 Task: Find connections with filter location Le Bouscat with filter topic #DigitalMarketingwith filter profile language English with filter current company Xpressbees (BusyBees Logistics Solutions Pvt. Ltd.) with filter school Matoshri Pratishthan's School of Engineering, Jijau Nagar, Khupsarwadi, Post Vishnupuri, Nanded with filter industry Performing Arts with filter service category Financial Analysis with filter keywords title Assistant Engineer
Action: Mouse moved to (533, 89)
Screenshot: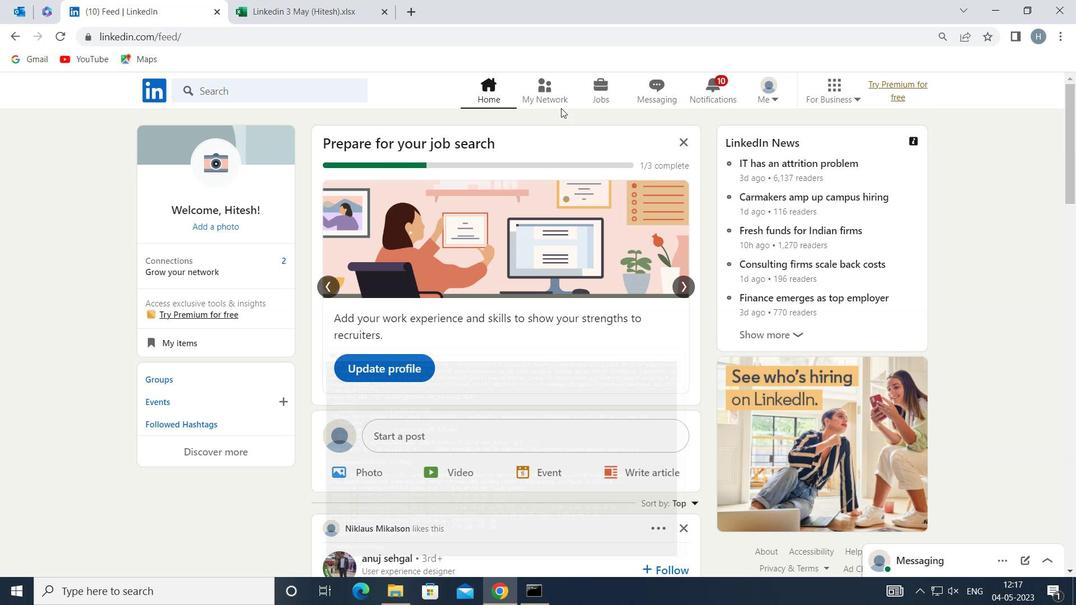 
Action: Mouse pressed left at (533, 89)
Screenshot: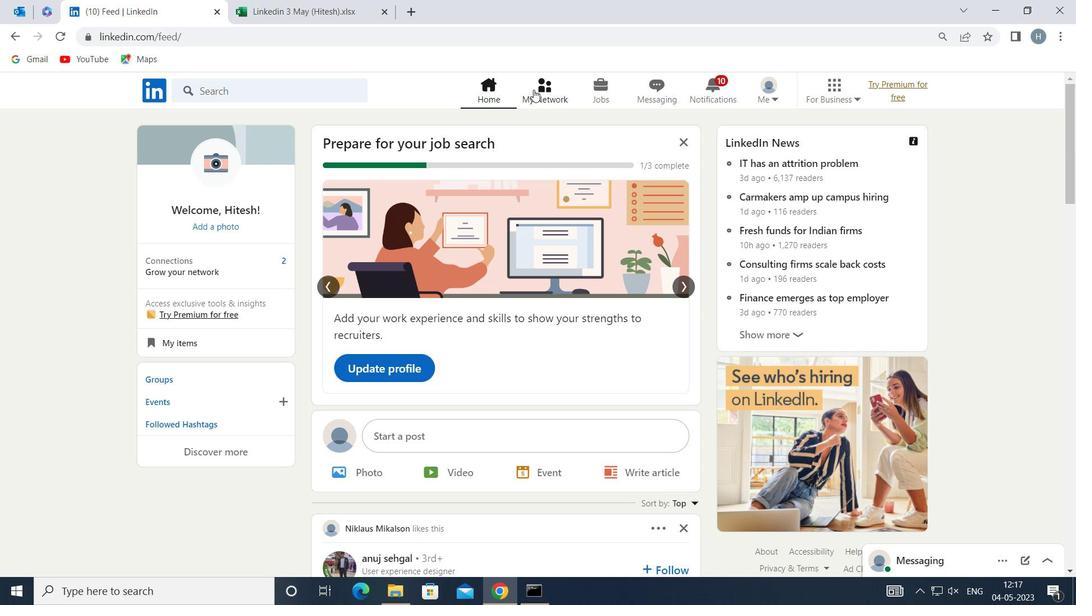 
Action: Mouse moved to (308, 167)
Screenshot: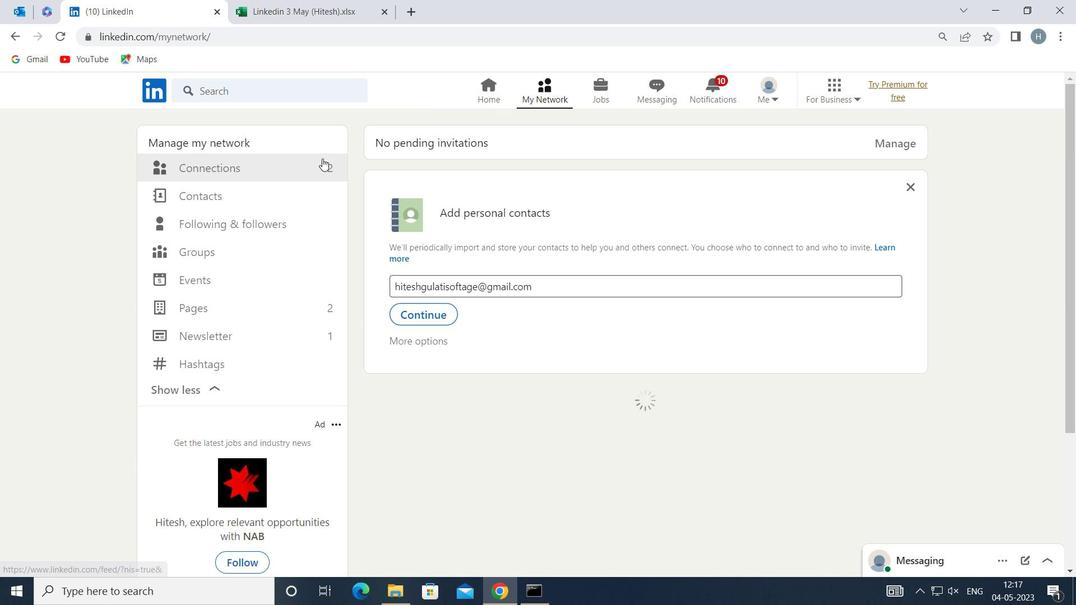 
Action: Mouse pressed left at (308, 167)
Screenshot: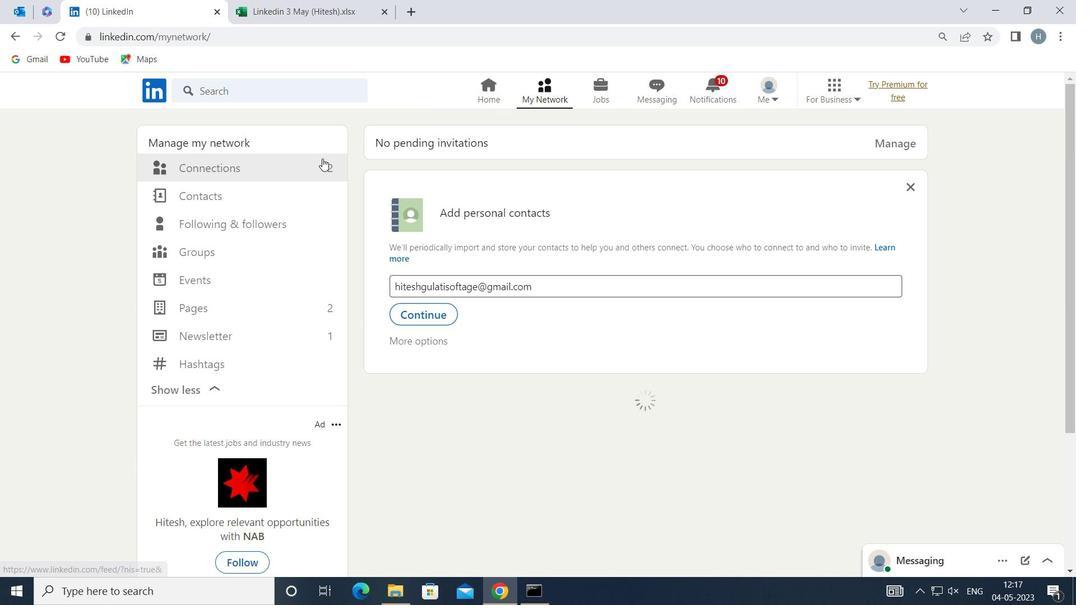 
Action: Mouse moved to (639, 167)
Screenshot: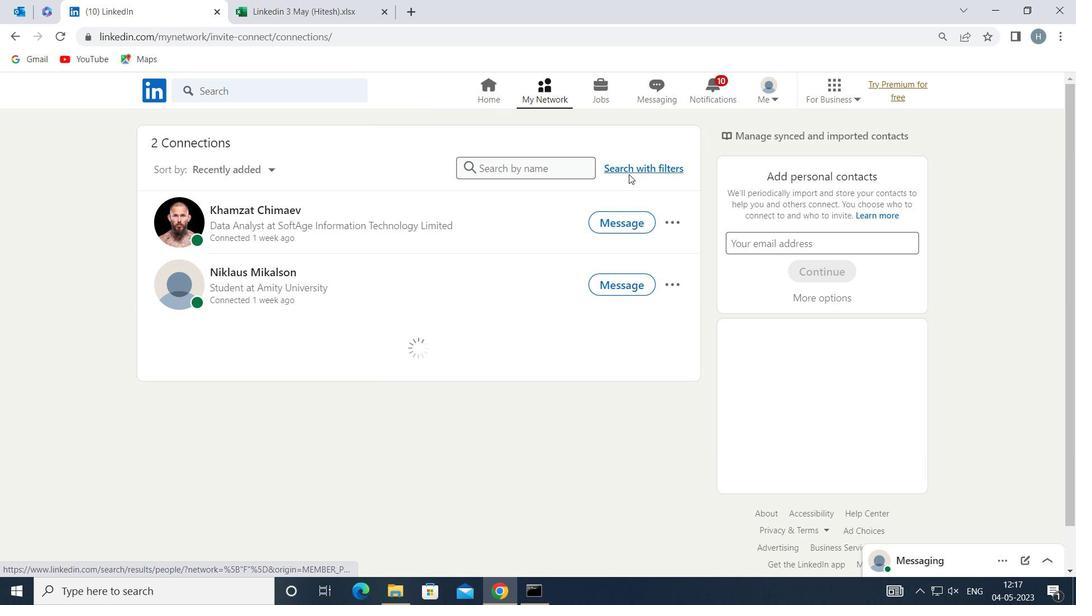
Action: Mouse pressed left at (639, 167)
Screenshot: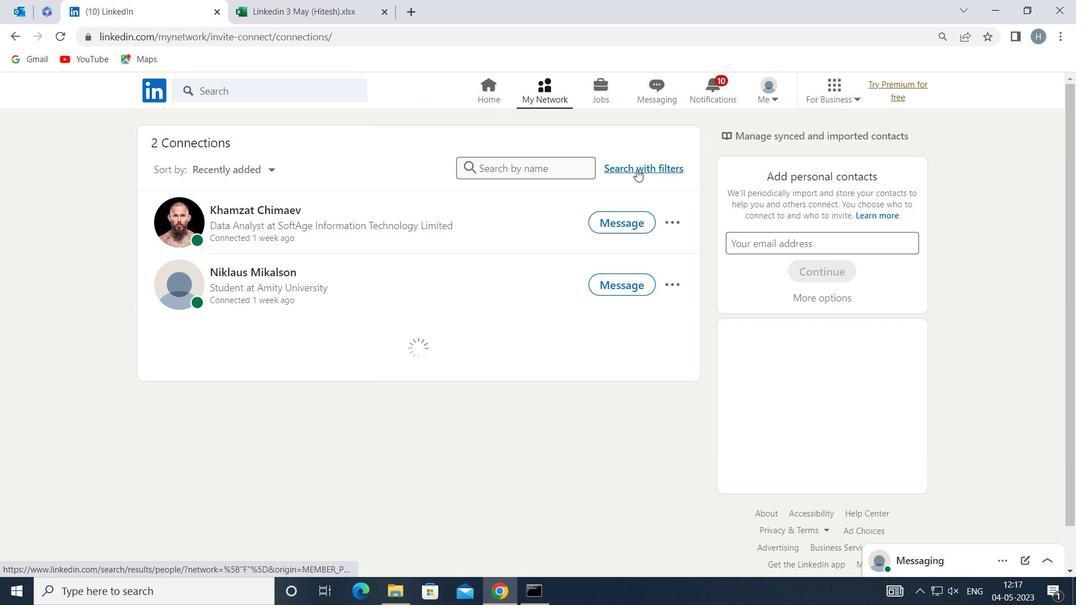 
Action: Mouse moved to (595, 131)
Screenshot: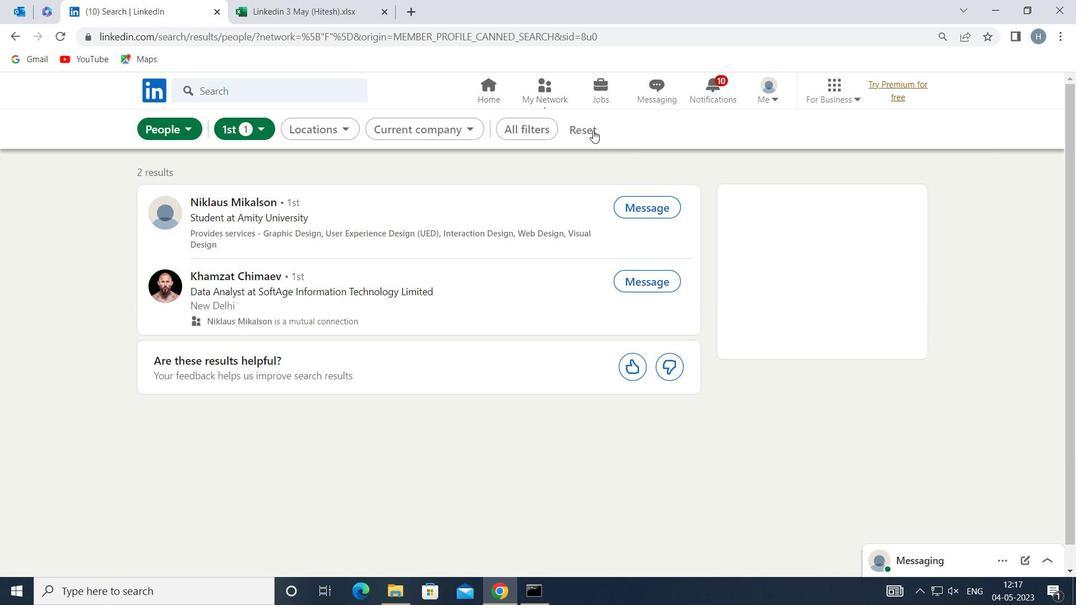 
Action: Mouse pressed left at (595, 131)
Screenshot: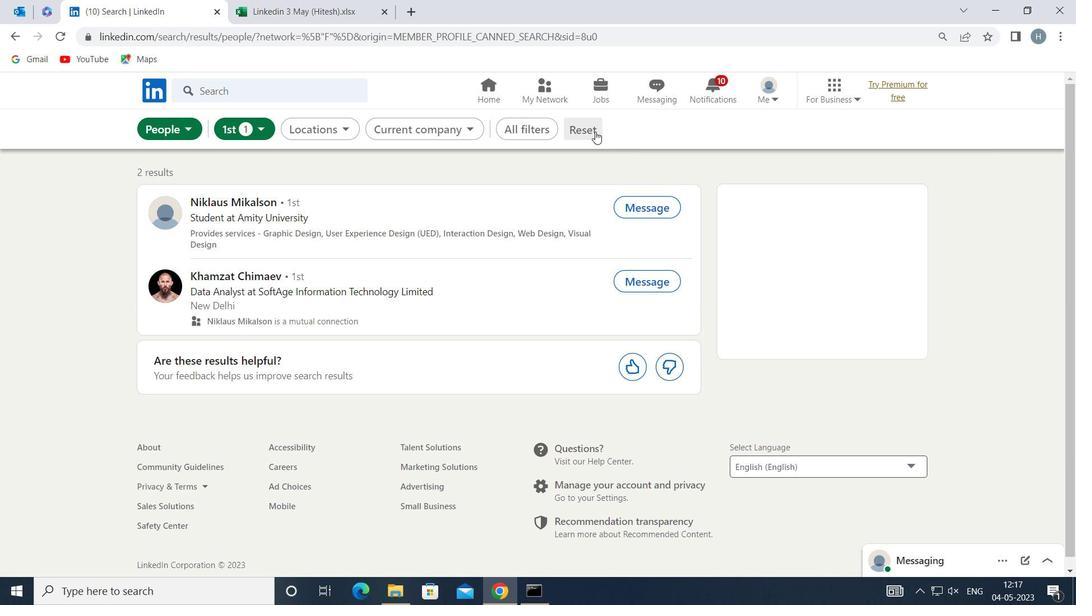 
Action: Mouse moved to (569, 130)
Screenshot: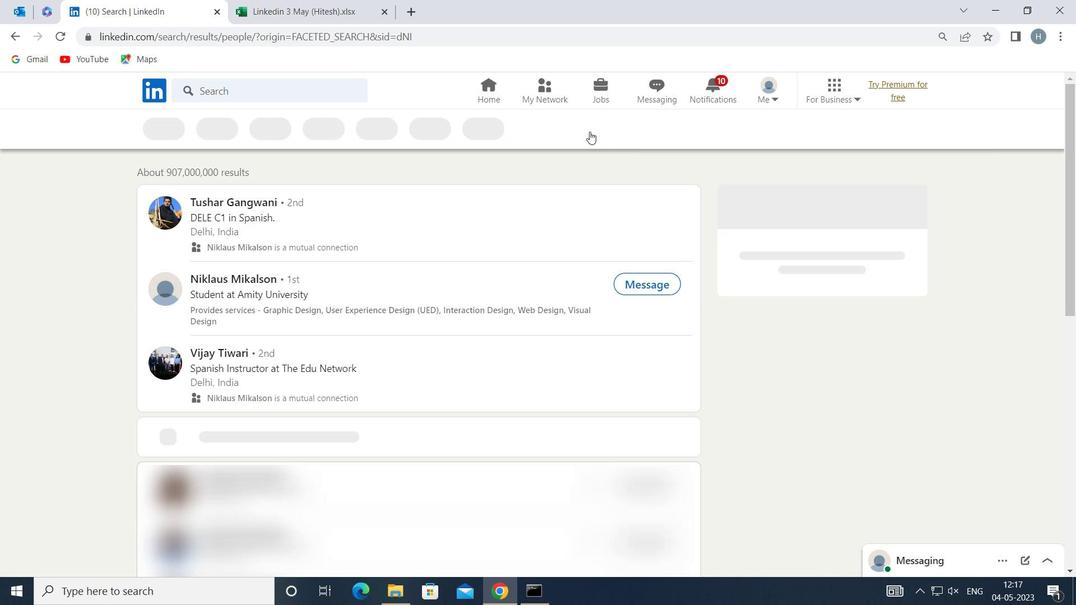
Action: Mouse pressed left at (569, 130)
Screenshot: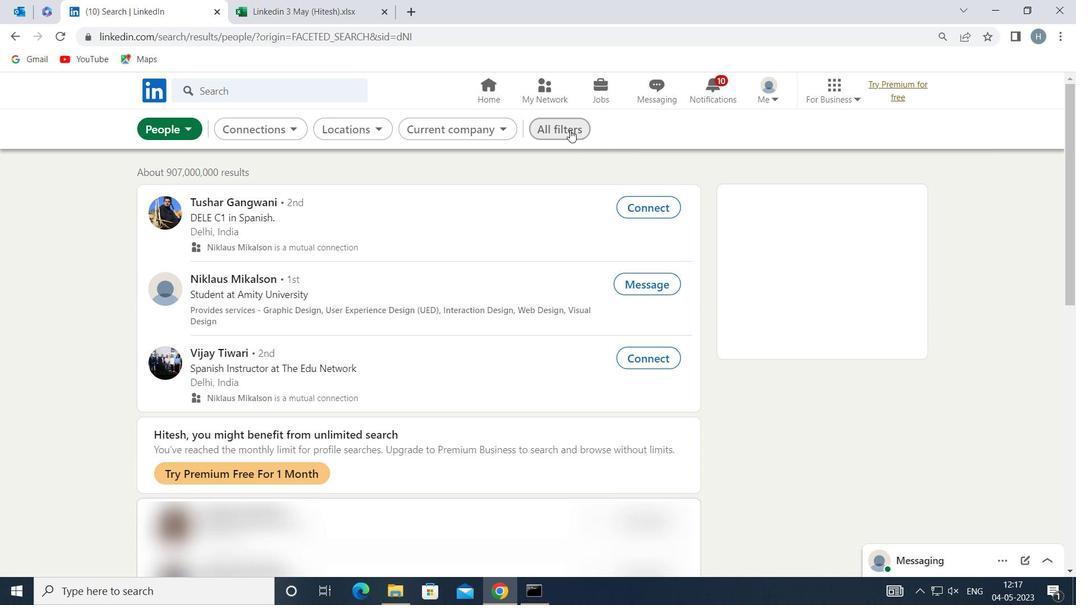 
Action: Mouse moved to (859, 301)
Screenshot: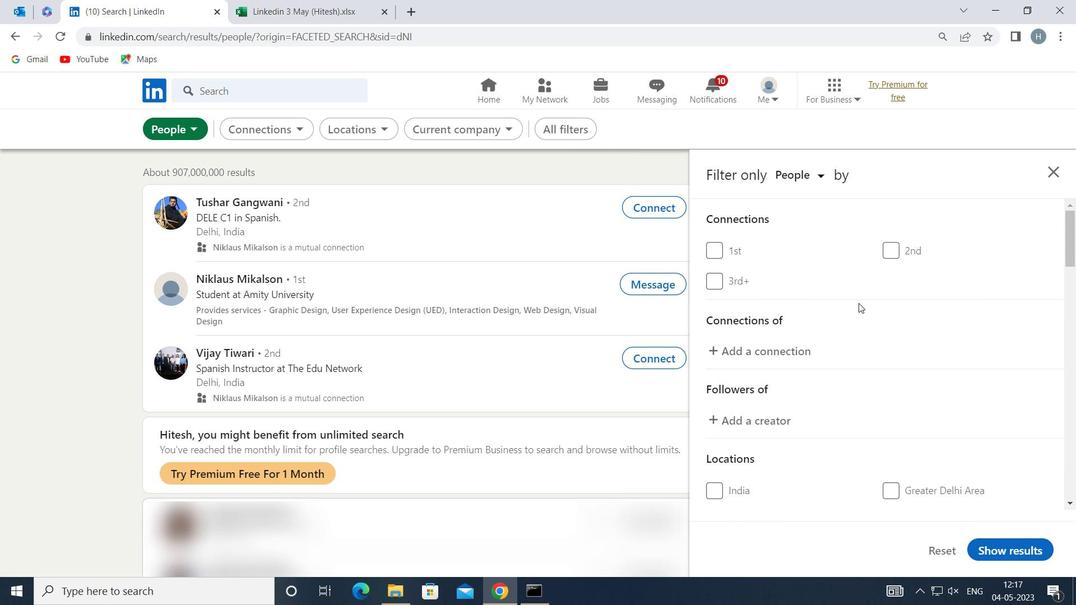 
Action: Mouse scrolled (859, 300) with delta (0, 0)
Screenshot: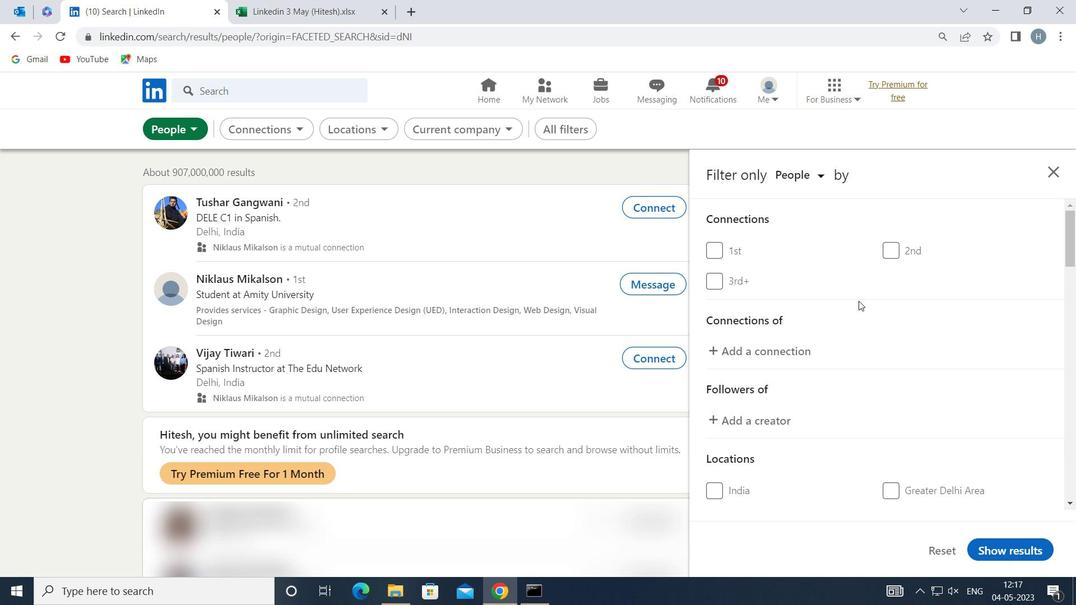 
Action: Mouse scrolled (859, 300) with delta (0, 0)
Screenshot: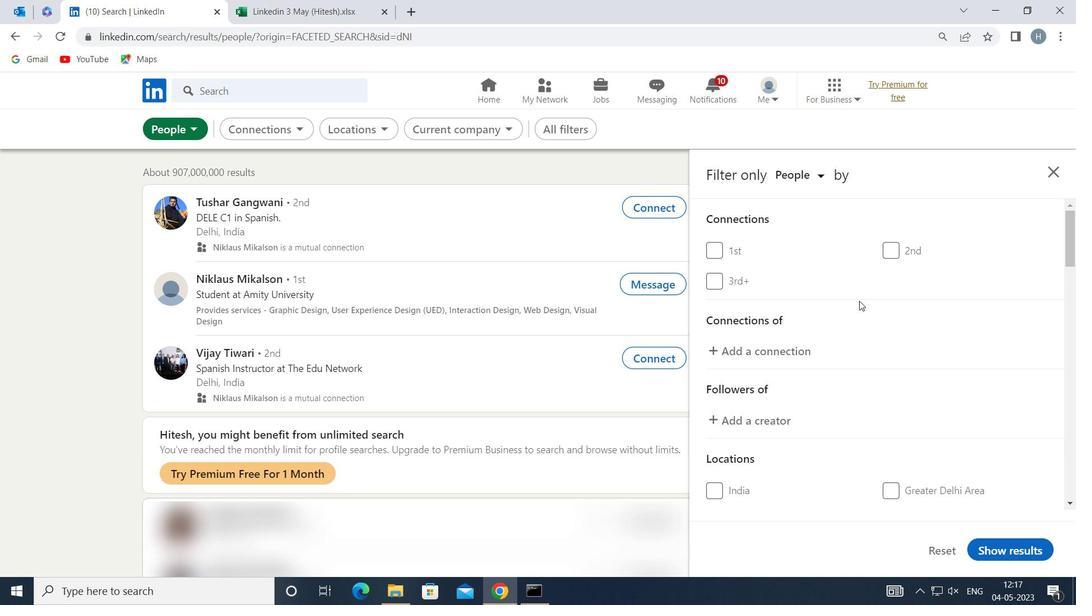 
Action: Mouse moved to (860, 301)
Screenshot: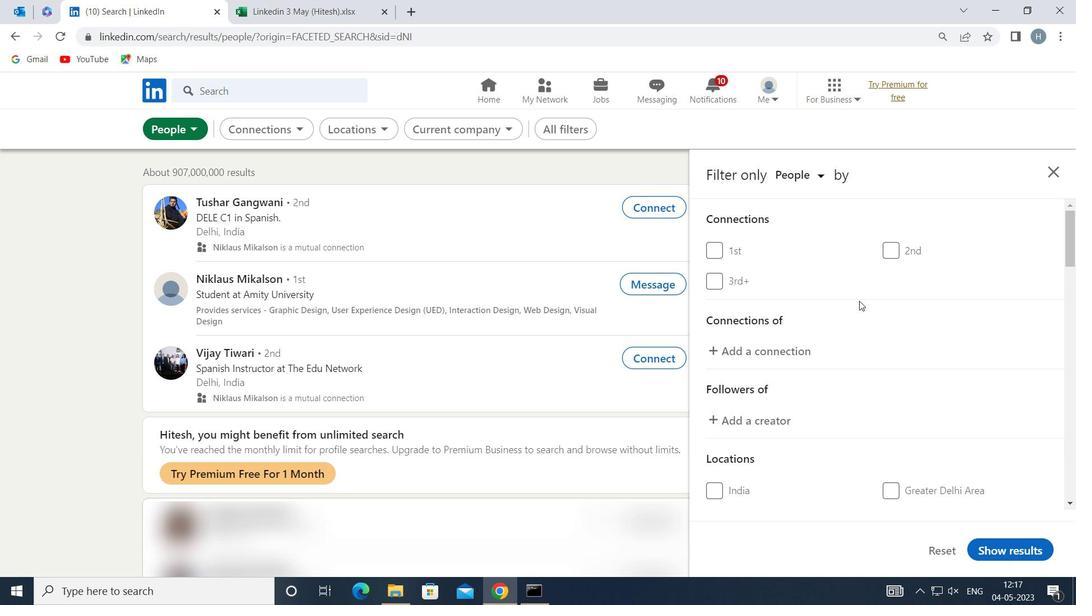 
Action: Mouse scrolled (860, 300) with delta (0, 0)
Screenshot: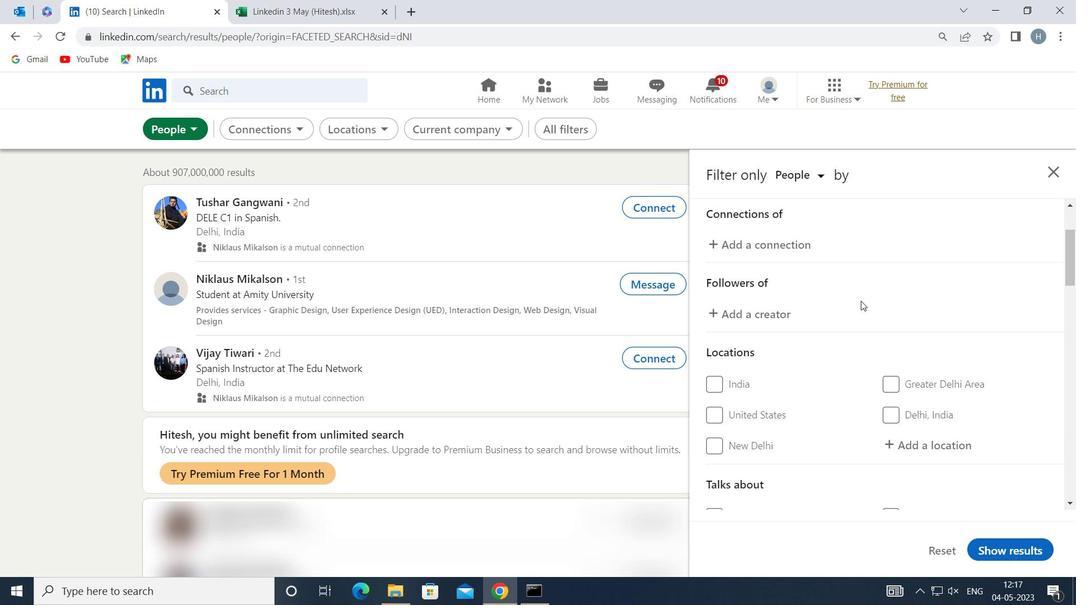 
Action: Mouse moved to (938, 338)
Screenshot: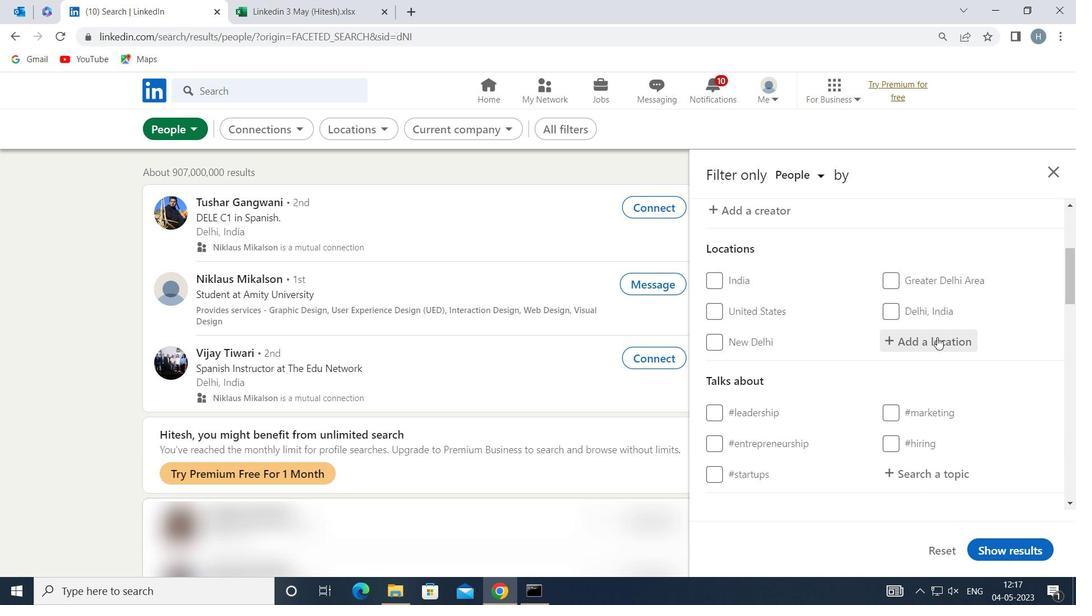 
Action: Mouse pressed left at (938, 338)
Screenshot: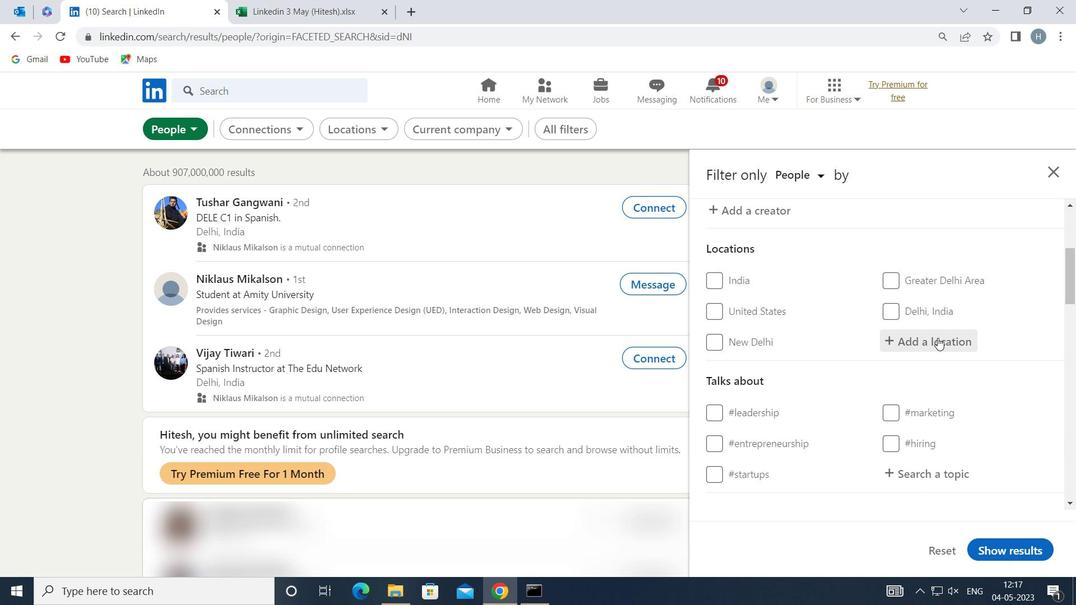 
Action: Mouse moved to (935, 338)
Screenshot: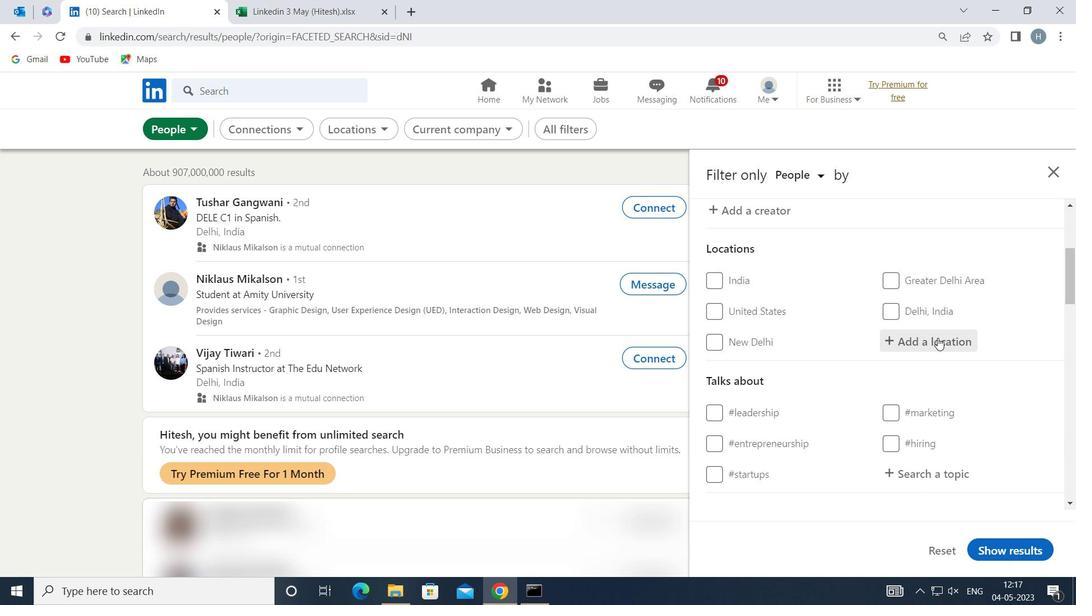 
Action: Key pressed <Key.shift>LE<Key.space><Key.shift>BOUSCA
Screenshot: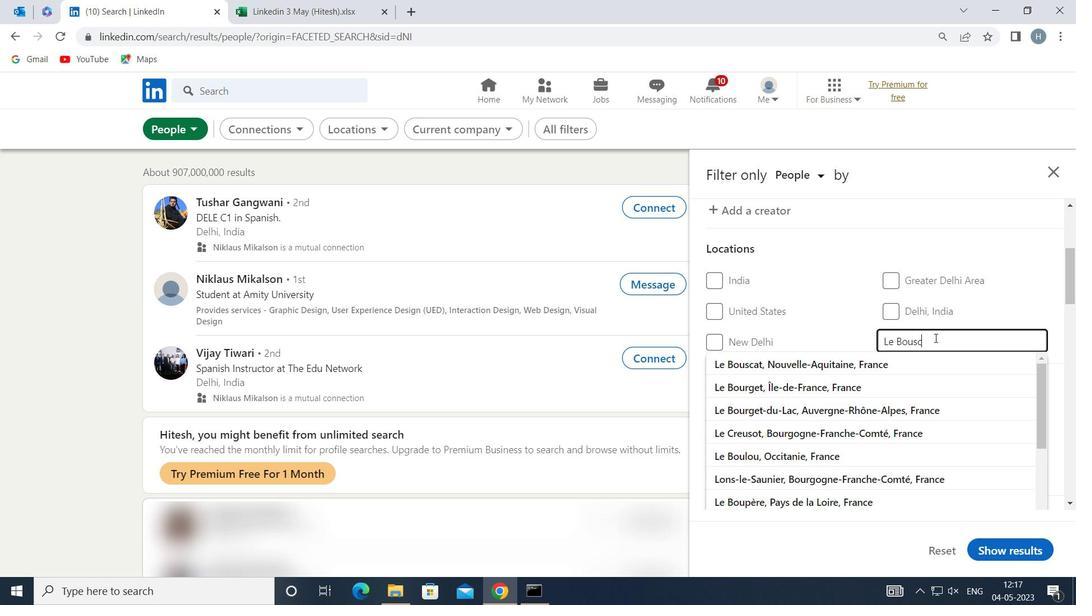 
Action: Mouse moved to (934, 358)
Screenshot: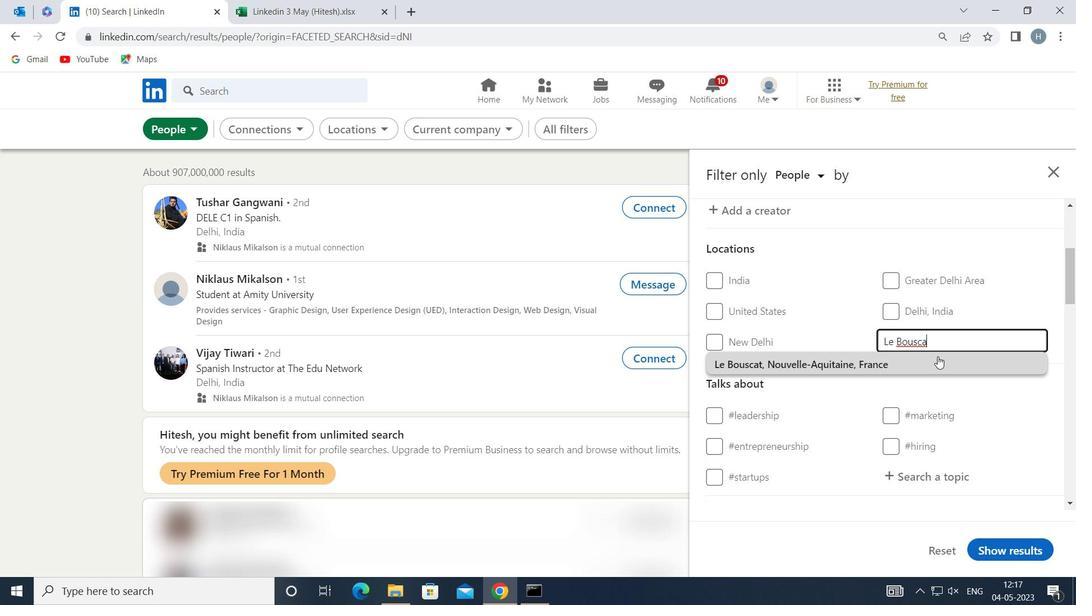 
Action: Mouse pressed left at (934, 358)
Screenshot: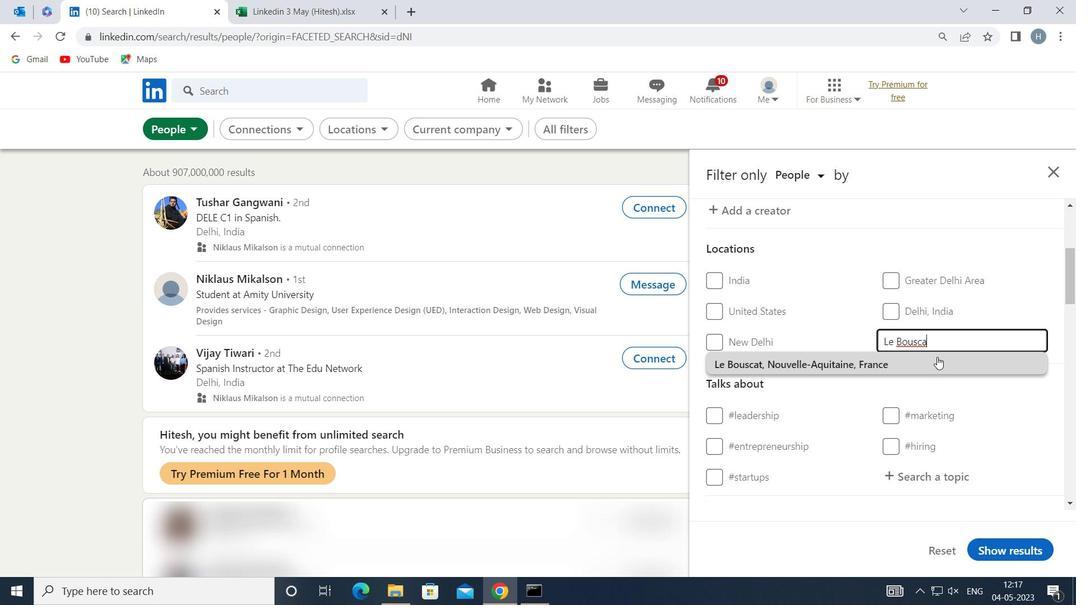 
Action: Mouse moved to (940, 350)
Screenshot: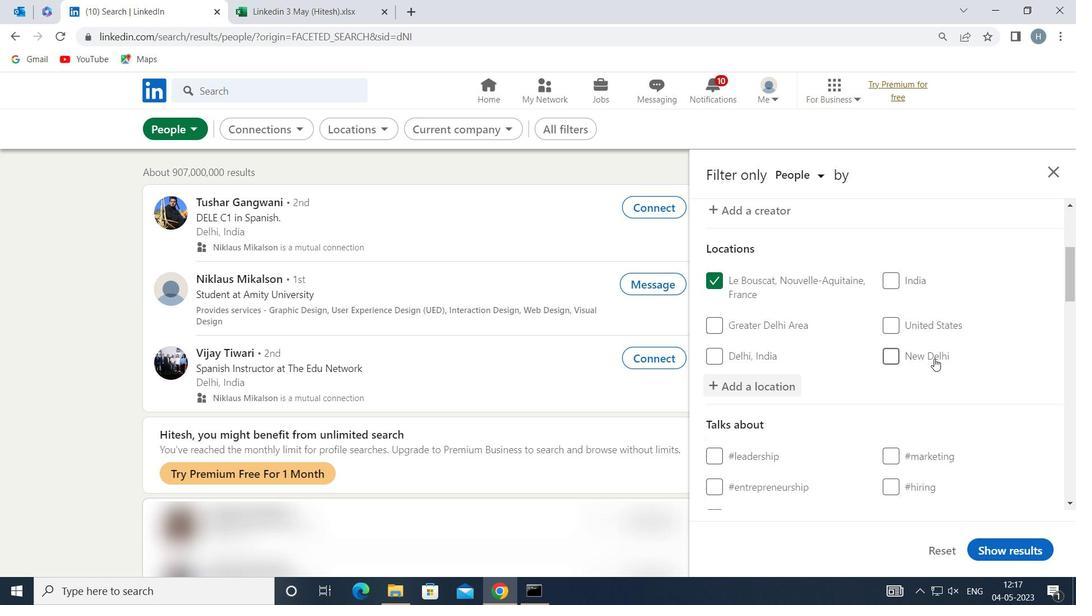 
Action: Mouse scrolled (940, 350) with delta (0, 0)
Screenshot: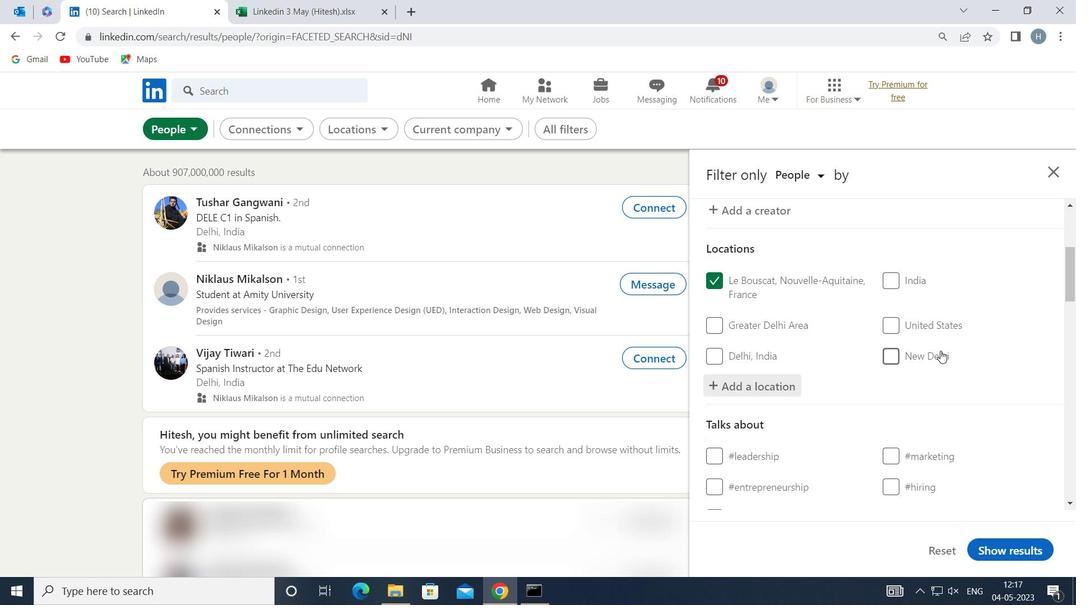 
Action: Mouse moved to (940, 350)
Screenshot: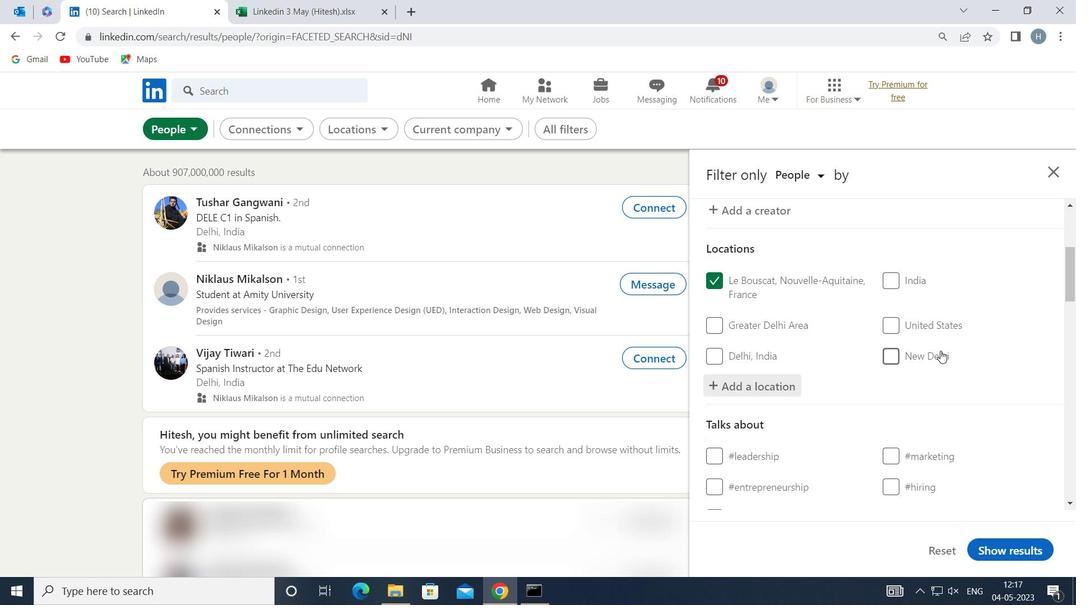 
Action: Mouse scrolled (940, 350) with delta (0, 0)
Screenshot: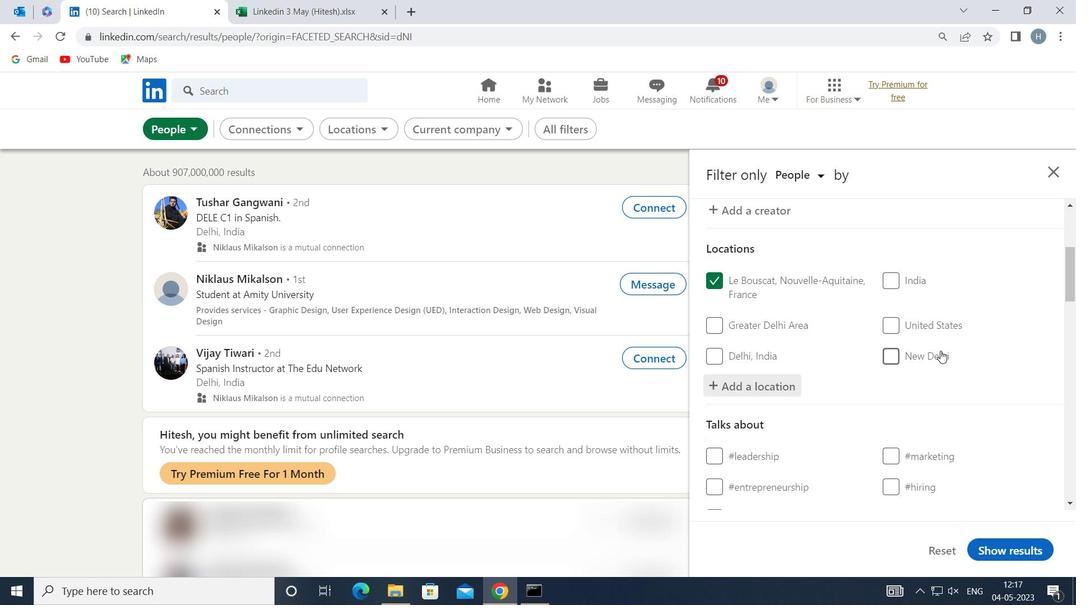 
Action: Mouse moved to (939, 350)
Screenshot: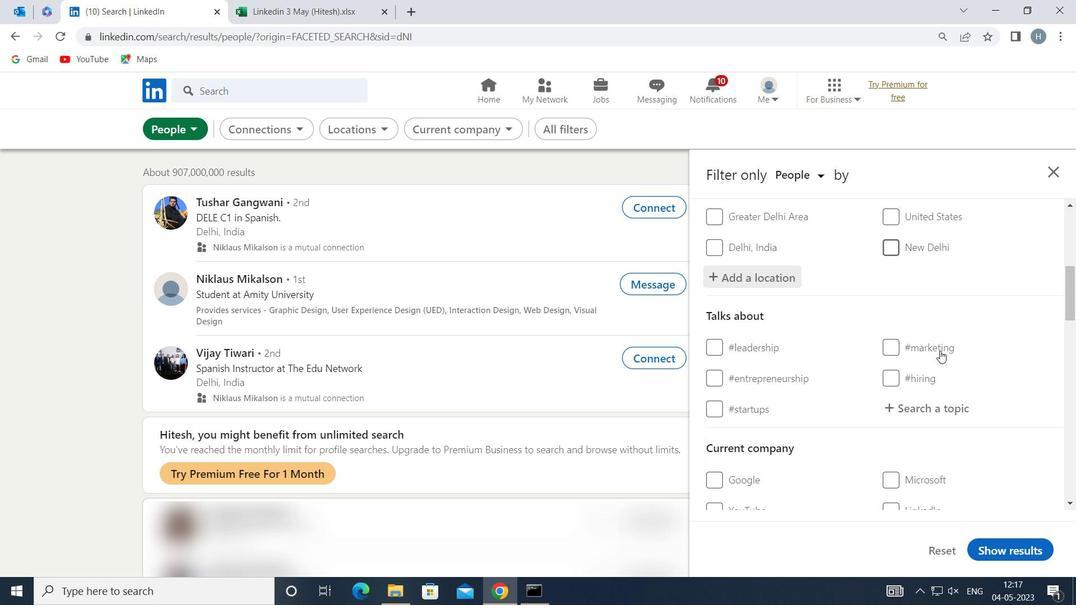 
Action: Mouse scrolled (939, 350) with delta (0, 0)
Screenshot: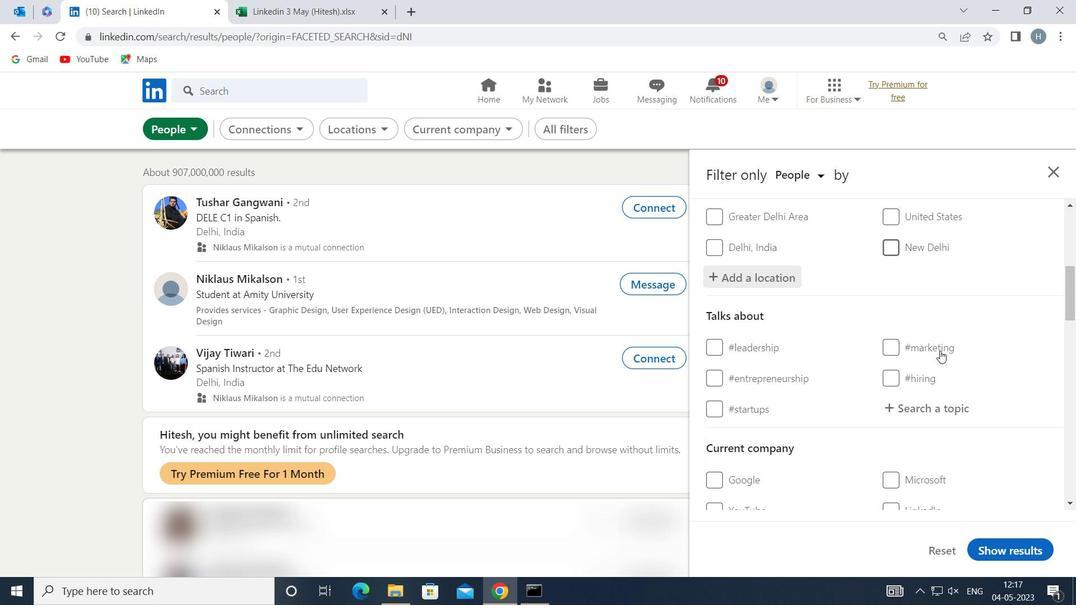 
Action: Mouse moved to (956, 300)
Screenshot: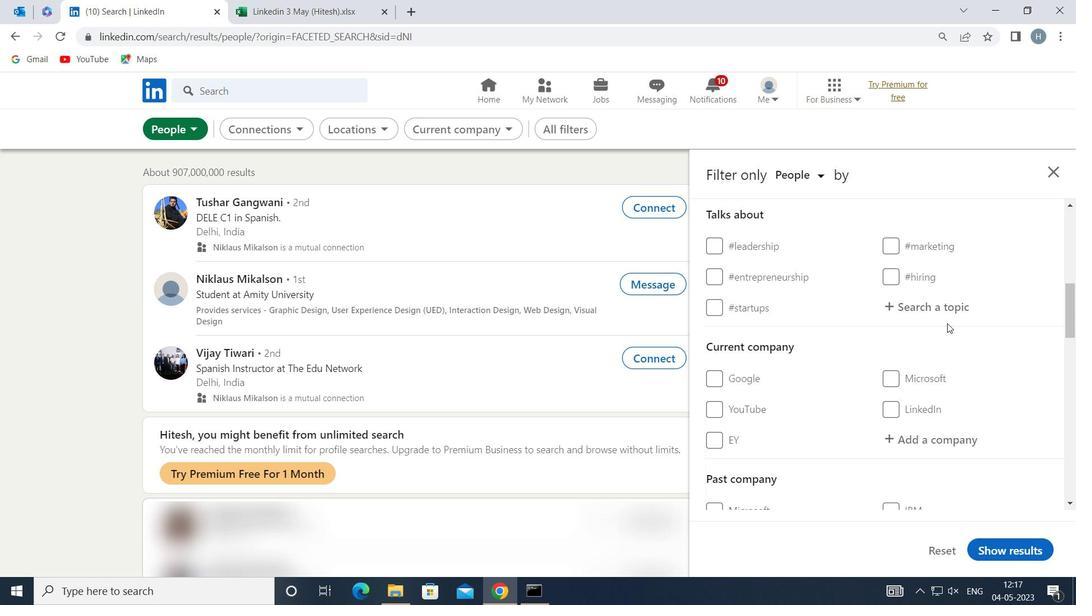 
Action: Mouse pressed left at (956, 300)
Screenshot: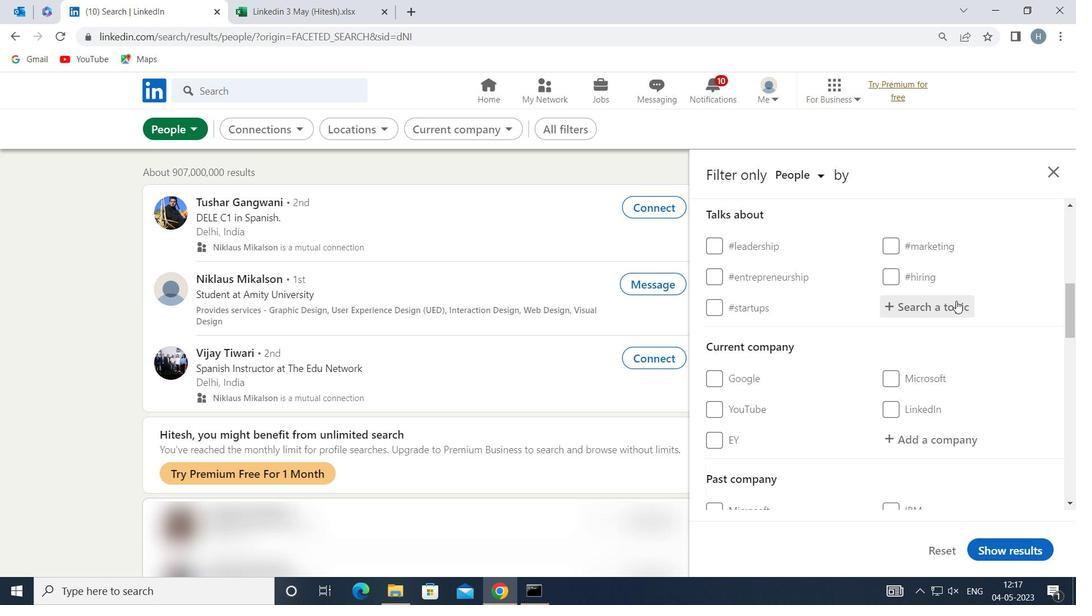 
Action: Mouse moved to (955, 300)
Screenshot: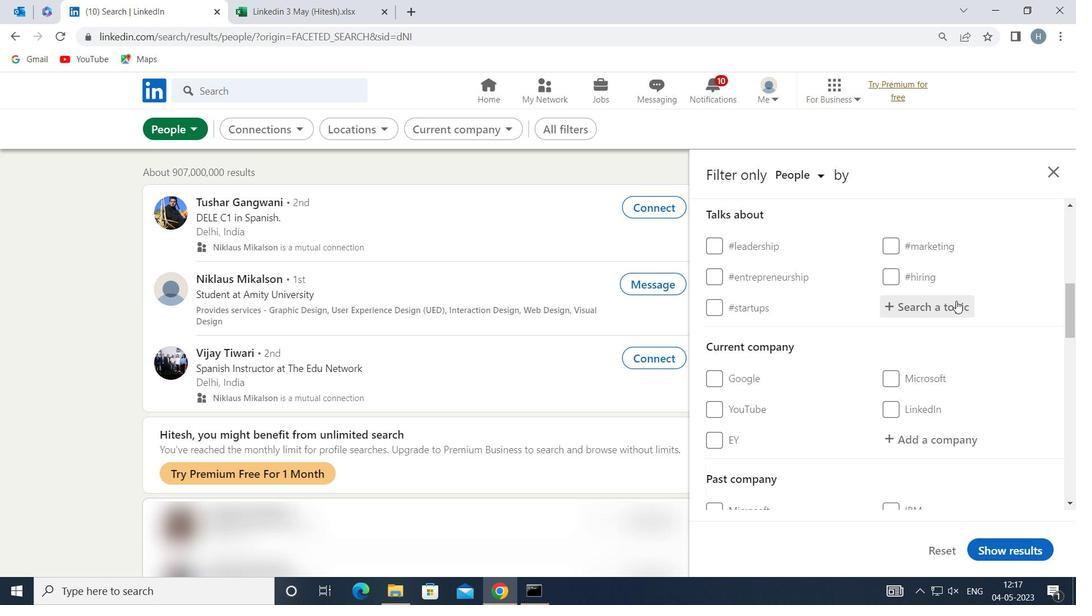 
Action: Key pressed <Key.shift>DIGITALMARKETING
Screenshot: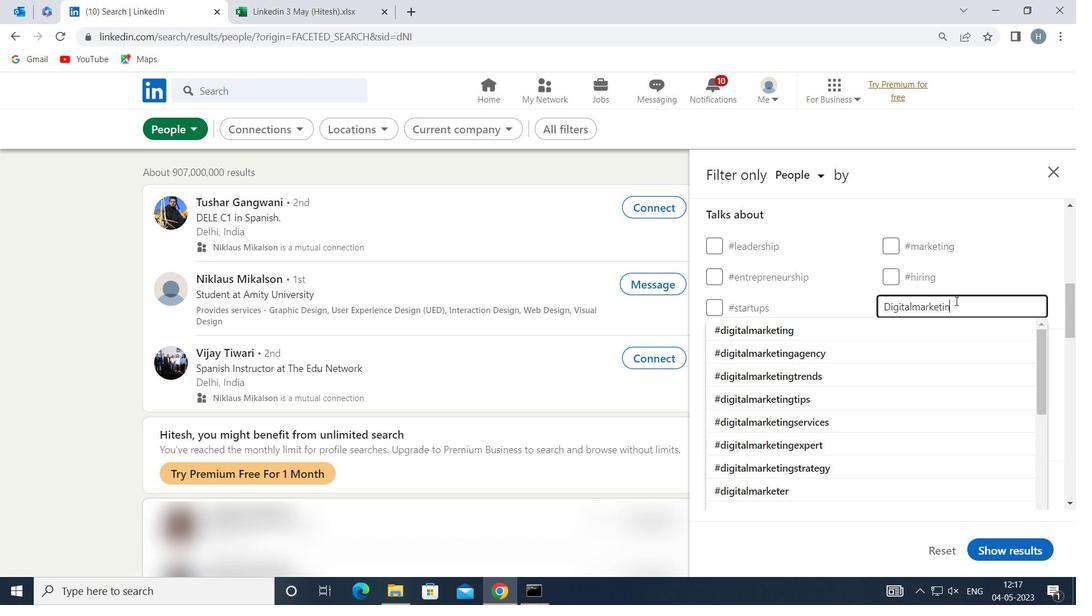 
Action: Mouse moved to (933, 323)
Screenshot: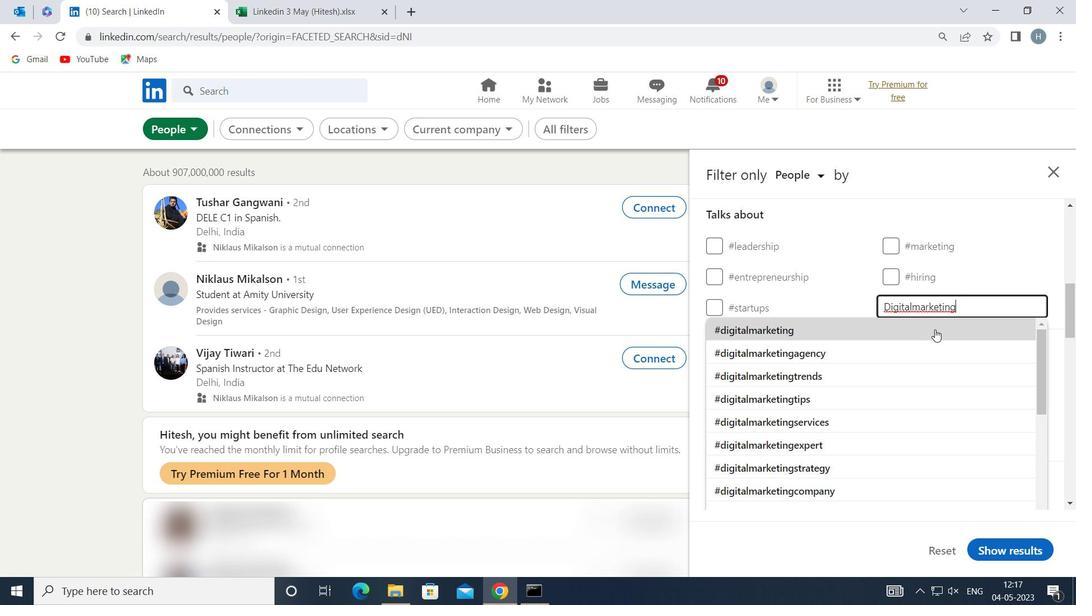 
Action: Mouse pressed left at (933, 323)
Screenshot: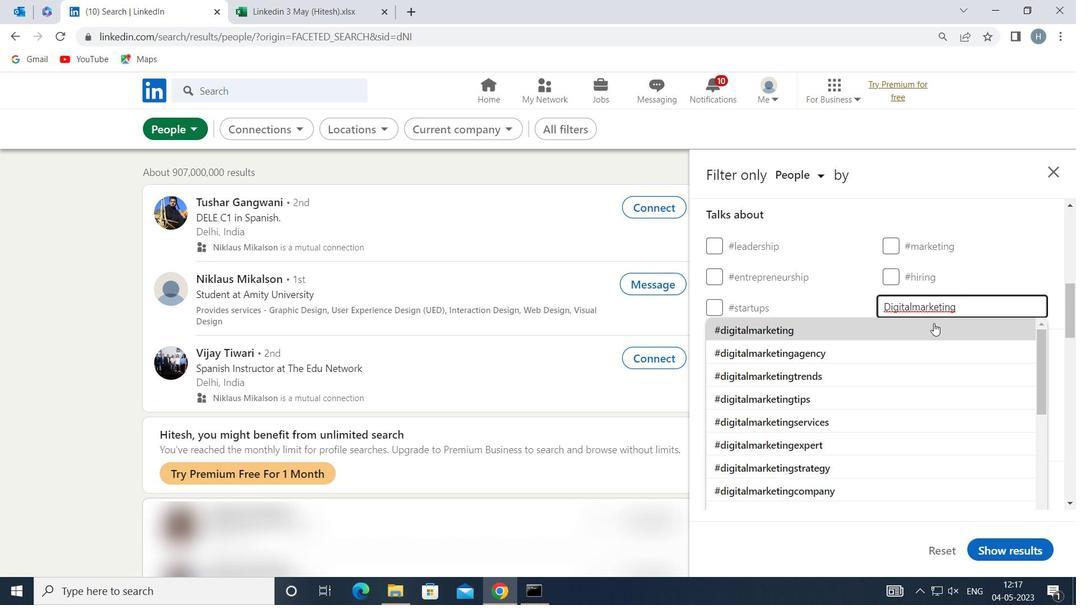
Action: Mouse moved to (887, 326)
Screenshot: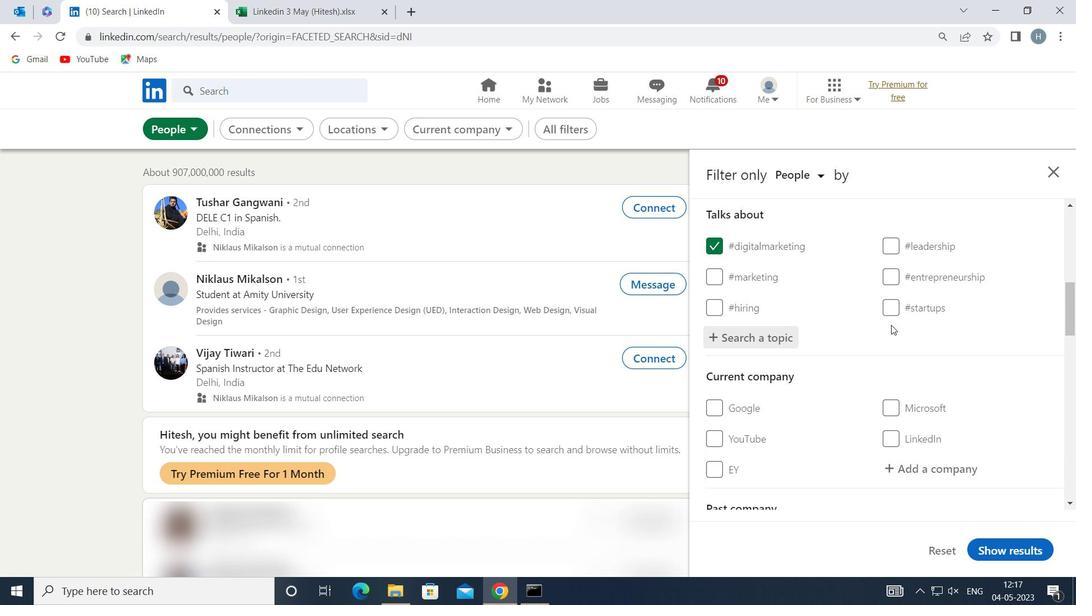 
Action: Mouse scrolled (887, 325) with delta (0, 0)
Screenshot: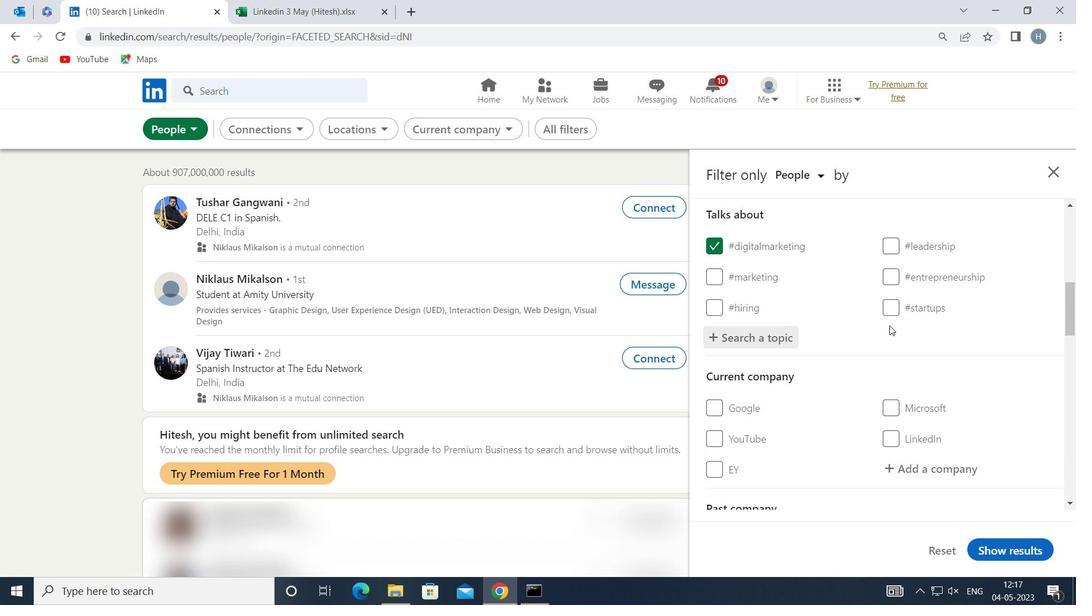 
Action: Mouse moved to (887, 327)
Screenshot: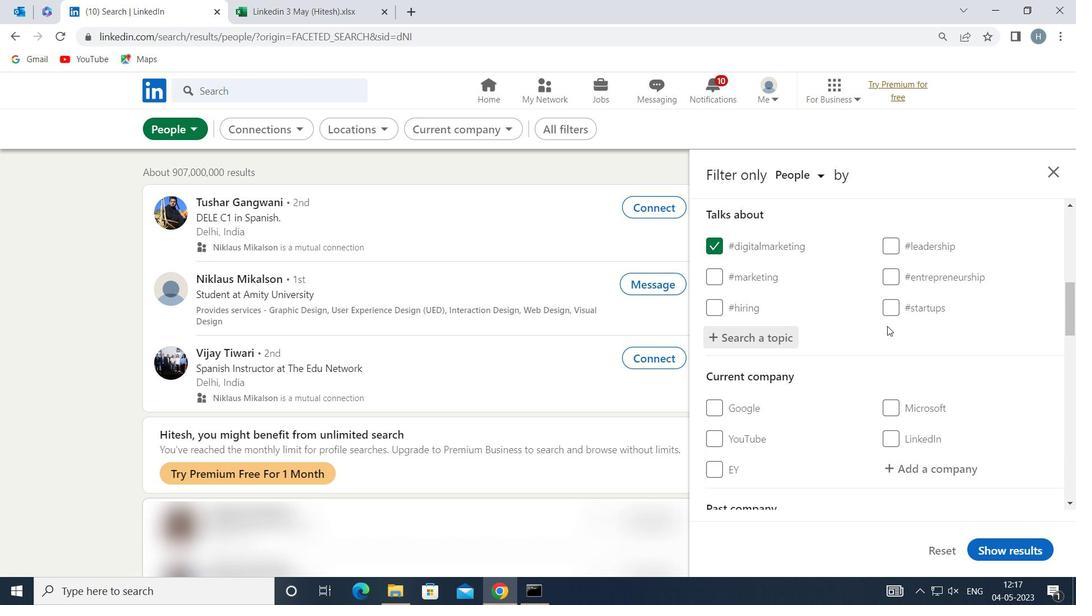 
Action: Mouse scrolled (887, 327) with delta (0, 0)
Screenshot: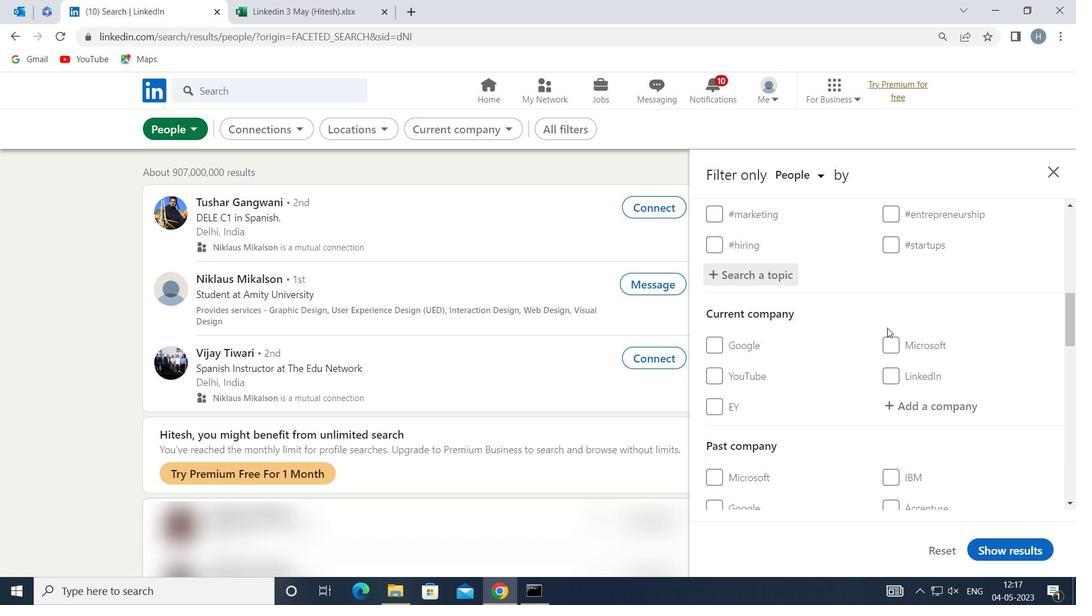 
Action: Mouse scrolled (887, 327) with delta (0, 0)
Screenshot: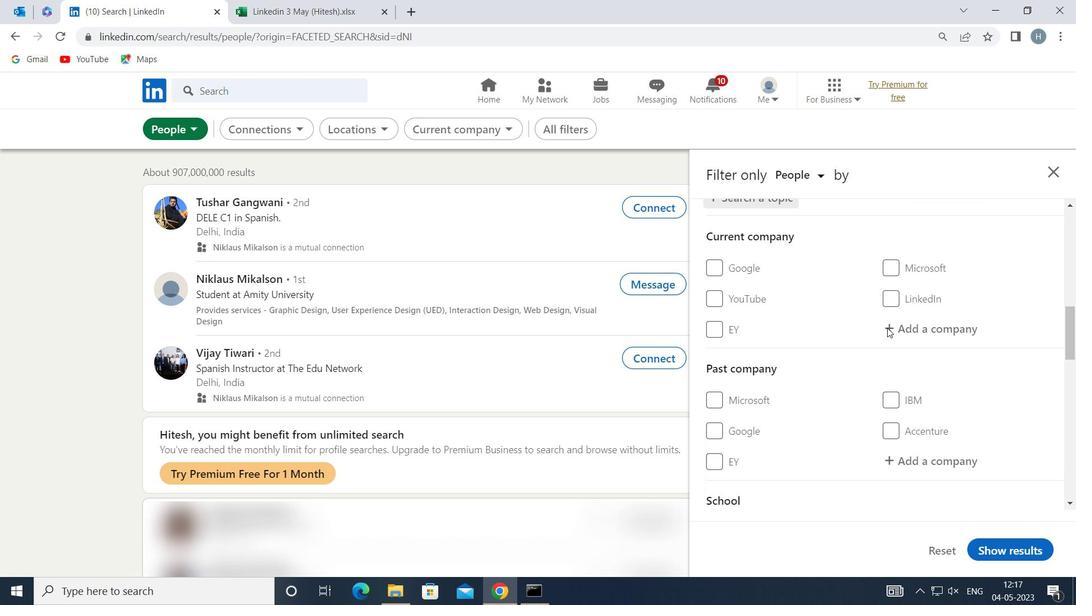 
Action: Mouse scrolled (887, 327) with delta (0, 0)
Screenshot: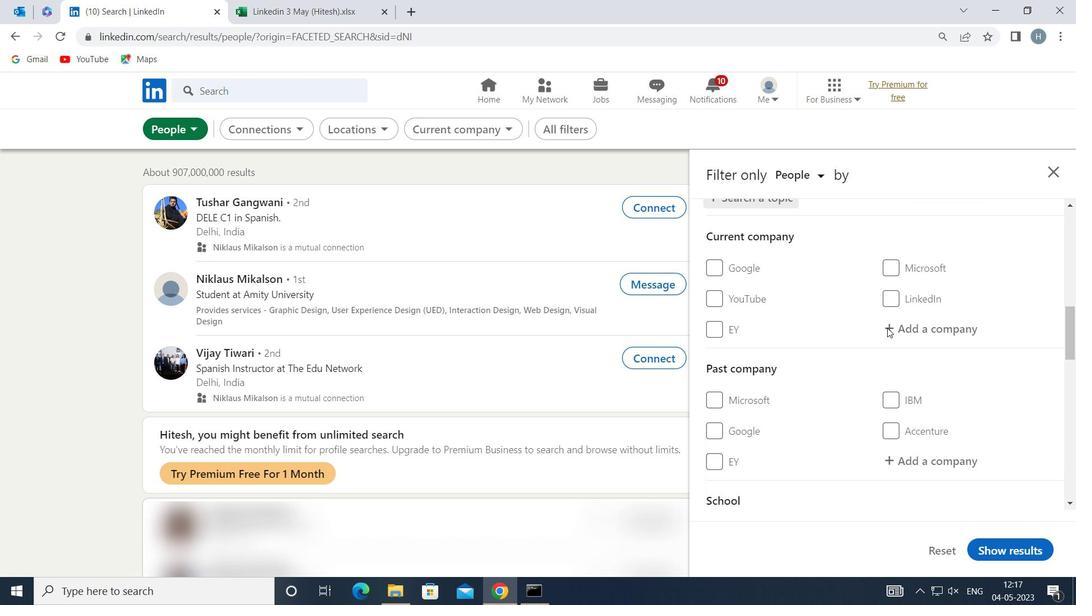 
Action: Mouse scrolled (887, 327) with delta (0, 0)
Screenshot: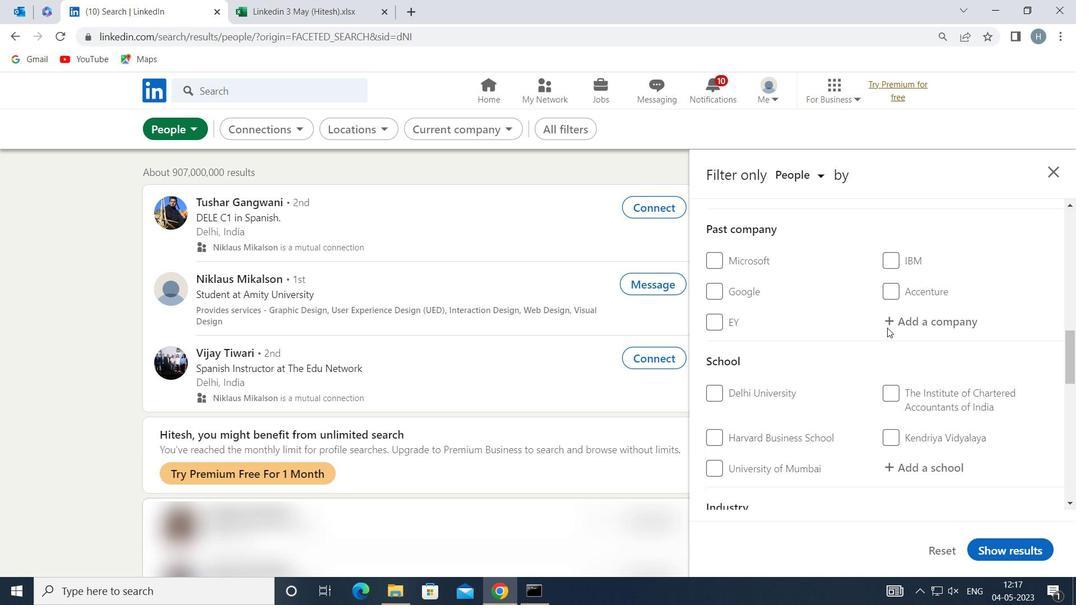 
Action: Mouse scrolled (887, 327) with delta (0, 0)
Screenshot: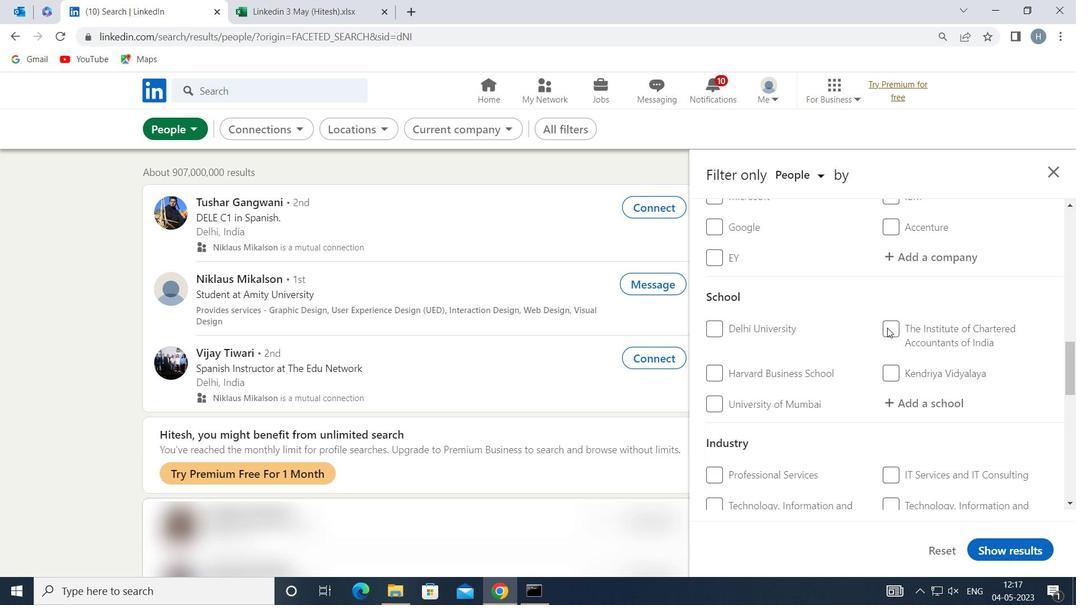 
Action: Mouse scrolled (887, 327) with delta (0, 0)
Screenshot: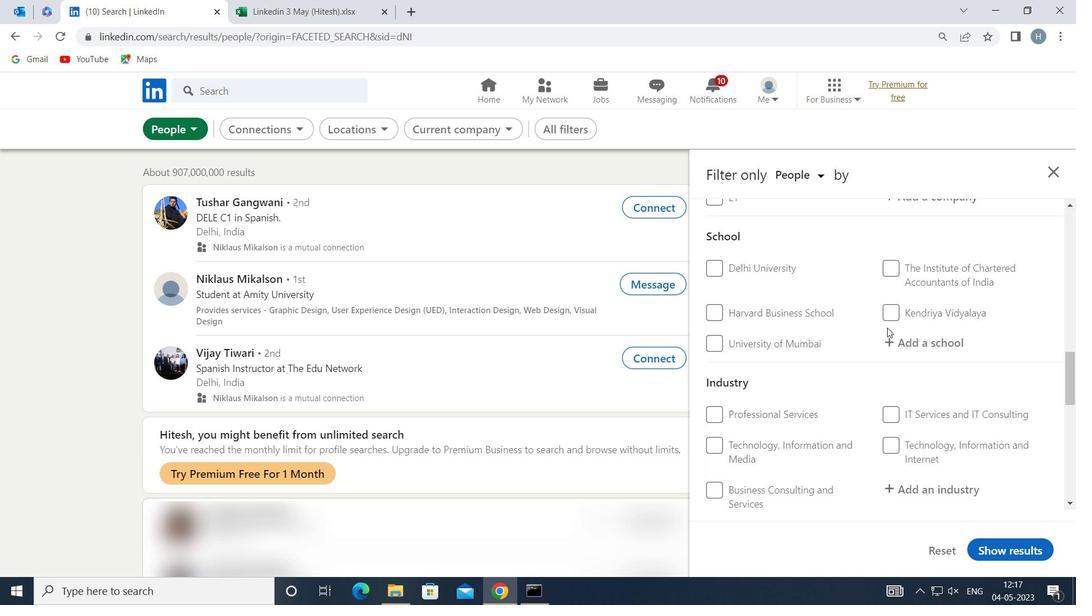 
Action: Mouse scrolled (887, 327) with delta (0, 0)
Screenshot: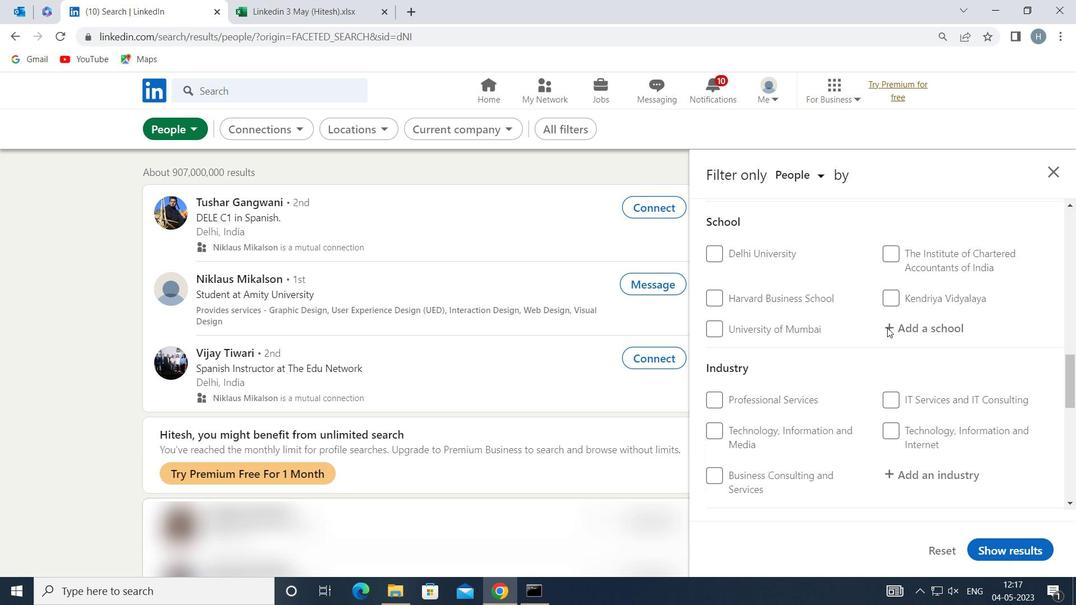 
Action: Mouse scrolled (887, 327) with delta (0, 0)
Screenshot: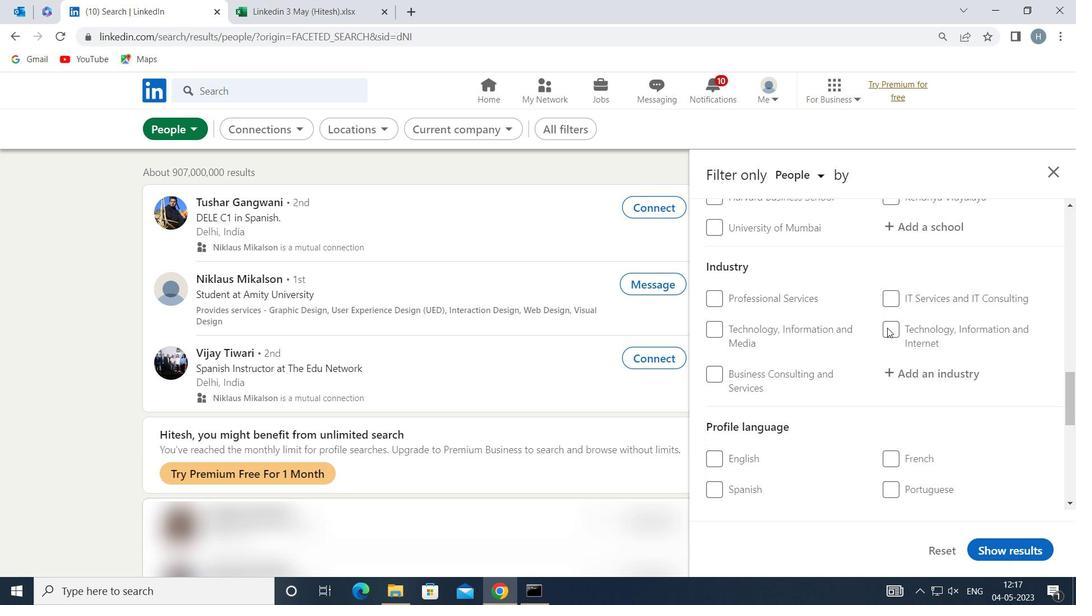 
Action: Mouse moved to (750, 350)
Screenshot: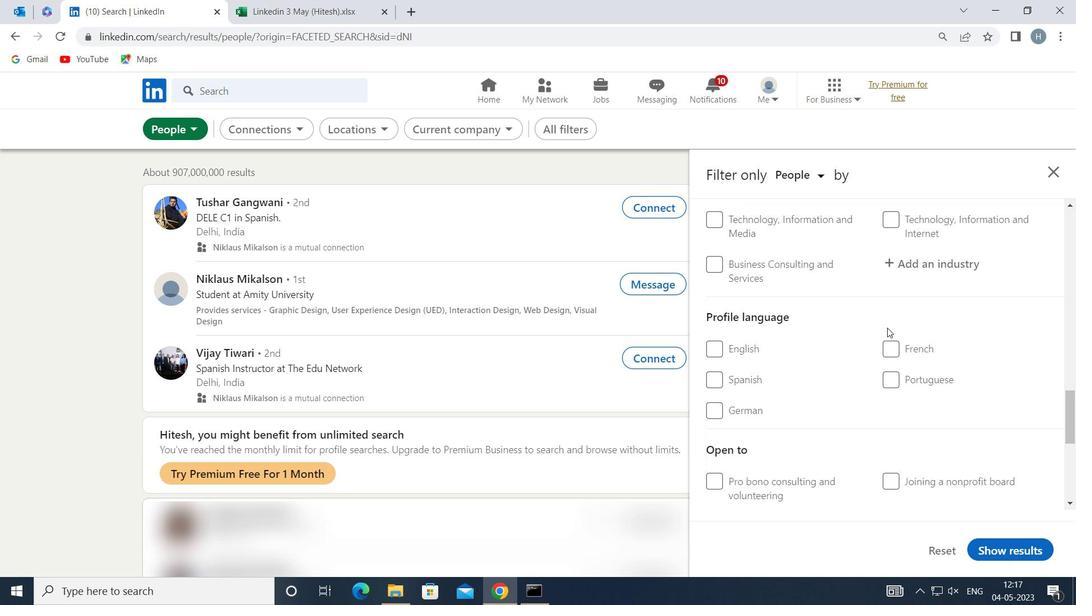 
Action: Mouse pressed left at (750, 350)
Screenshot: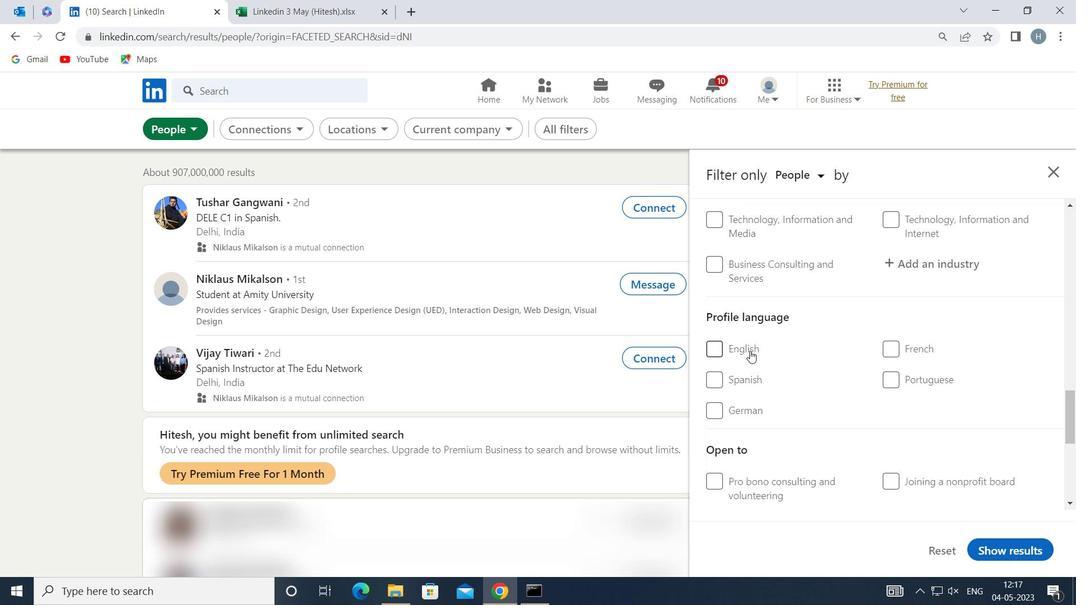 
Action: Mouse moved to (855, 365)
Screenshot: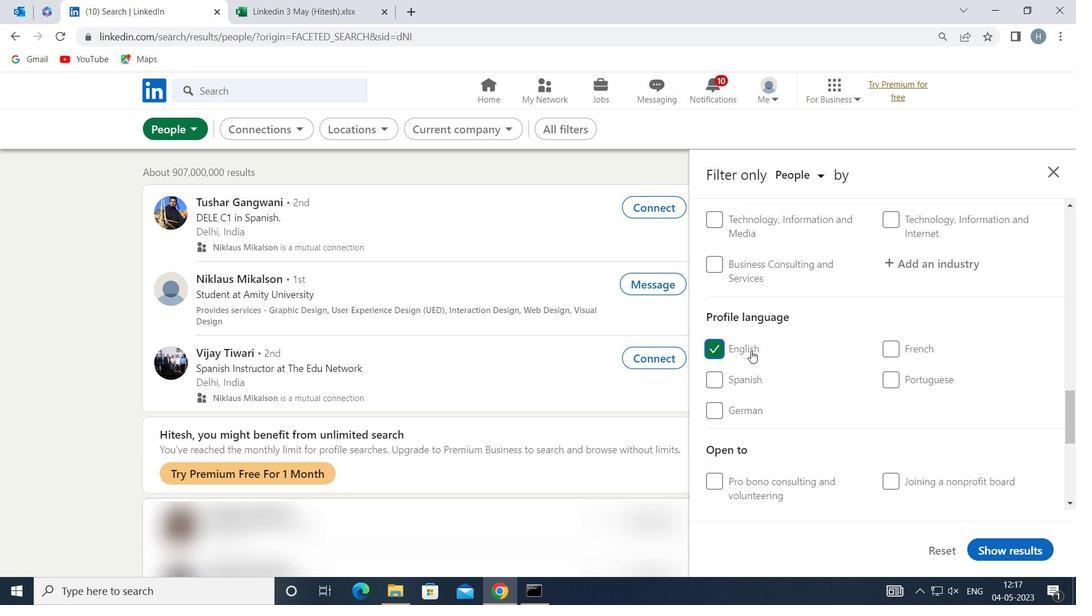 
Action: Mouse scrolled (855, 365) with delta (0, 0)
Screenshot: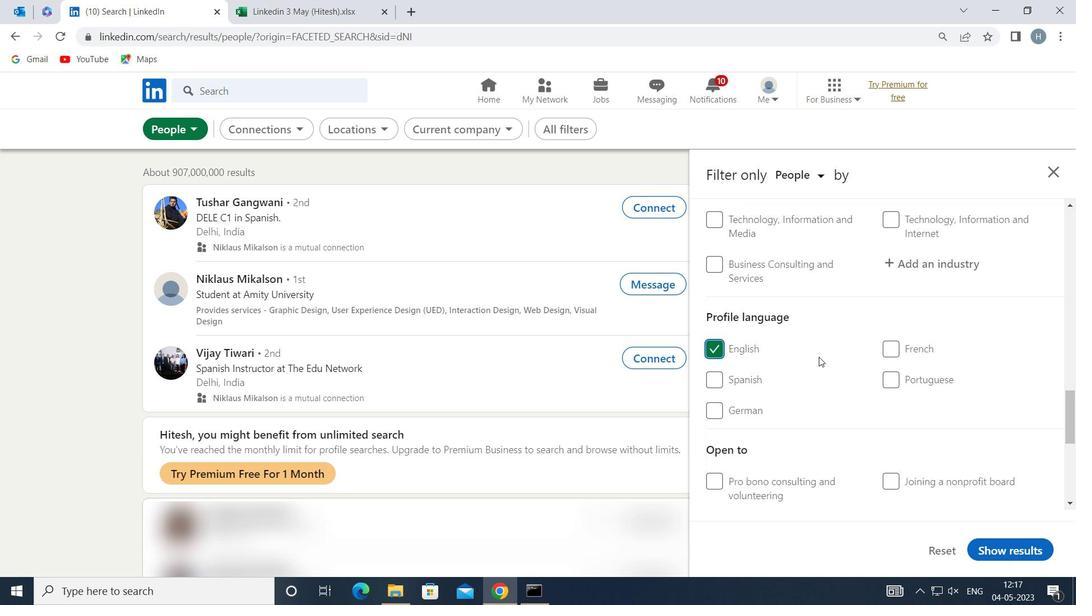 
Action: Mouse scrolled (855, 365) with delta (0, 0)
Screenshot: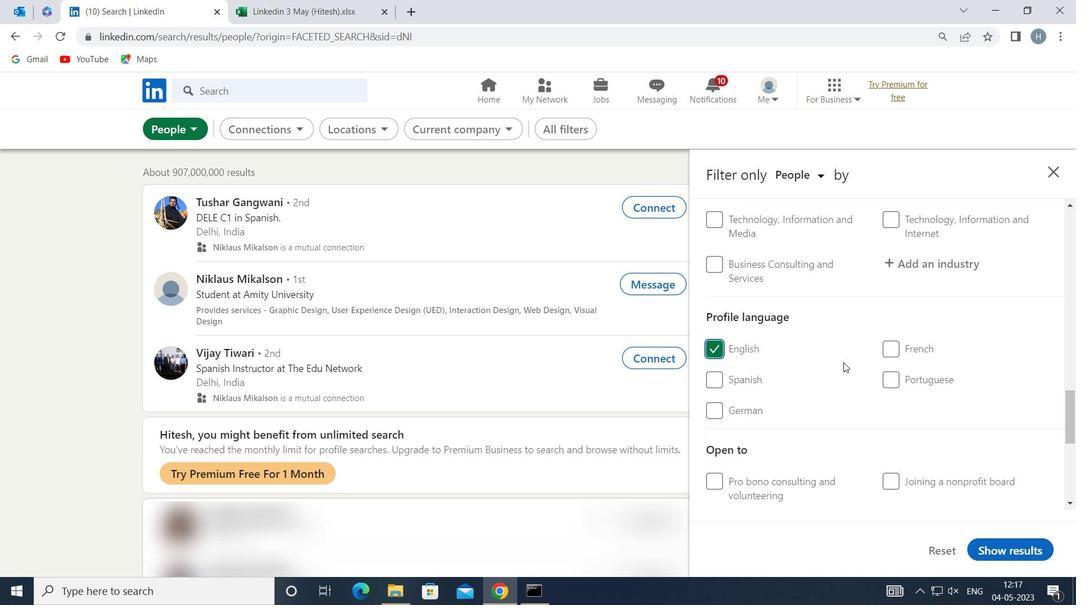 
Action: Mouse scrolled (855, 365) with delta (0, 0)
Screenshot: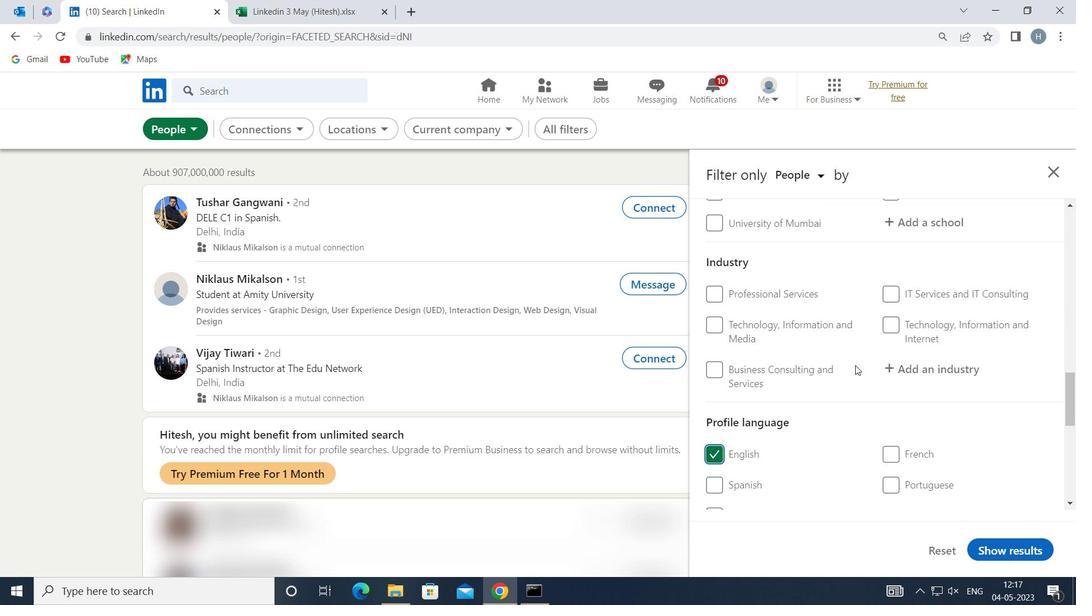 
Action: Mouse scrolled (855, 365) with delta (0, 0)
Screenshot: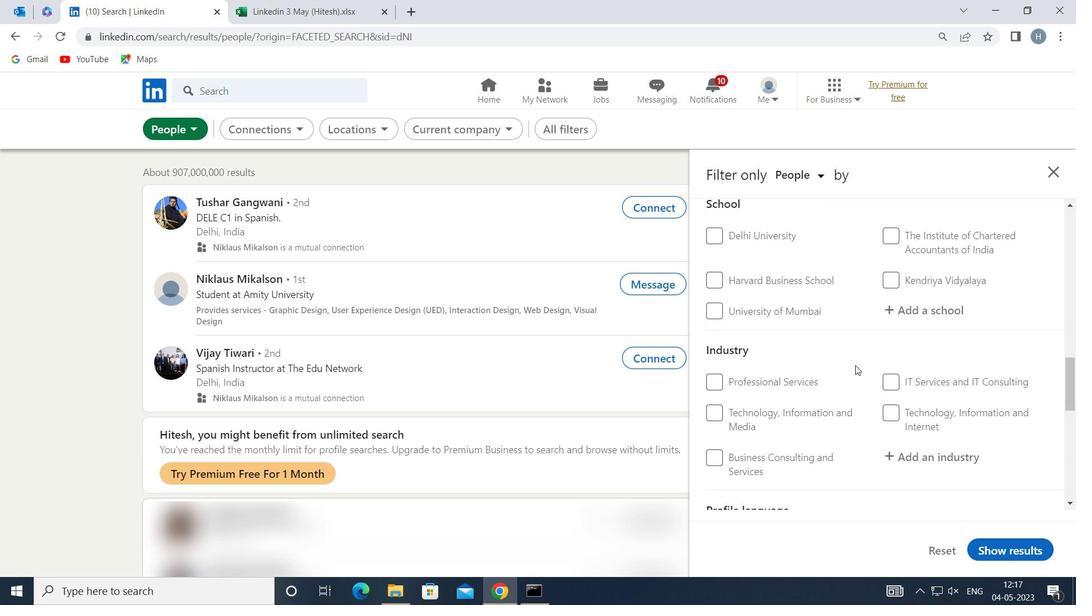 
Action: Mouse scrolled (855, 365) with delta (0, 0)
Screenshot: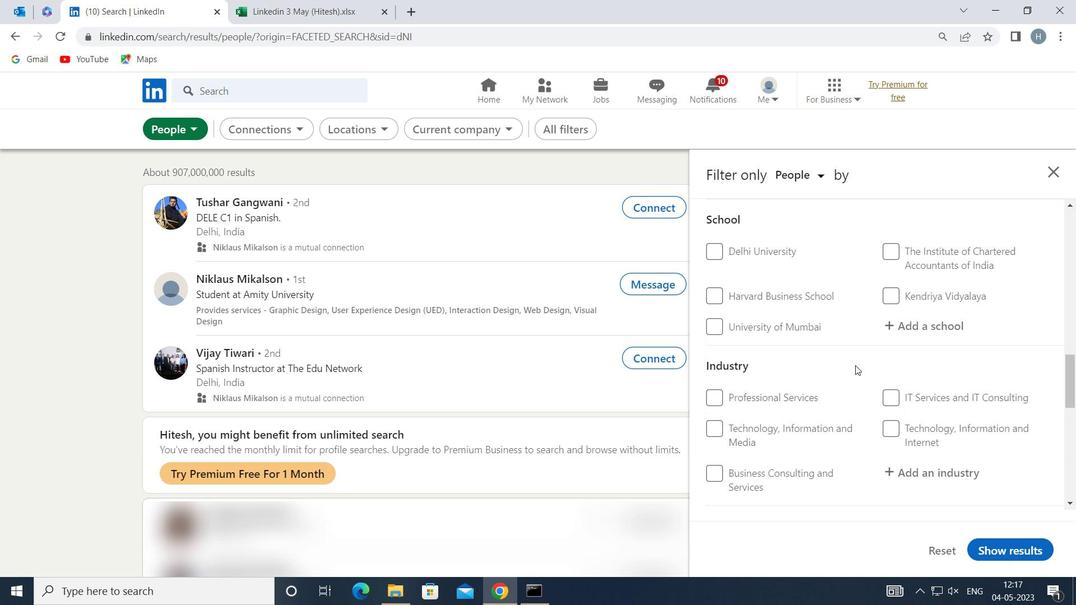 
Action: Mouse scrolled (855, 365) with delta (0, 0)
Screenshot: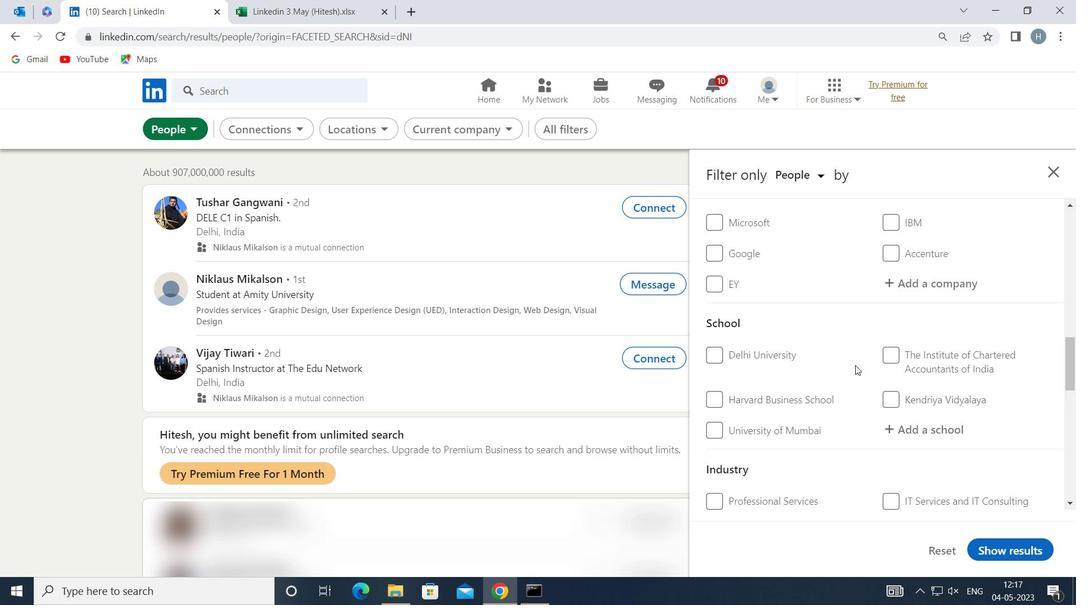
Action: Mouse scrolled (855, 365) with delta (0, 0)
Screenshot: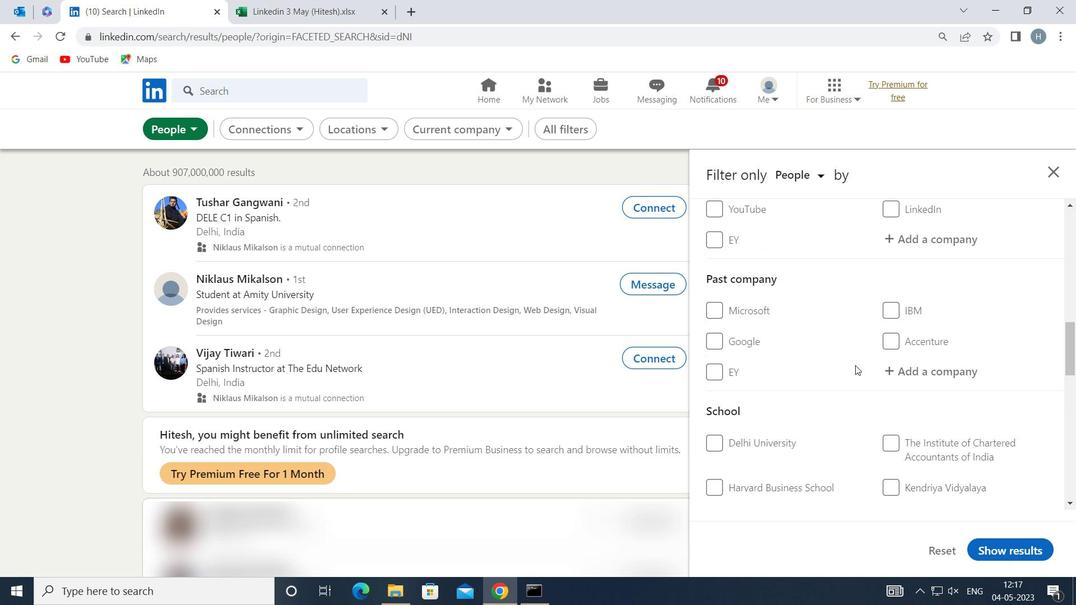 
Action: Mouse scrolled (855, 365) with delta (0, 0)
Screenshot: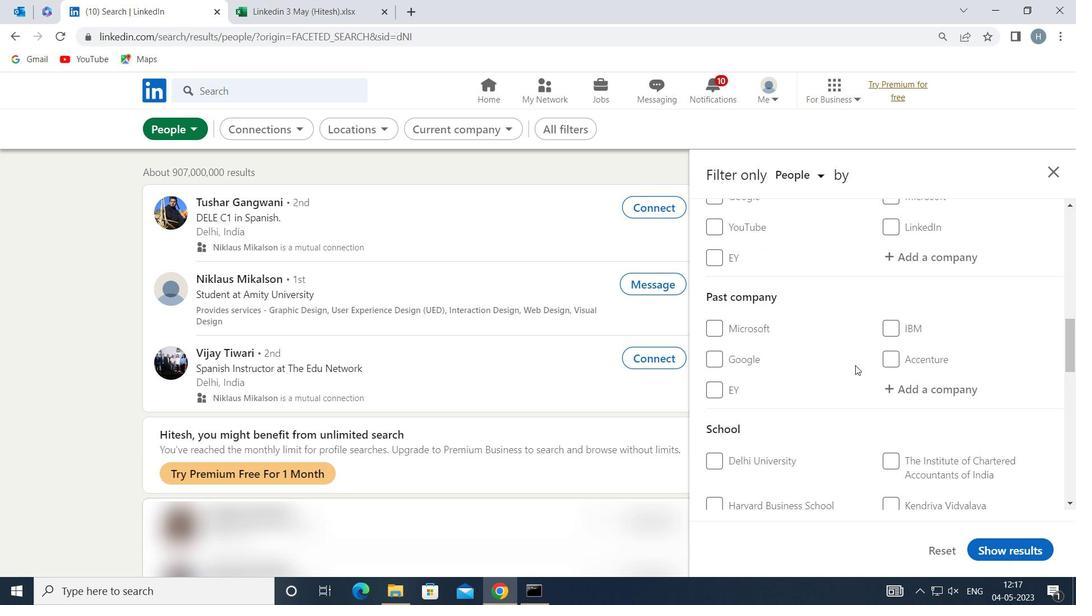 
Action: Mouse scrolled (855, 365) with delta (0, 0)
Screenshot: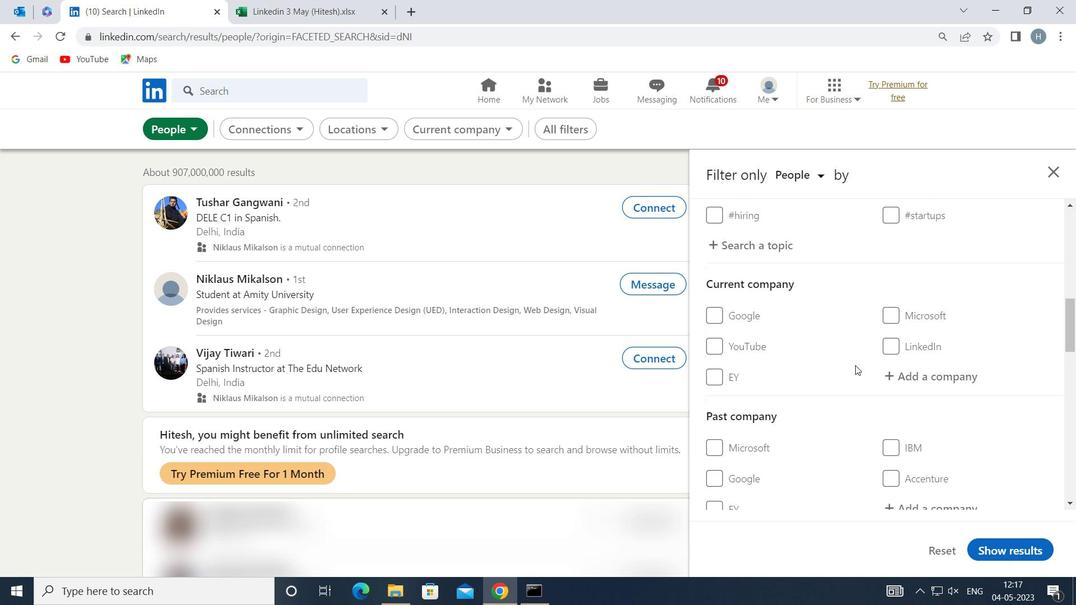 
Action: Mouse moved to (855, 365)
Screenshot: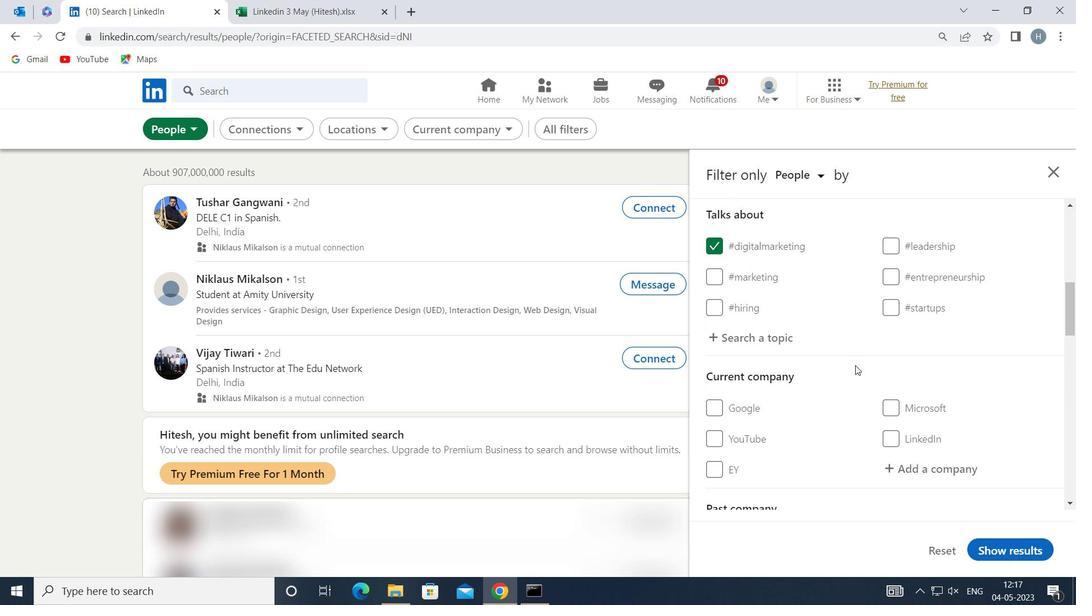 
Action: Mouse scrolled (855, 365) with delta (0, 0)
Screenshot: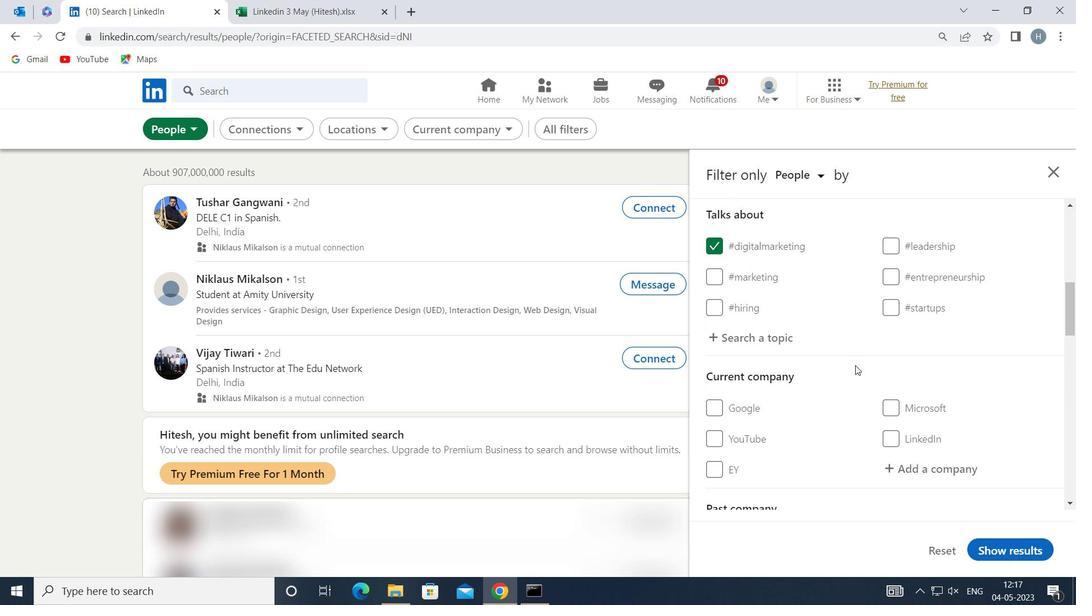 
Action: Mouse moved to (907, 387)
Screenshot: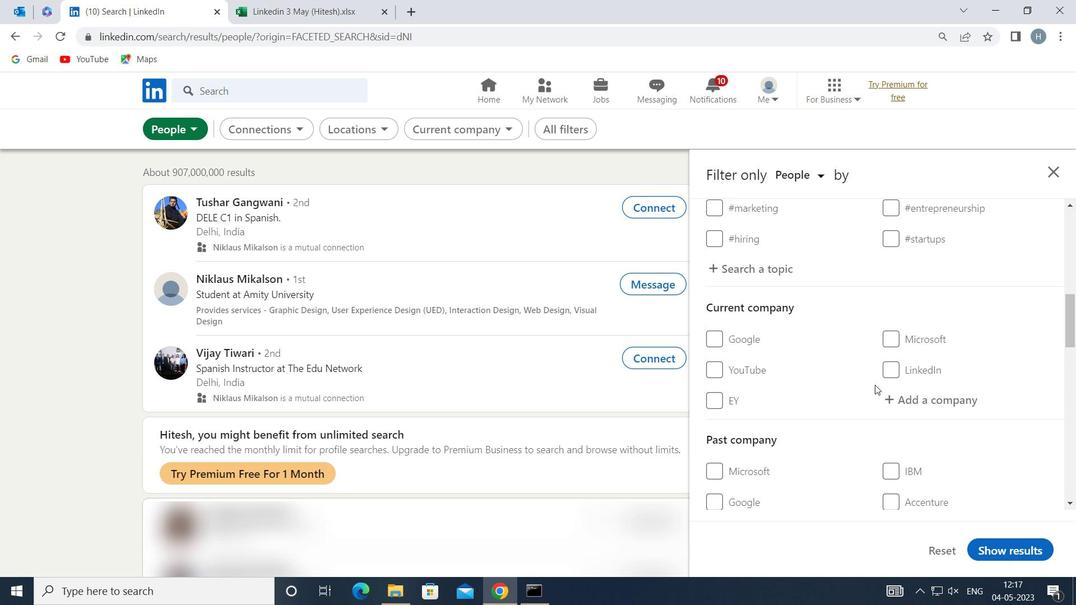 
Action: Mouse pressed left at (907, 387)
Screenshot: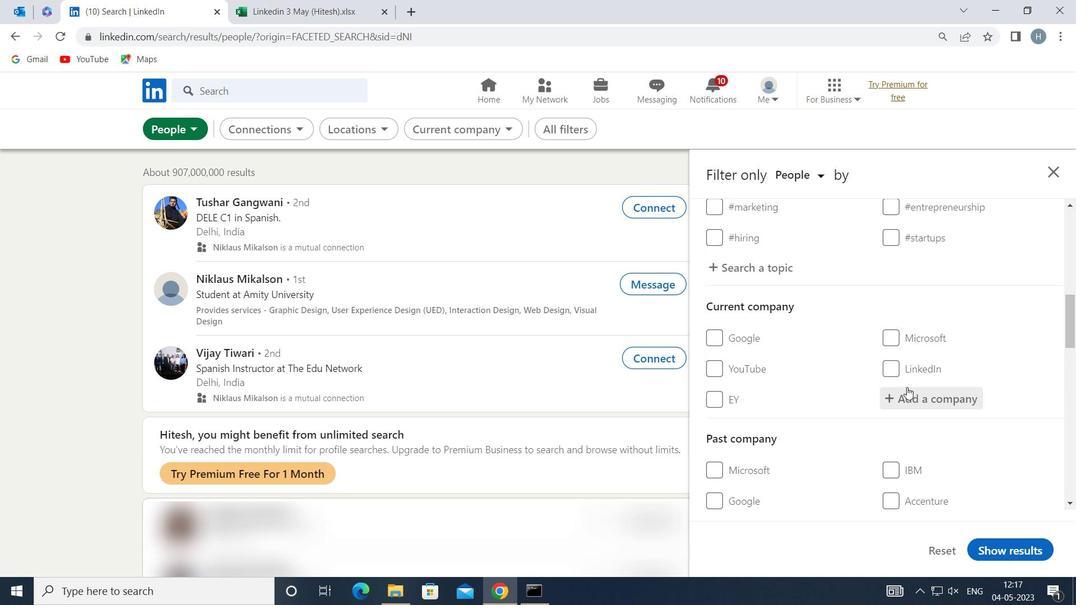 
Action: Mouse moved to (907, 387)
Screenshot: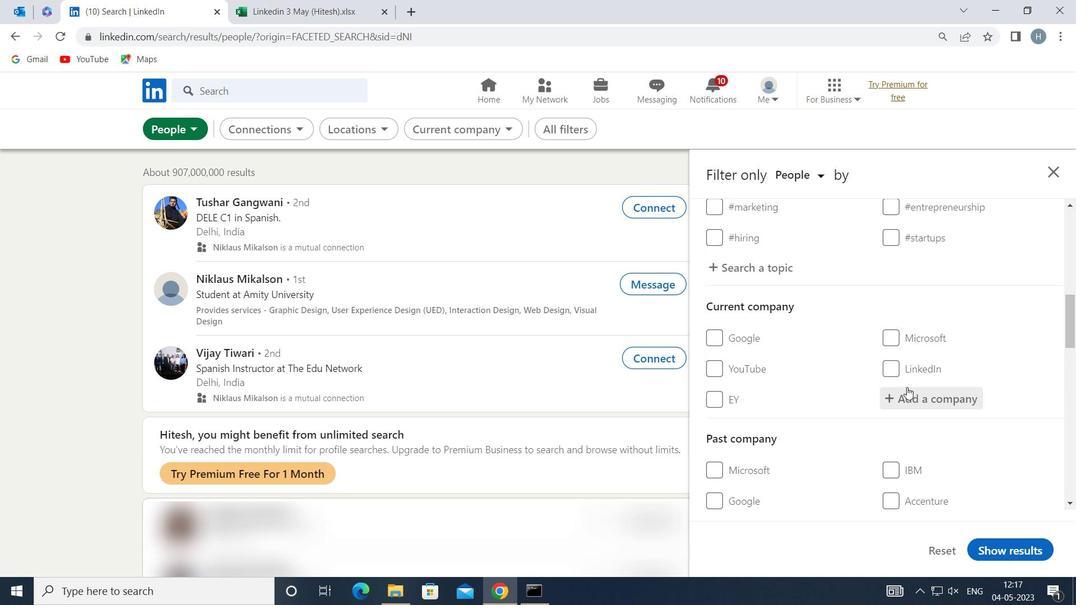
Action: Key pressed <Key.shift>XPRESSBESS
Screenshot: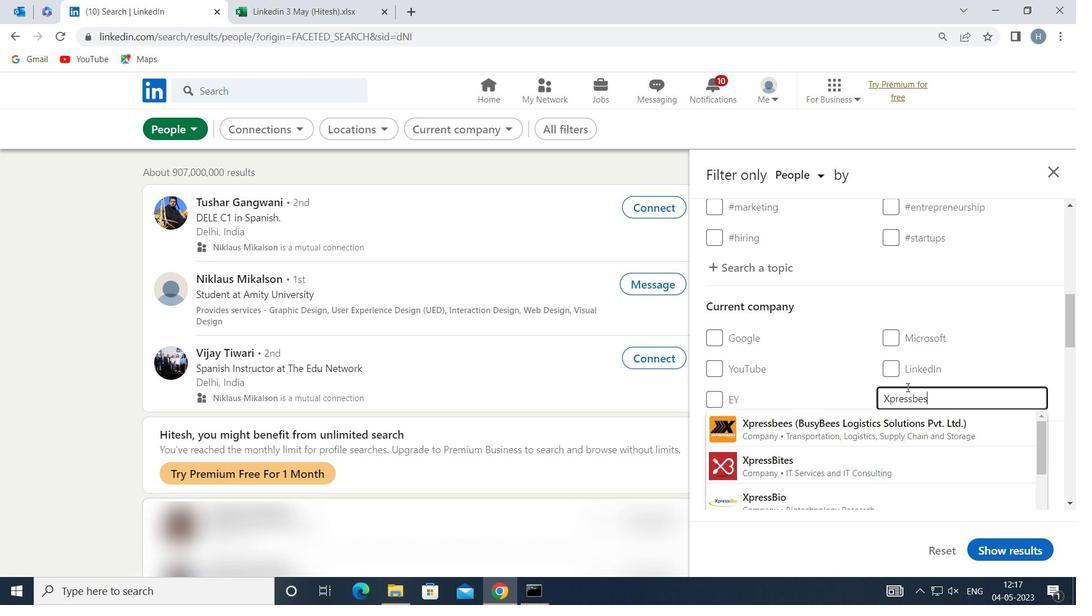
Action: Mouse moved to (898, 427)
Screenshot: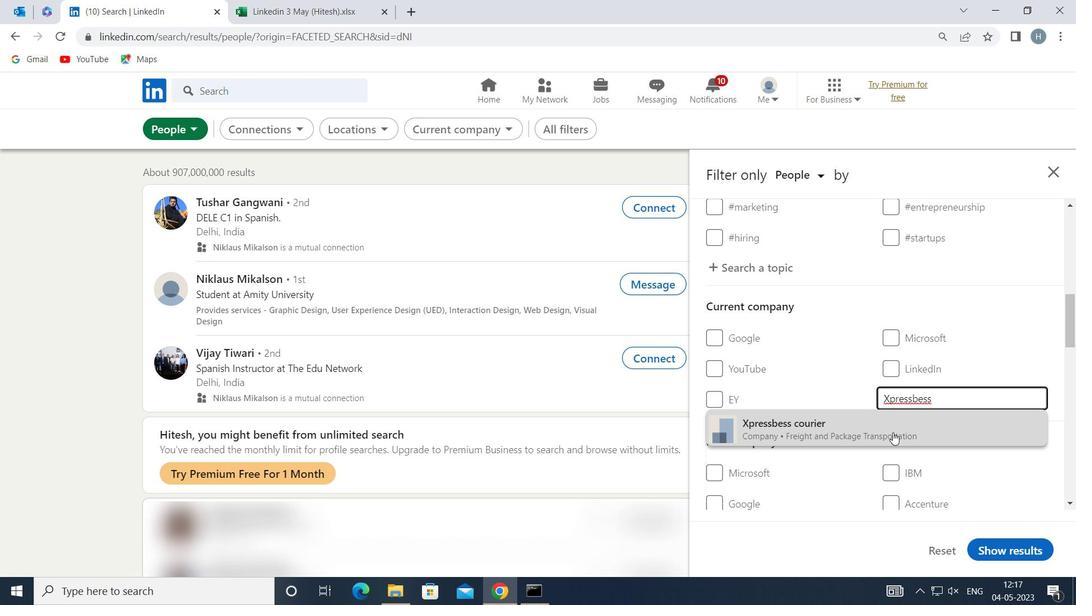 
Action: Key pressed <Key.backspace><Key.backspace><Key.backspace>
Screenshot: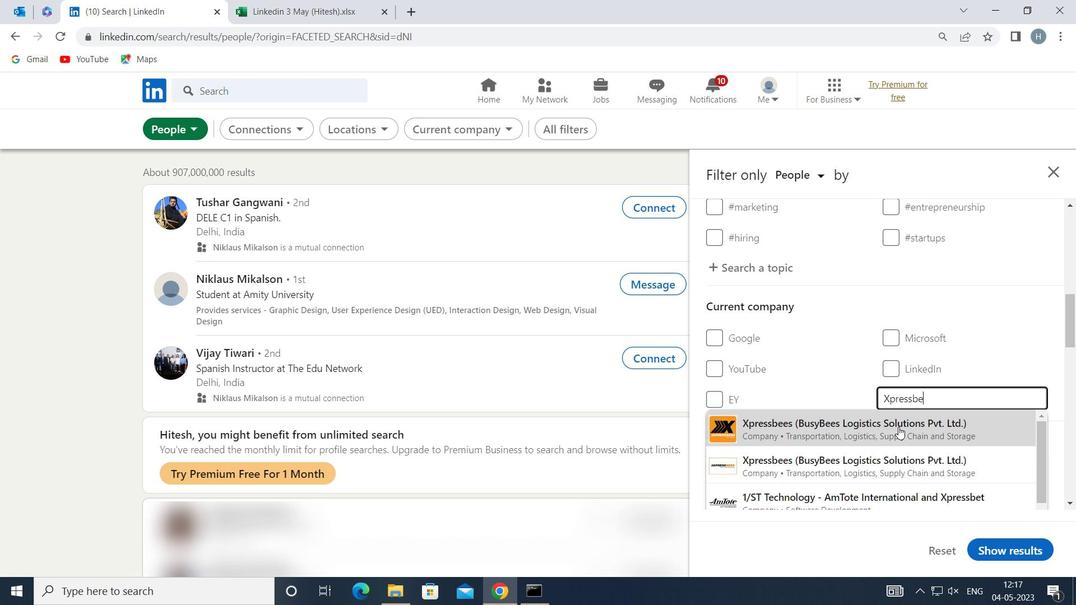 
Action: Mouse moved to (898, 424)
Screenshot: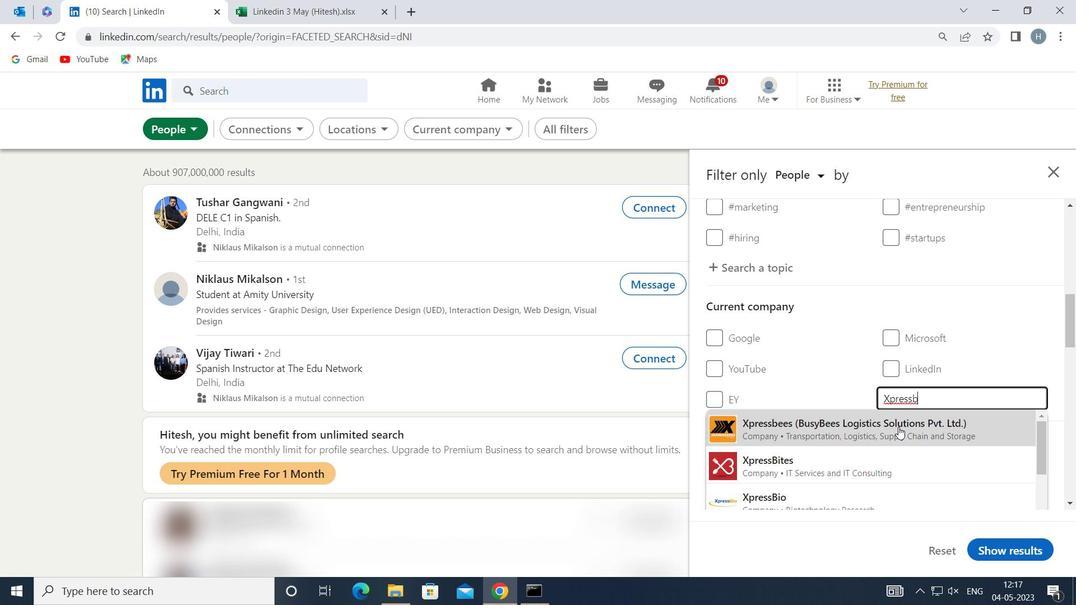 
Action: Key pressed EE
Screenshot: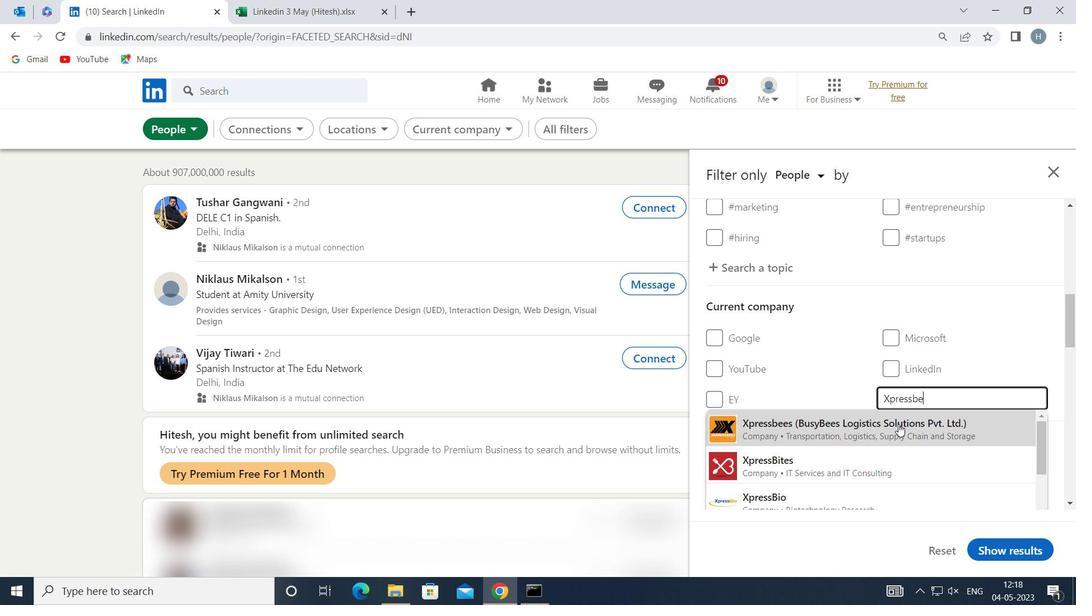 
Action: Mouse pressed left at (898, 424)
Screenshot: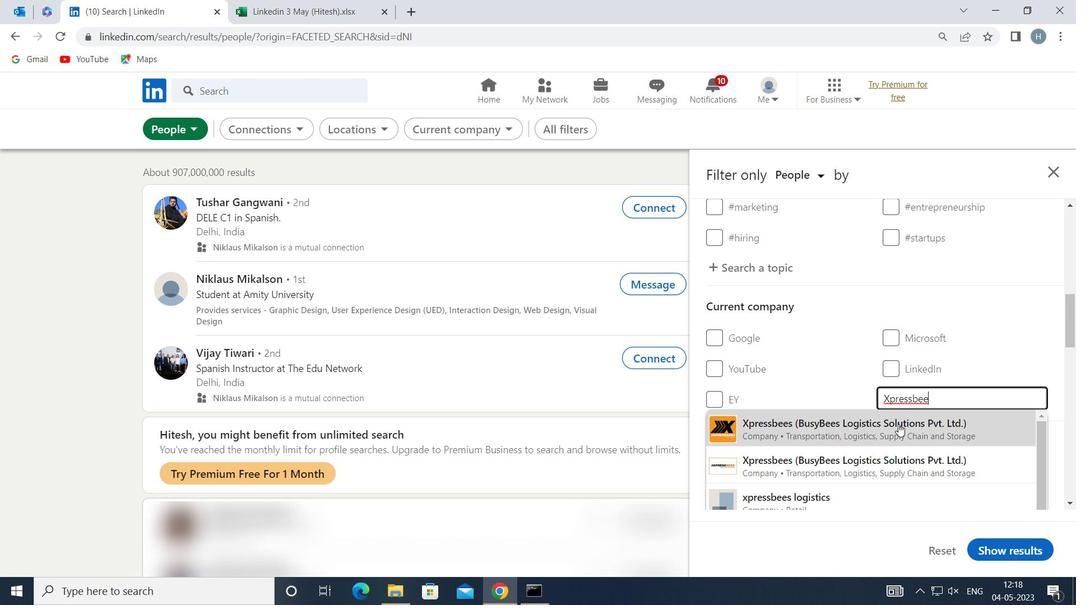 
Action: Mouse moved to (878, 417)
Screenshot: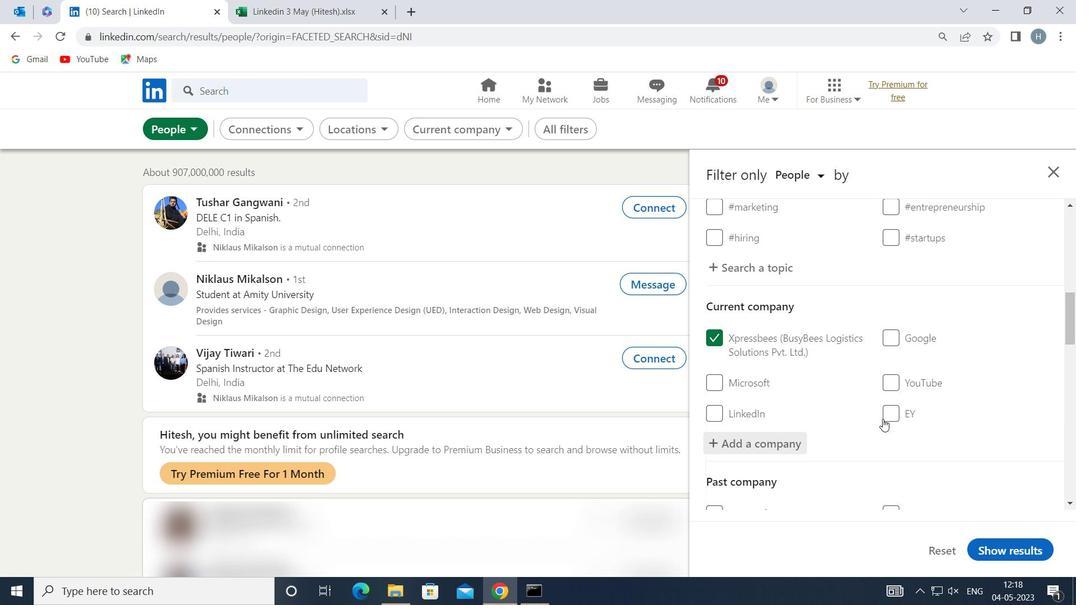 
Action: Mouse scrolled (878, 416) with delta (0, 0)
Screenshot: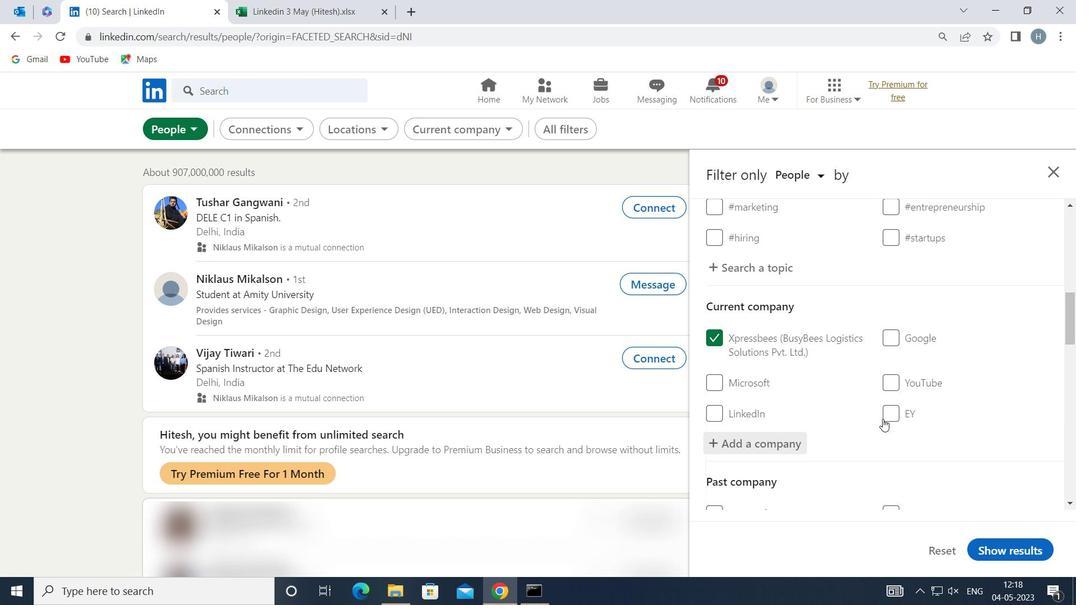 
Action: Mouse moved to (876, 415)
Screenshot: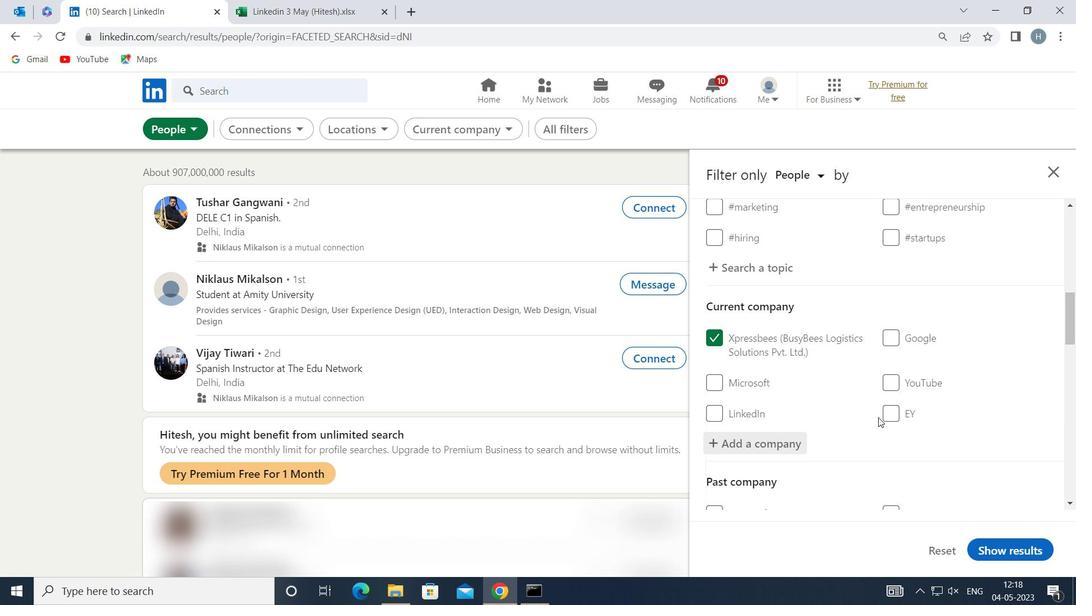 
Action: Mouse scrolled (876, 415) with delta (0, 0)
Screenshot: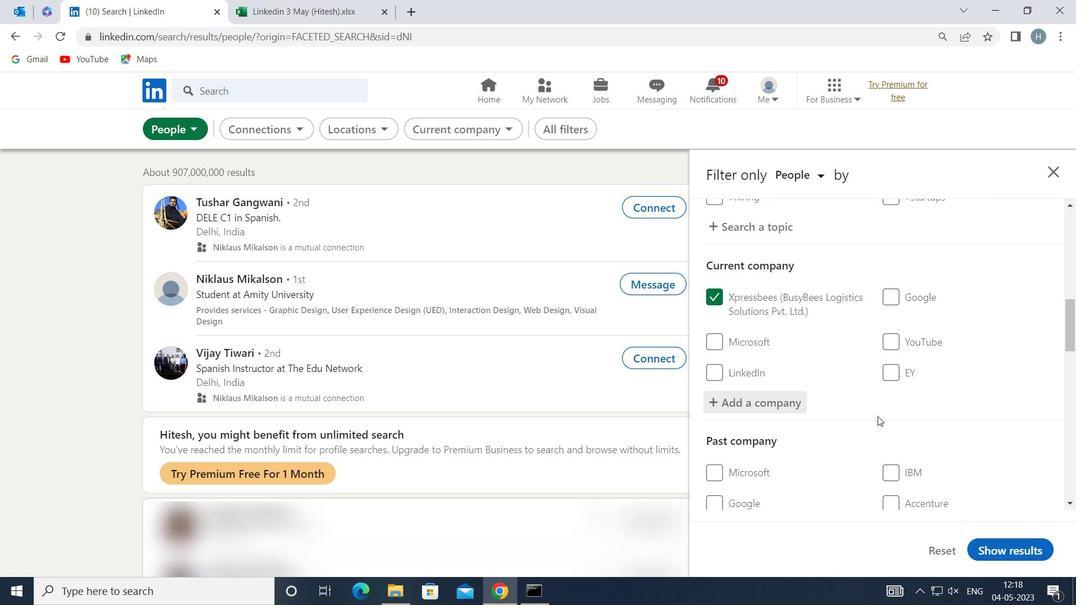 
Action: Mouse scrolled (876, 415) with delta (0, 0)
Screenshot: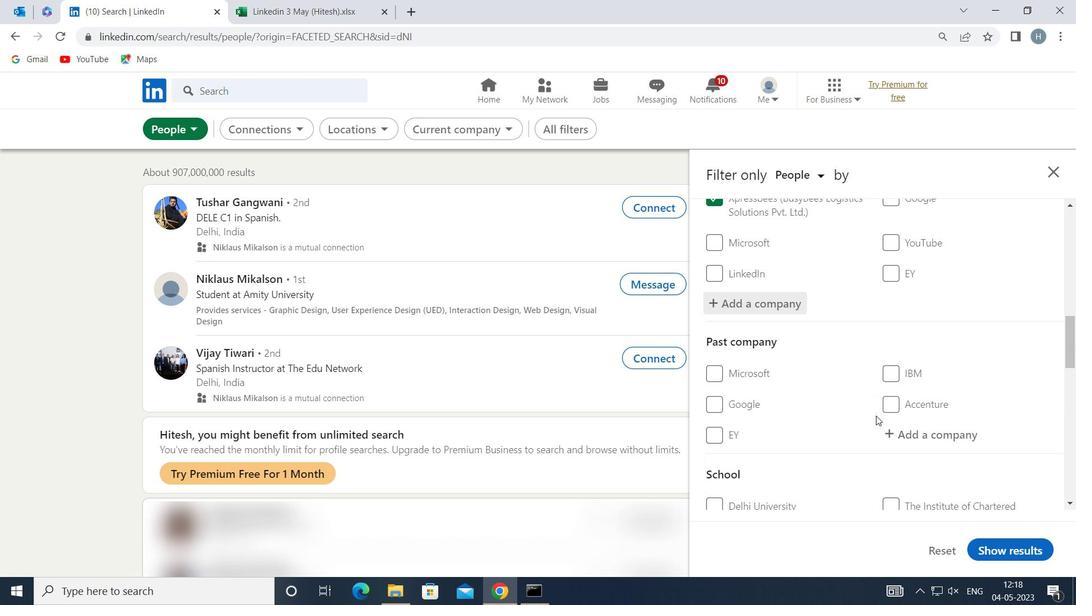 
Action: Mouse moved to (901, 395)
Screenshot: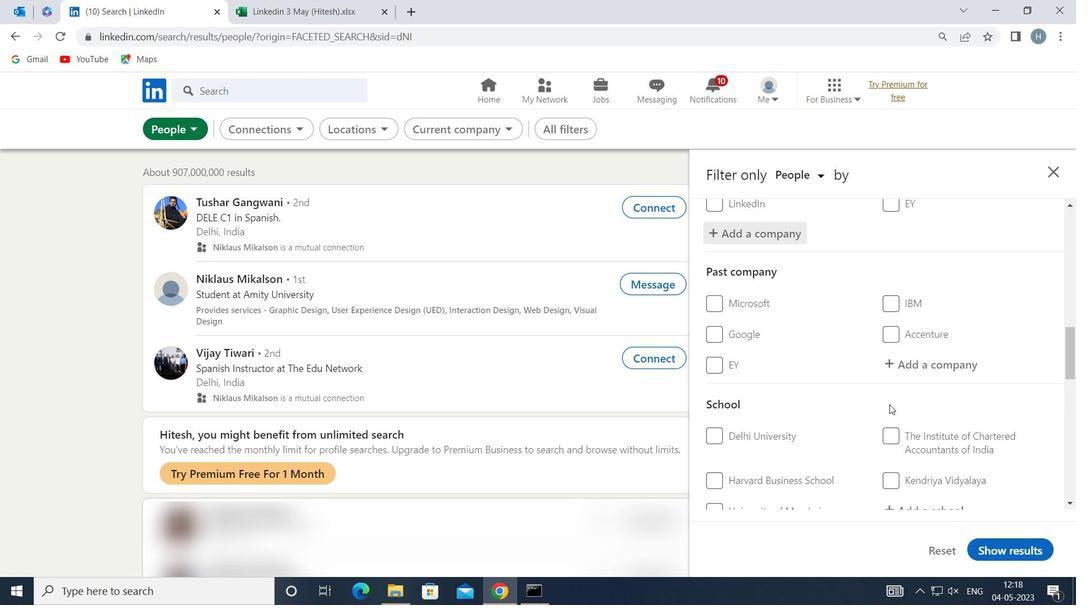 
Action: Mouse scrolled (901, 395) with delta (0, 0)
Screenshot: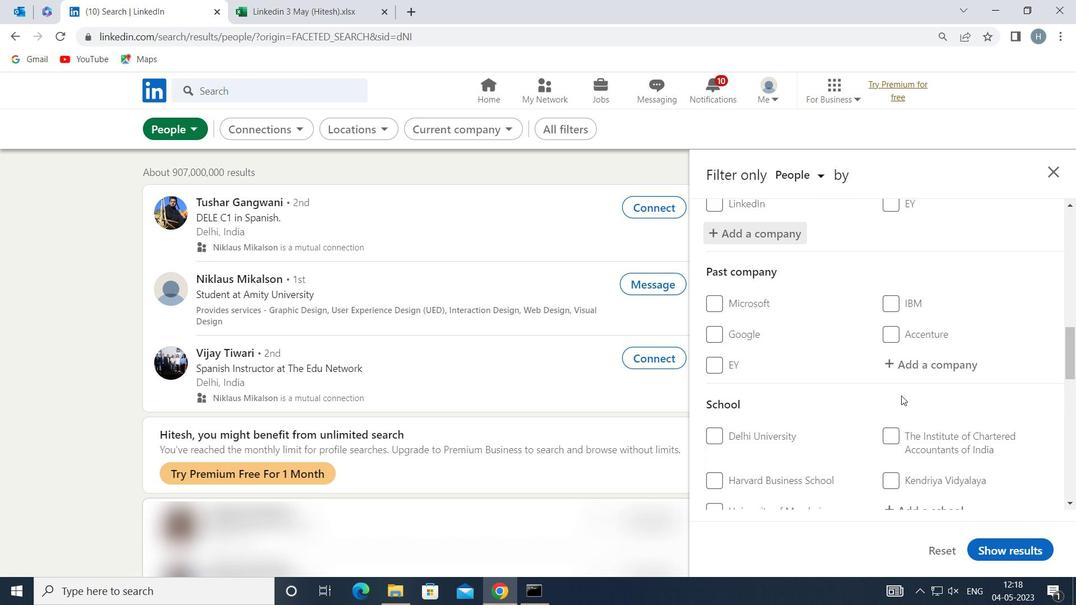 
Action: Mouse scrolled (901, 395) with delta (0, 0)
Screenshot: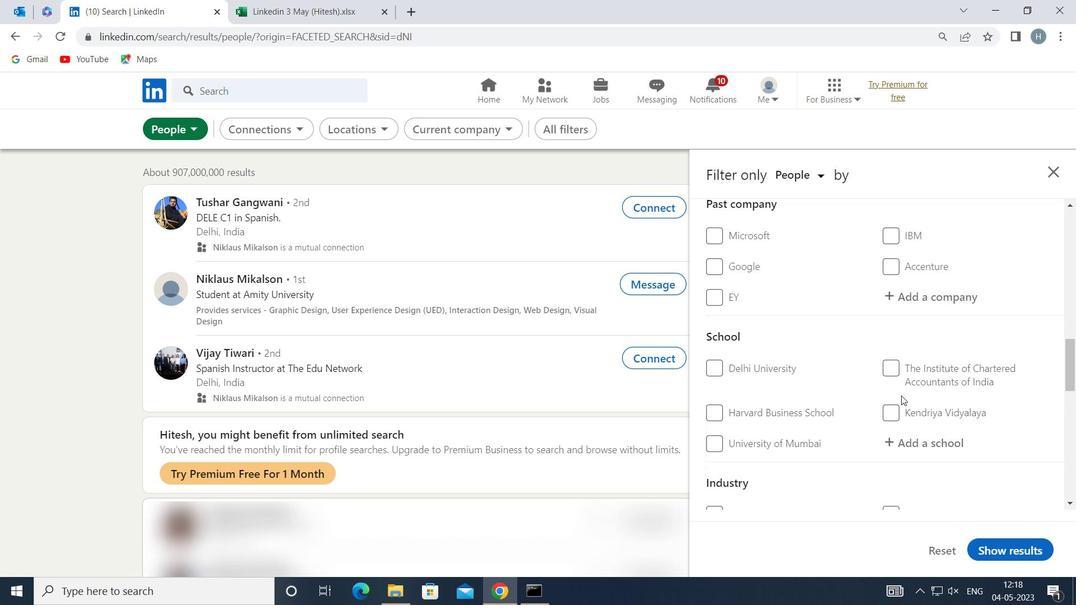 
Action: Mouse moved to (905, 371)
Screenshot: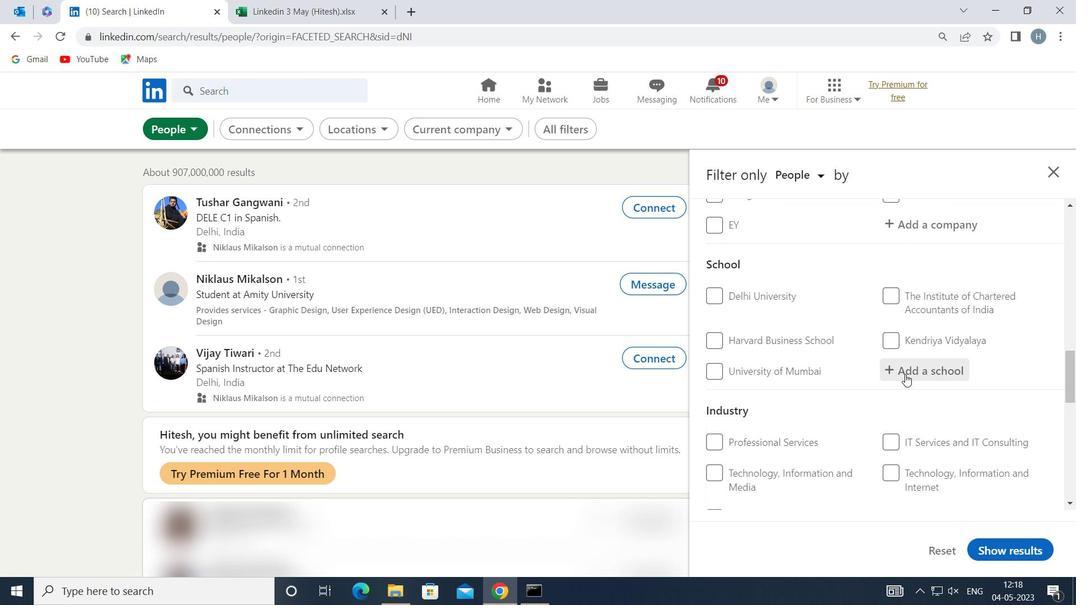 
Action: Mouse pressed left at (905, 371)
Screenshot: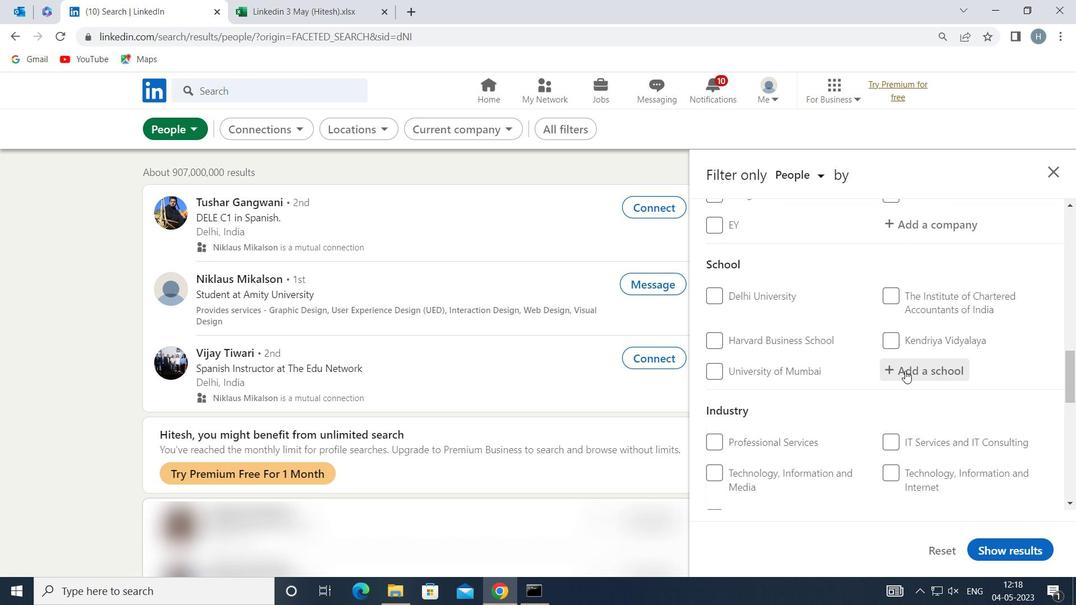 
Action: Key pressed <Key.shift>MATOSHRI<Key.space><Key.shift>PRATISHTHAN
Screenshot: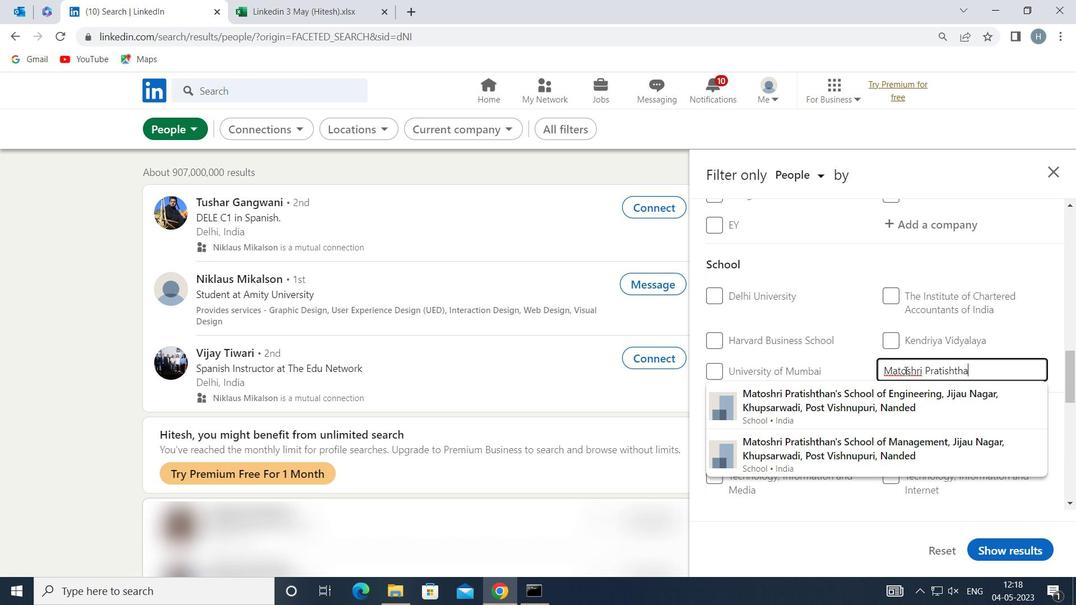 
Action: Mouse moved to (901, 402)
Screenshot: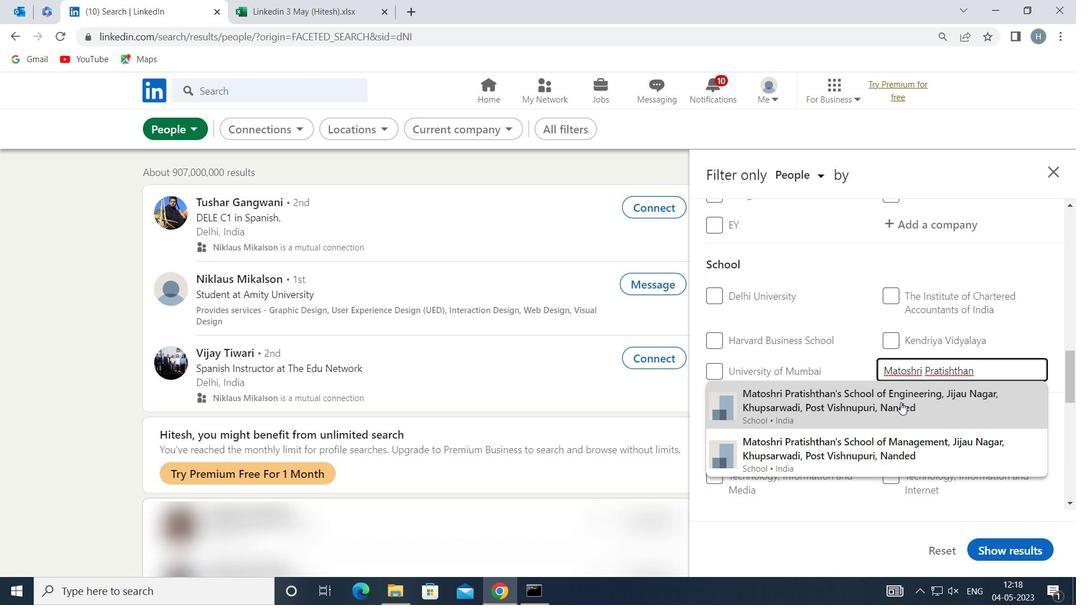 
Action: Mouse pressed left at (901, 402)
Screenshot: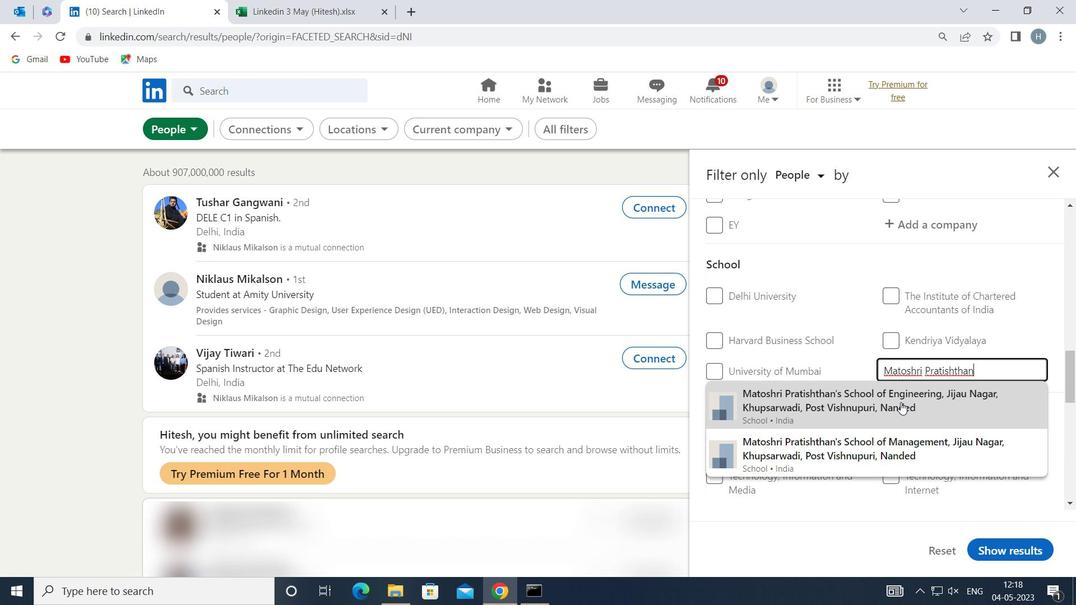 
Action: Mouse moved to (889, 388)
Screenshot: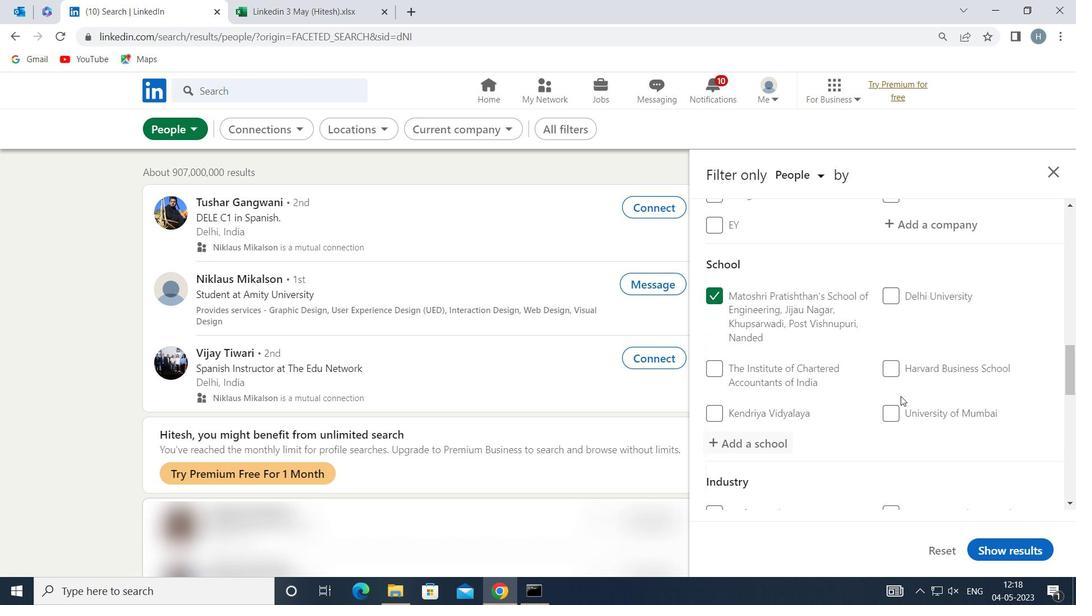 
Action: Mouse scrolled (889, 388) with delta (0, 0)
Screenshot: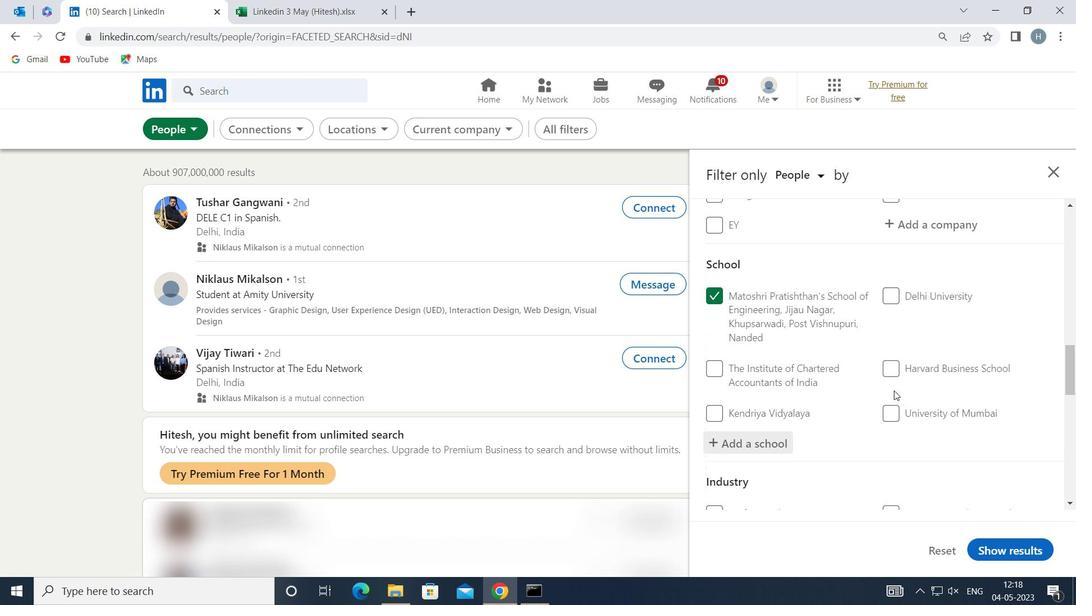 
Action: Mouse moved to (873, 381)
Screenshot: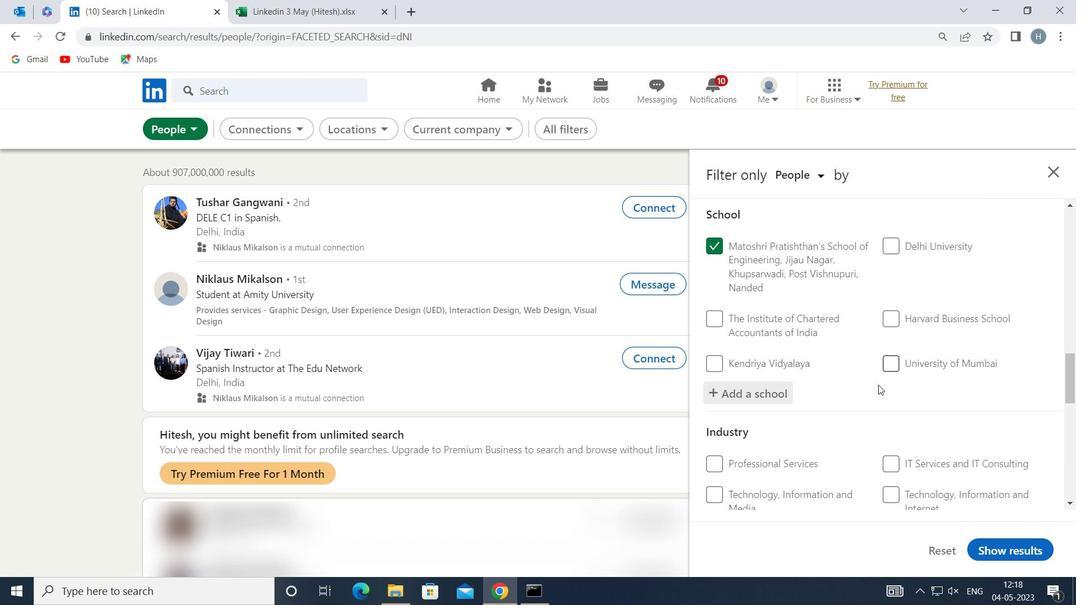 
Action: Mouse scrolled (873, 380) with delta (0, 0)
Screenshot: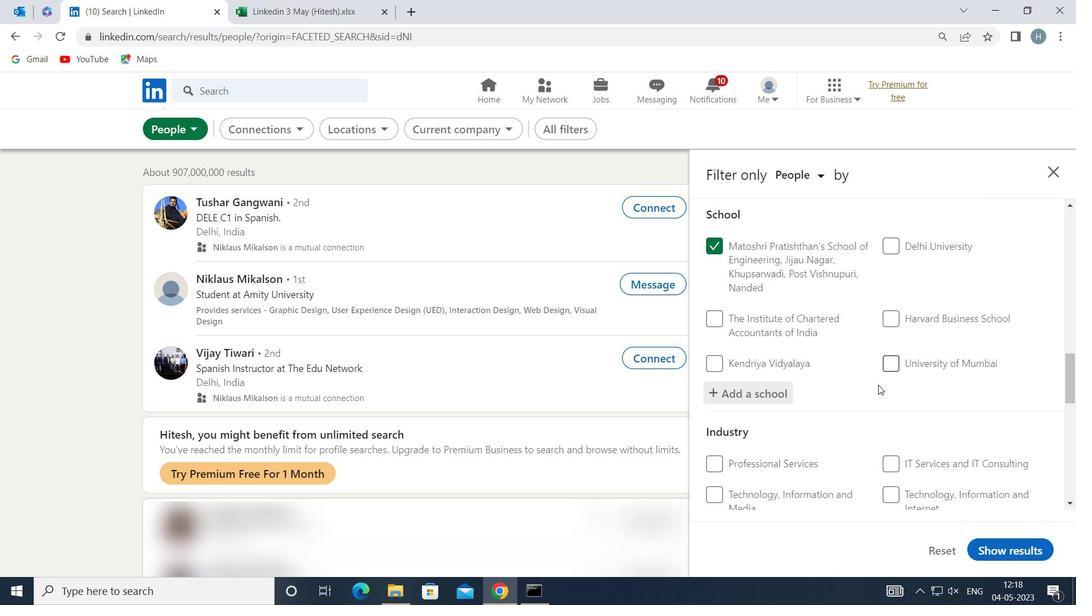 
Action: Mouse scrolled (873, 380) with delta (0, 0)
Screenshot: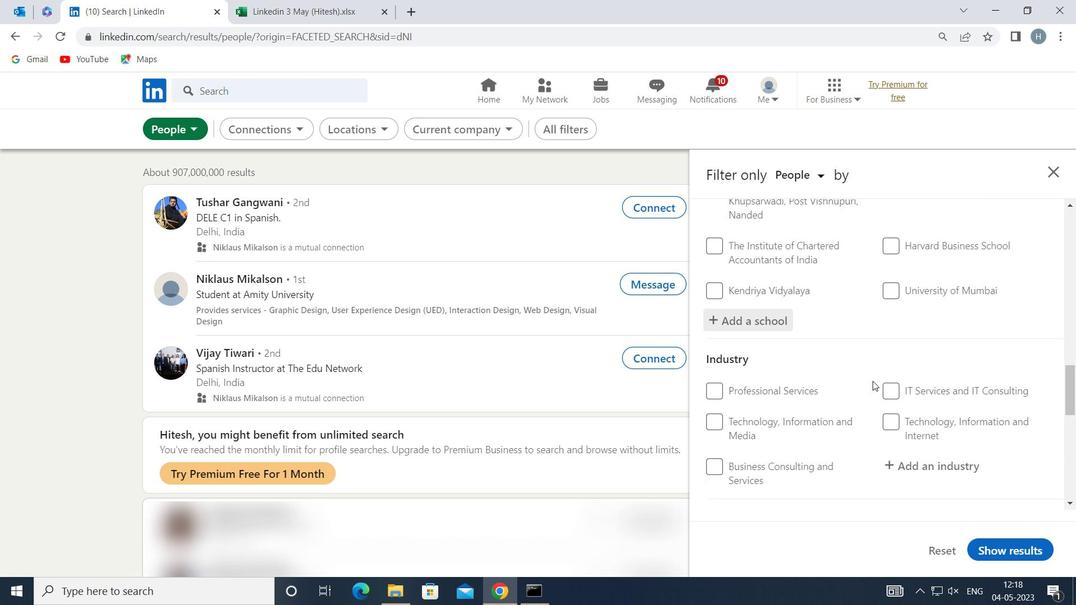 
Action: Mouse moved to (913, 383)
Screenshot: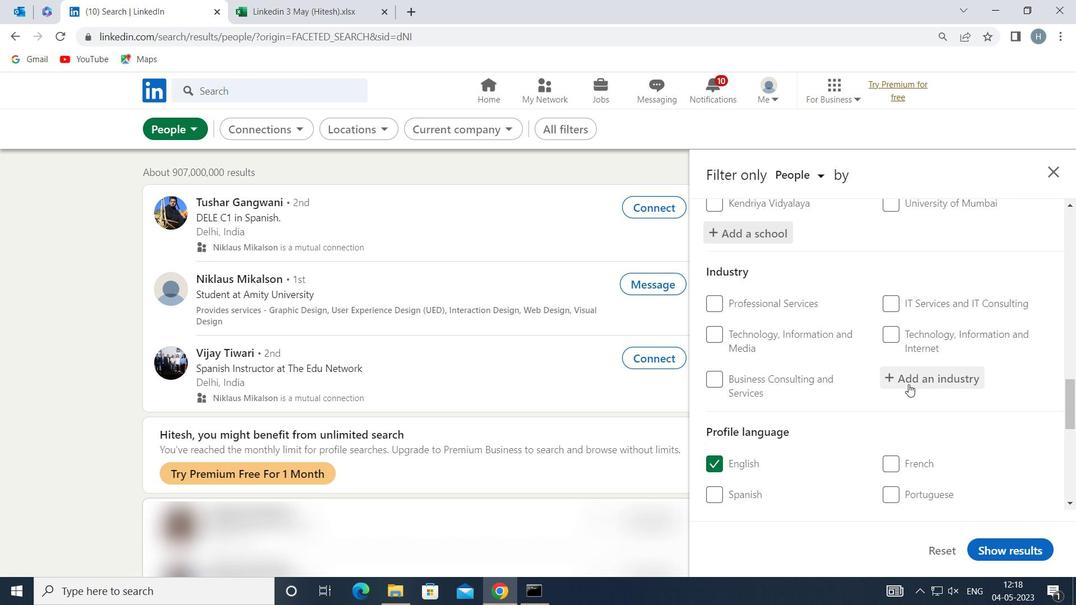 
Action: Mouse pressed left at (913, 383)
Screenshot: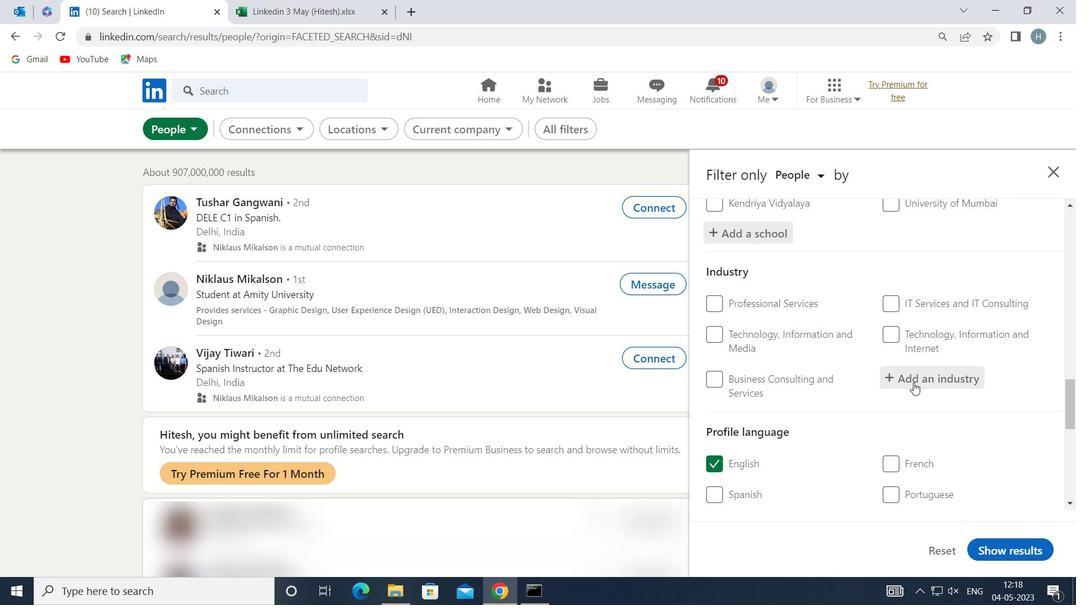 
Action: Key pressed <Key.shift>PERFORMANCE<Key.backspace><Key.backspace><Key.backspace><Key.backspace>ING<Key.space>
Screenshot: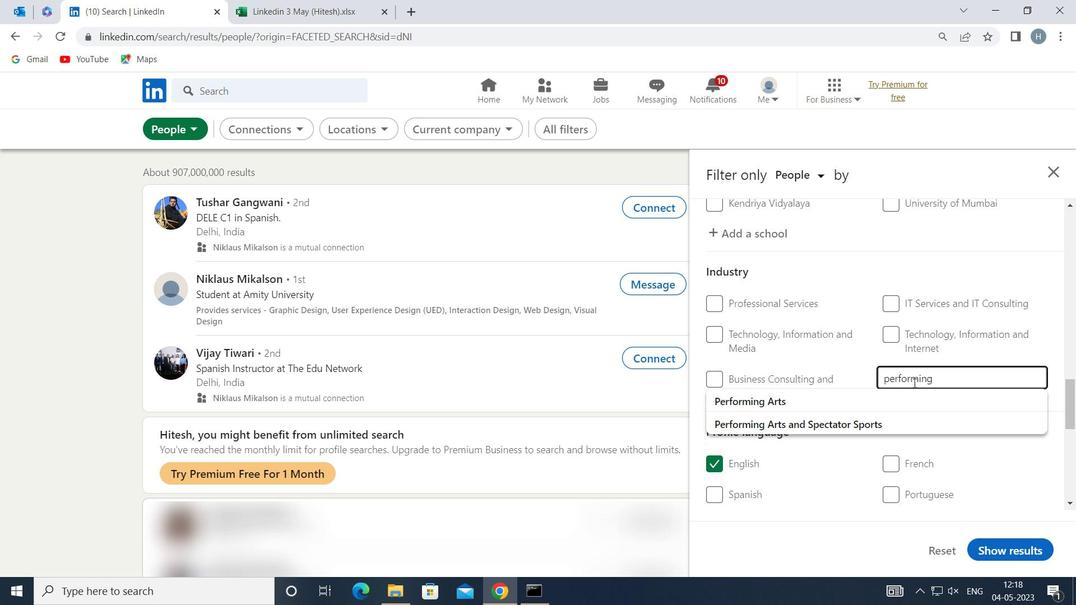 
Action: Mouse moved to (863, 396)
Screenshot: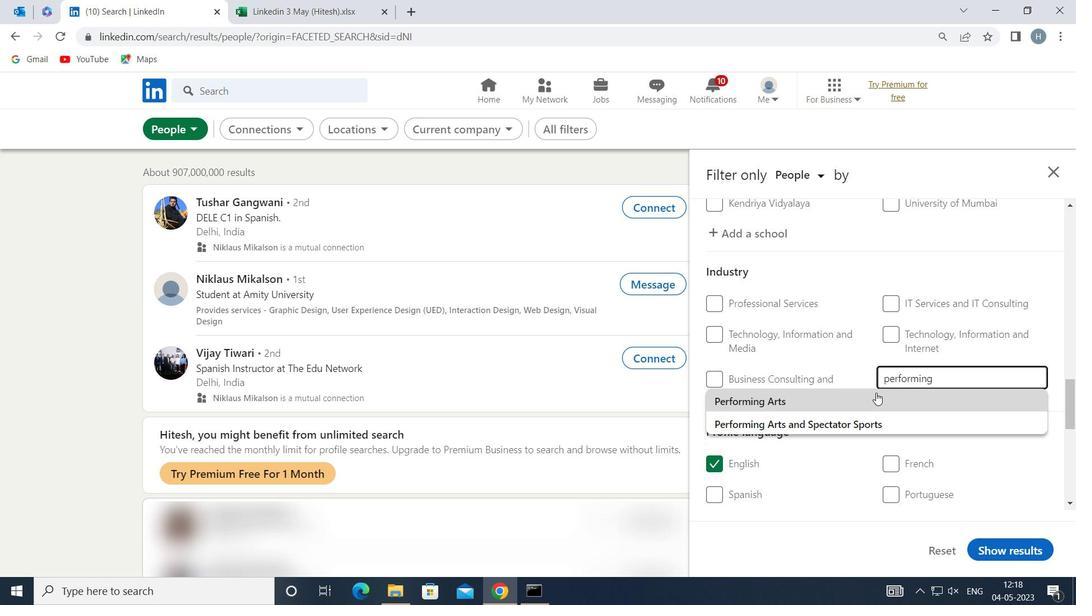 
Action: Mouse pressed left at (863, 396)
Screenshot: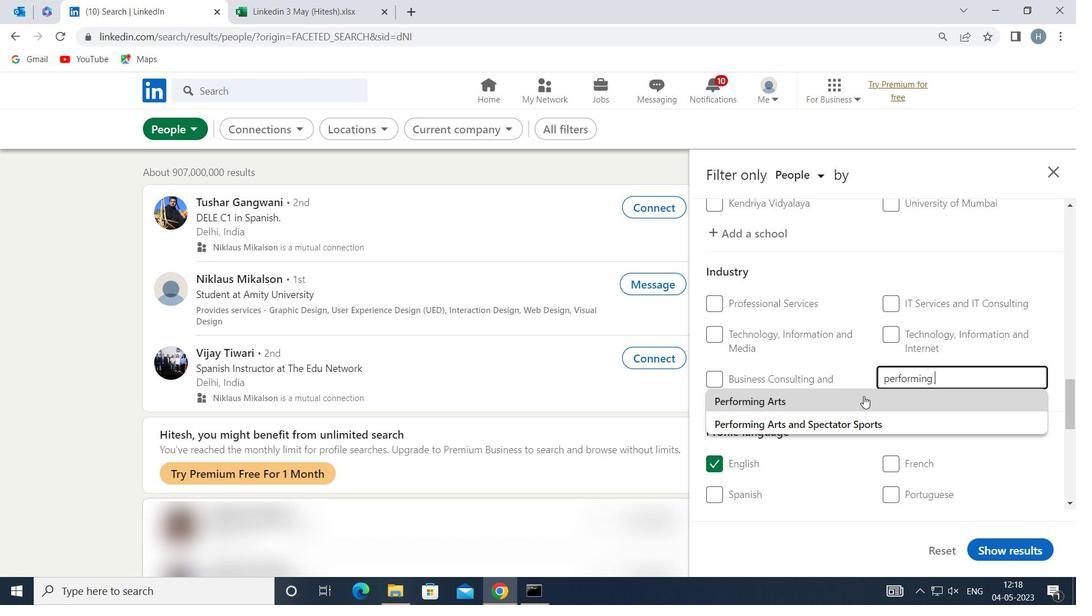 
Action: Mouse moved to (846, 376)
Screenshot: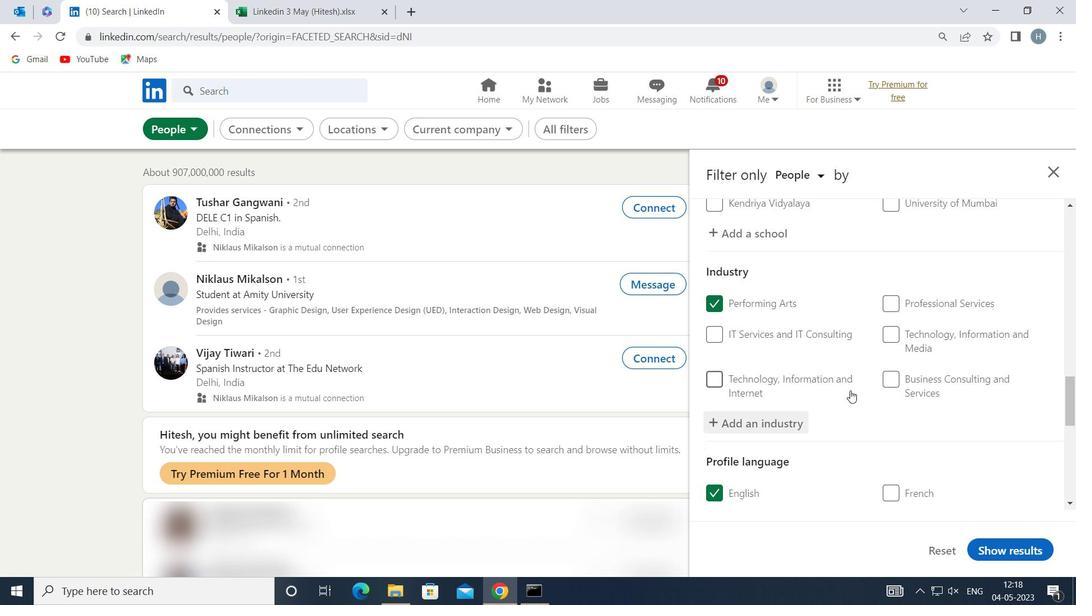 
Action: Mouse scrolled (846, 376) with delta (0, 0)
Screenshot: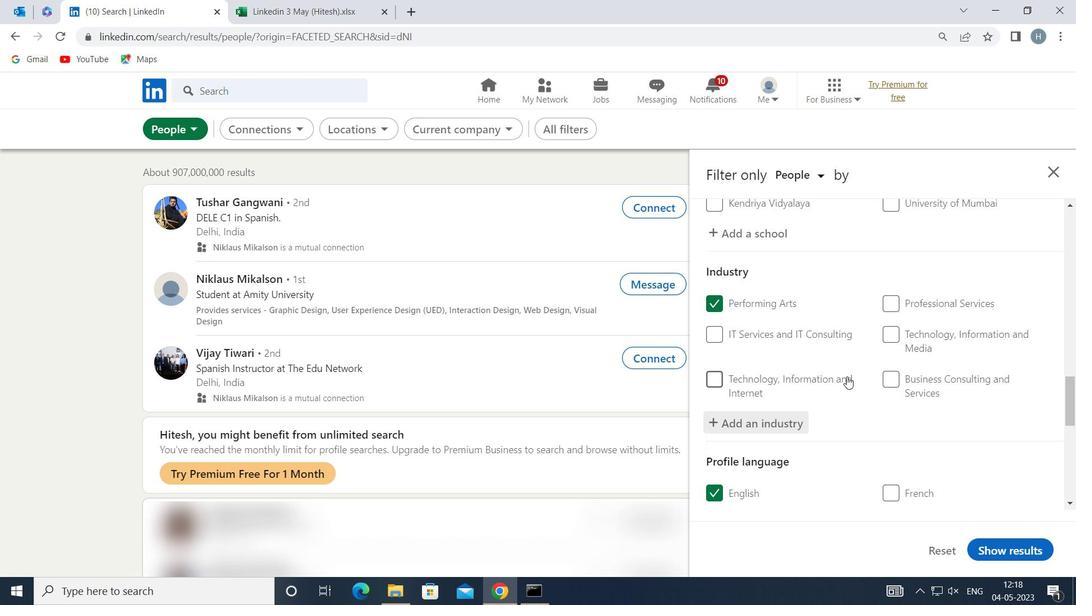 
Action: Mouse scrolled (846, 376) with delta (0, 0)
Screenshot: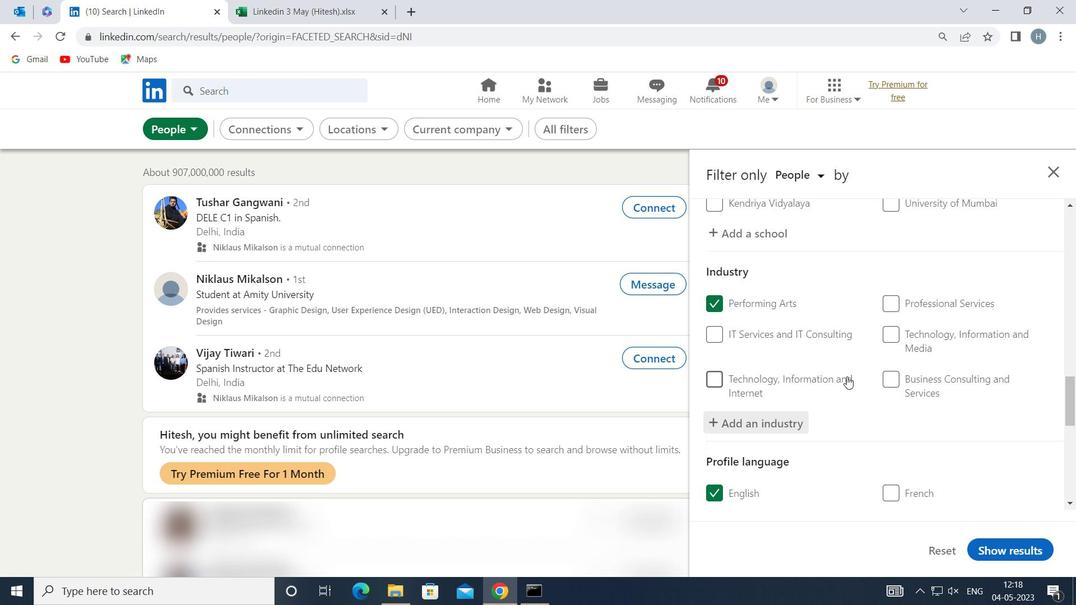 
Action: Mouse scrolled (846, 376) with delta (0, 0)
Screenshot: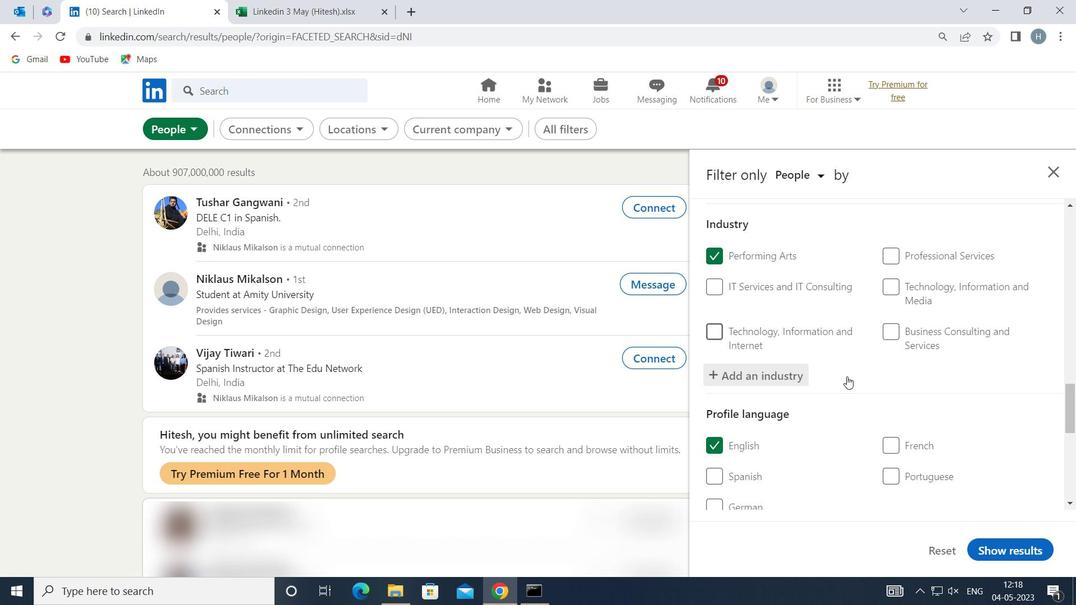 
Action: Mouse scrolled (846, 376) with delta (0, 0)
Screenshot: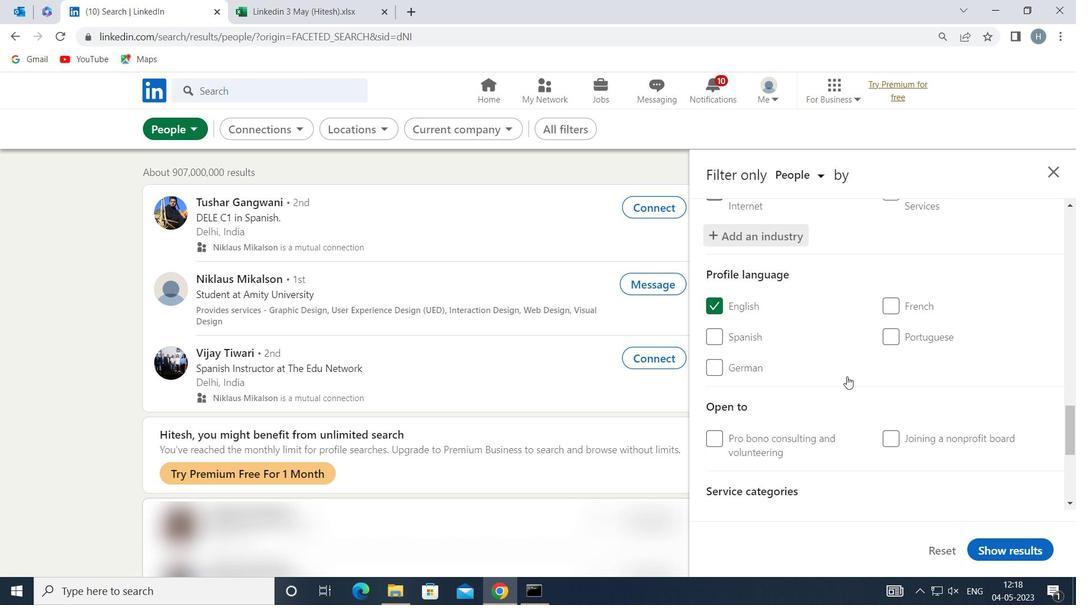 
Action: Mouse scrolled (846, 376) with delta (0, 0)
Screenshot: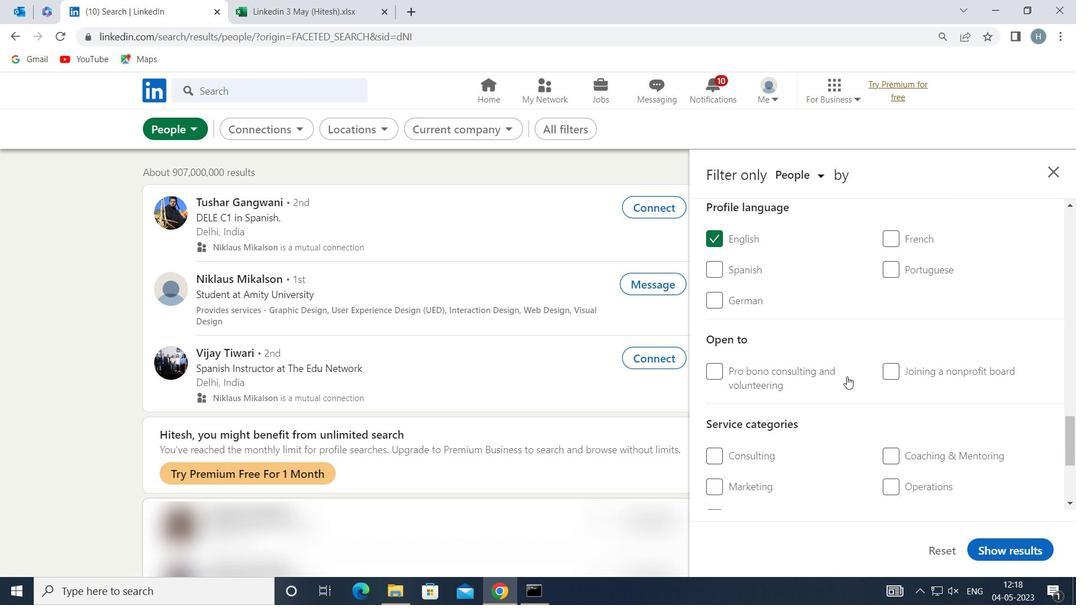 
Action: Mouse moved to (908, 415)
Screenshot: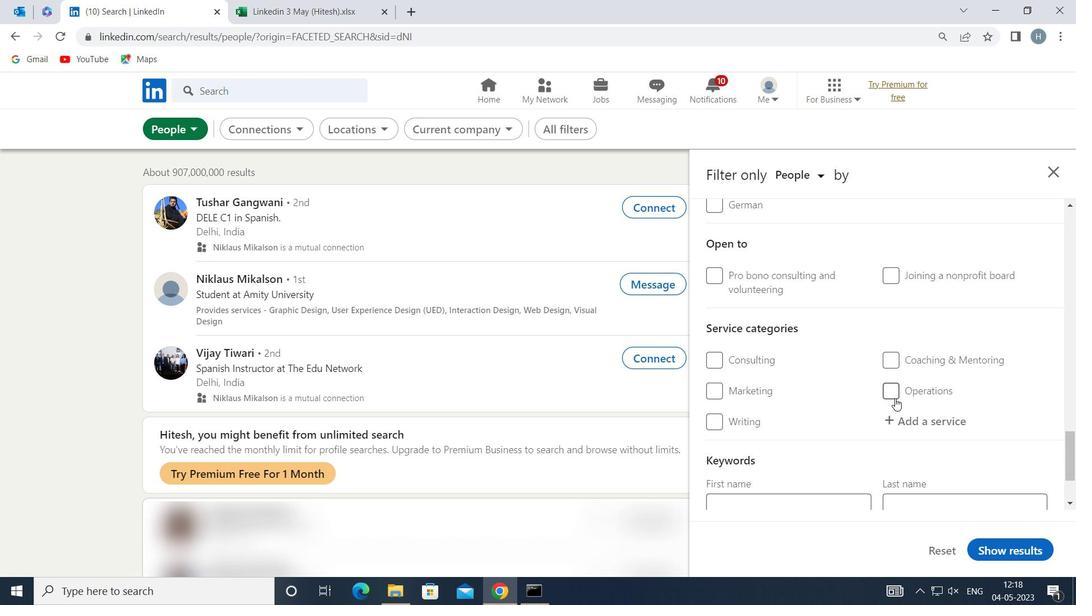 
Action: Mouse pressed left at (908, 415)
Screenshot: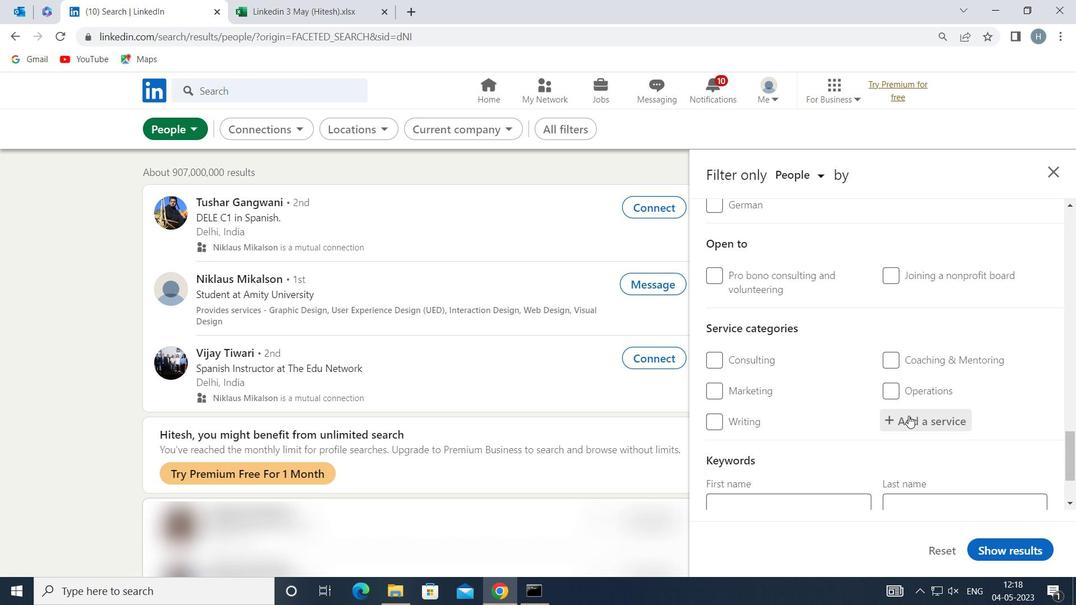 
Action: Mouse moved to (906, 415)
Screenshot: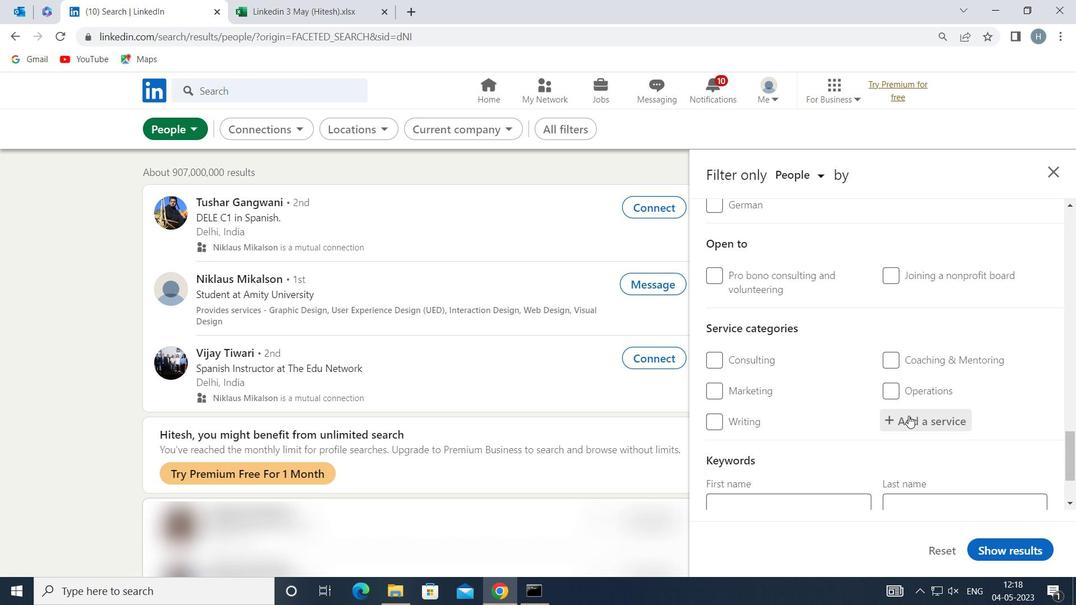 
Action: Key pressed <Key.shift>FINANCIAL<Key.space><Key.shift>AN
Screenshot: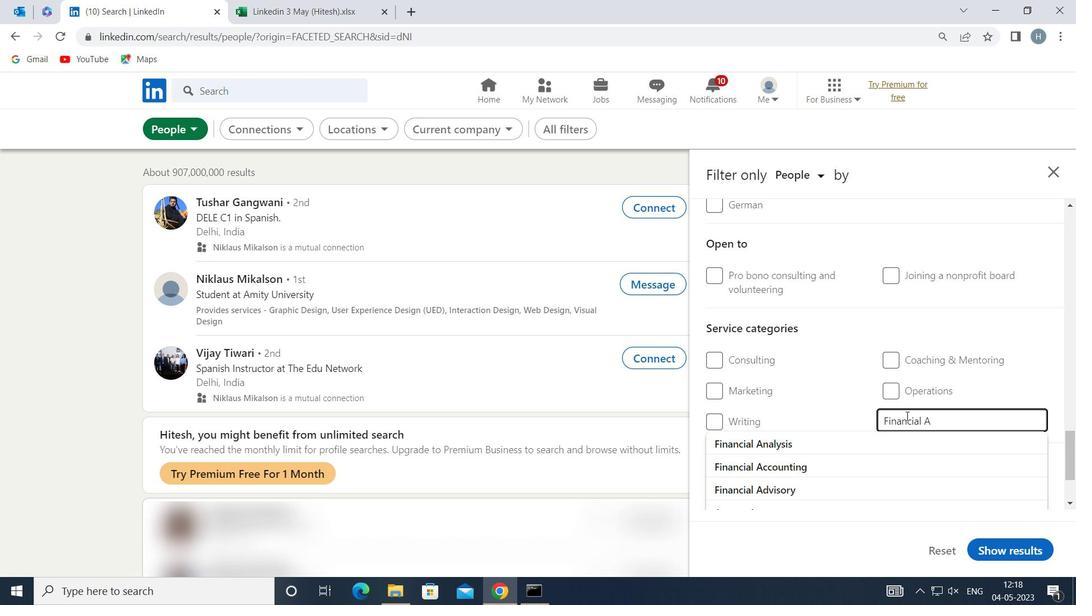 
Action: Mouse moved to (823, 433)
Screenshot: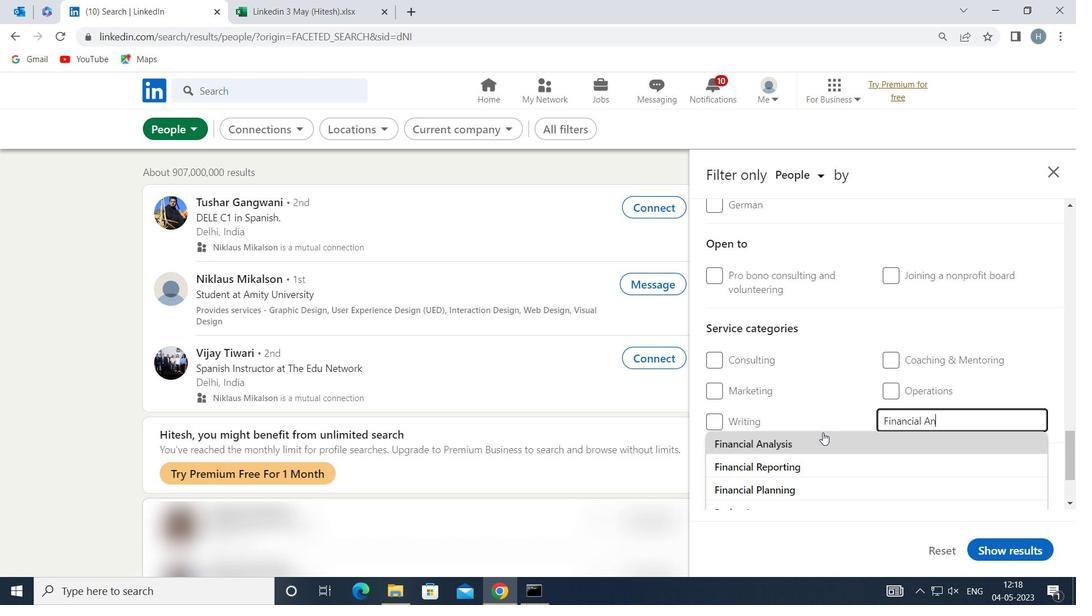 
Action: Mouse pressed left at (823, 433)
Screenshot: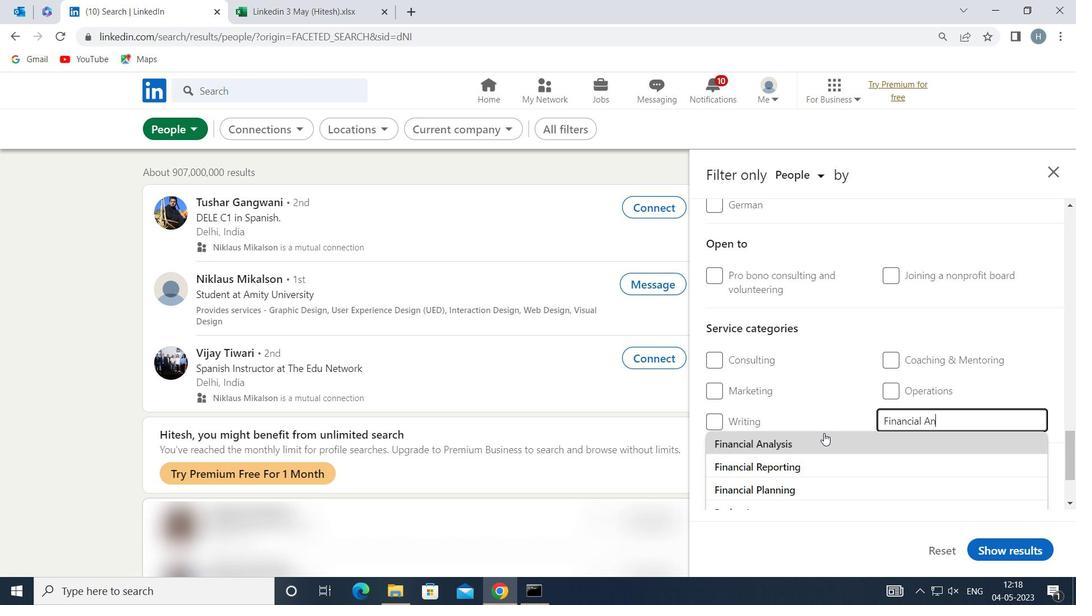 
Action: Mouse moved to (815, 409)
Screenshot: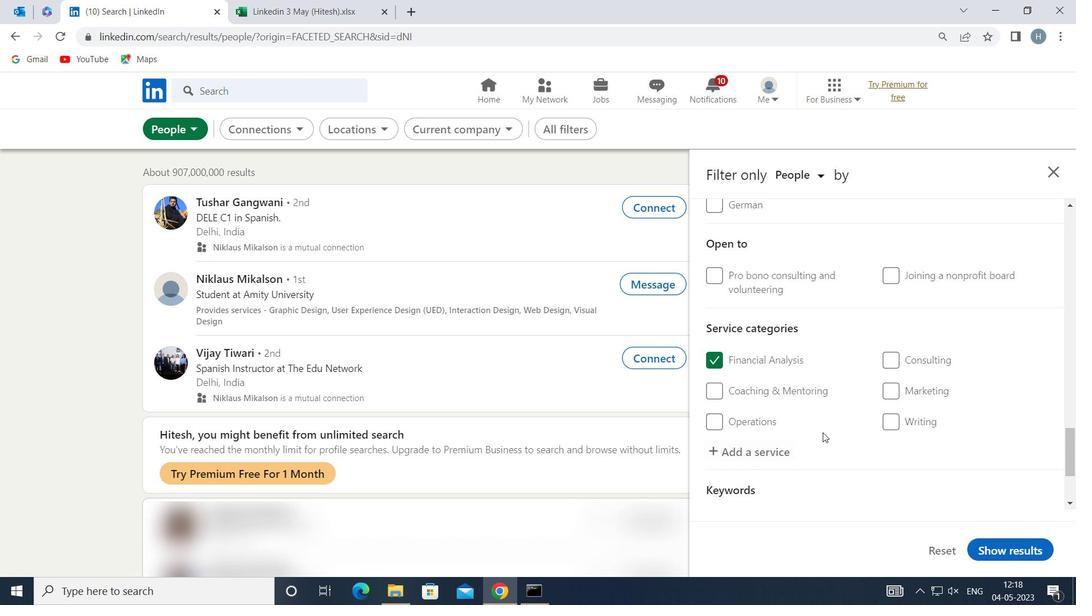 
Action: Mouse scrolled (815, 408) with delta (0, 0)
Screenshot: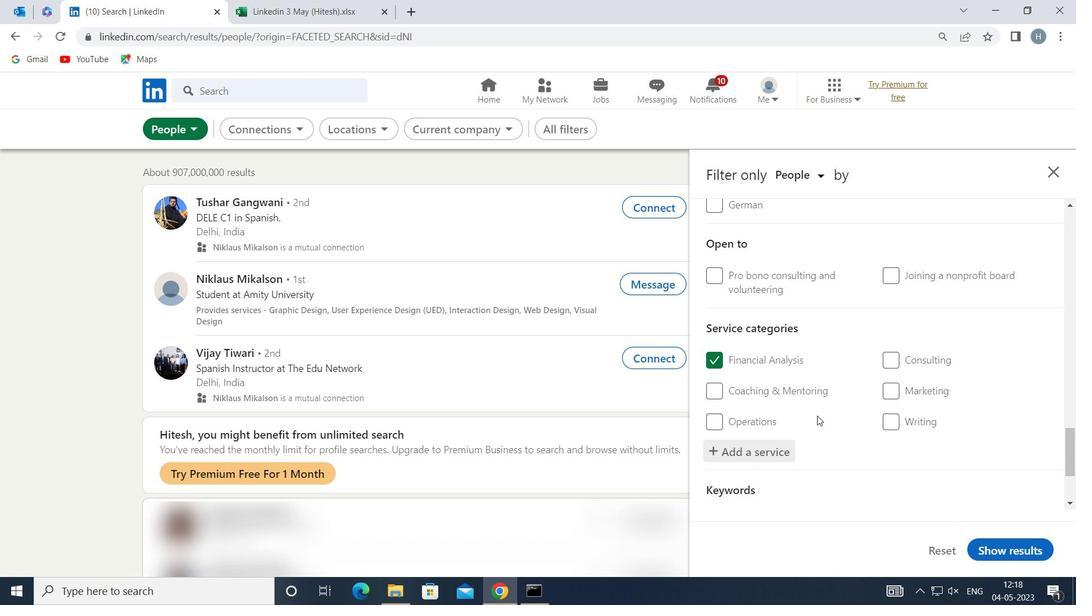 
Action: Mouse scrolled (815, 408) with delta (0, 0)
Screenshot: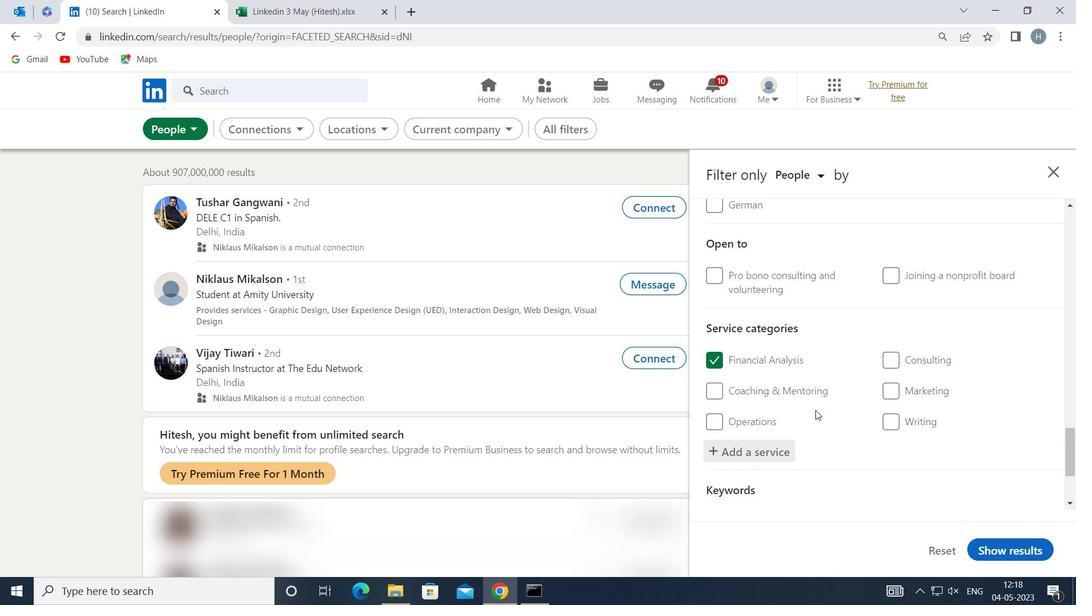 
Action: Mouse moved to (814, 406)
Screenshot: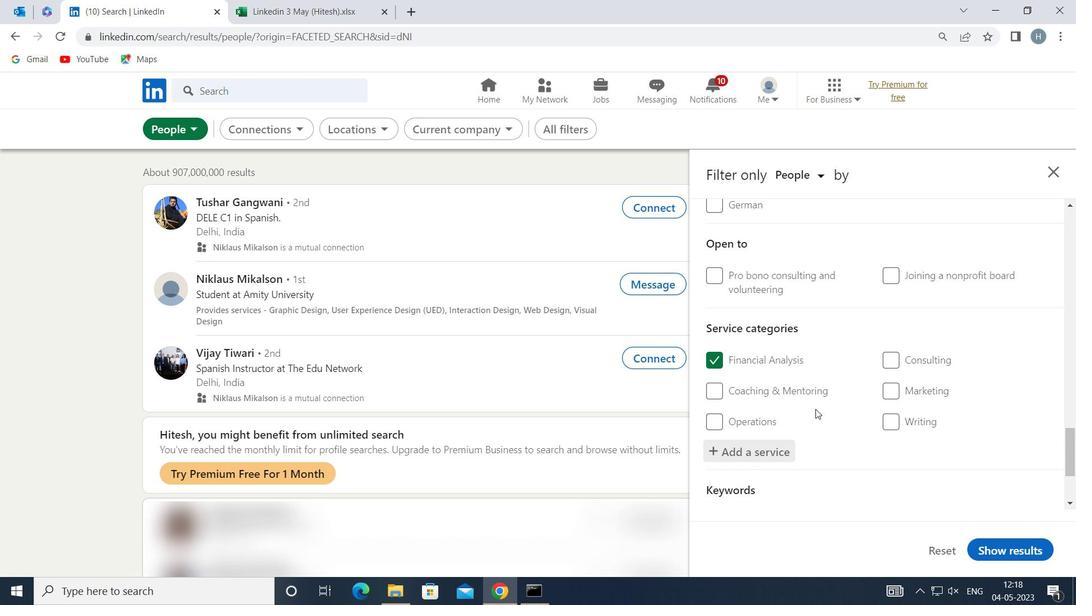
Action: Mouse scrolled (814, 405) with delta (0, 0)
Screenshot: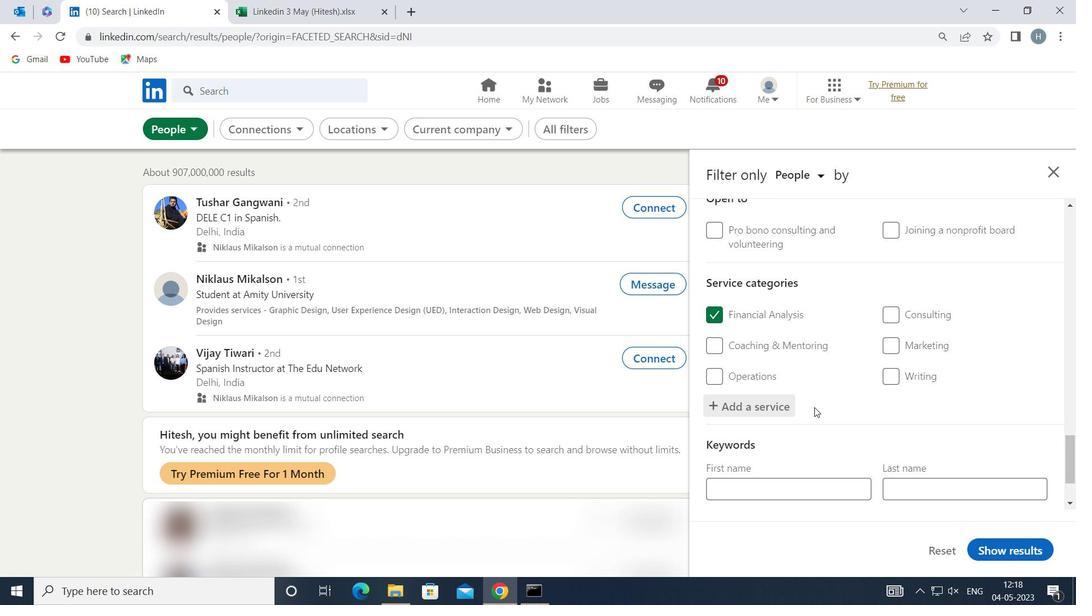 
Action: Mouse scrolled (814, 405) with delta (0, 0)
Screenshot: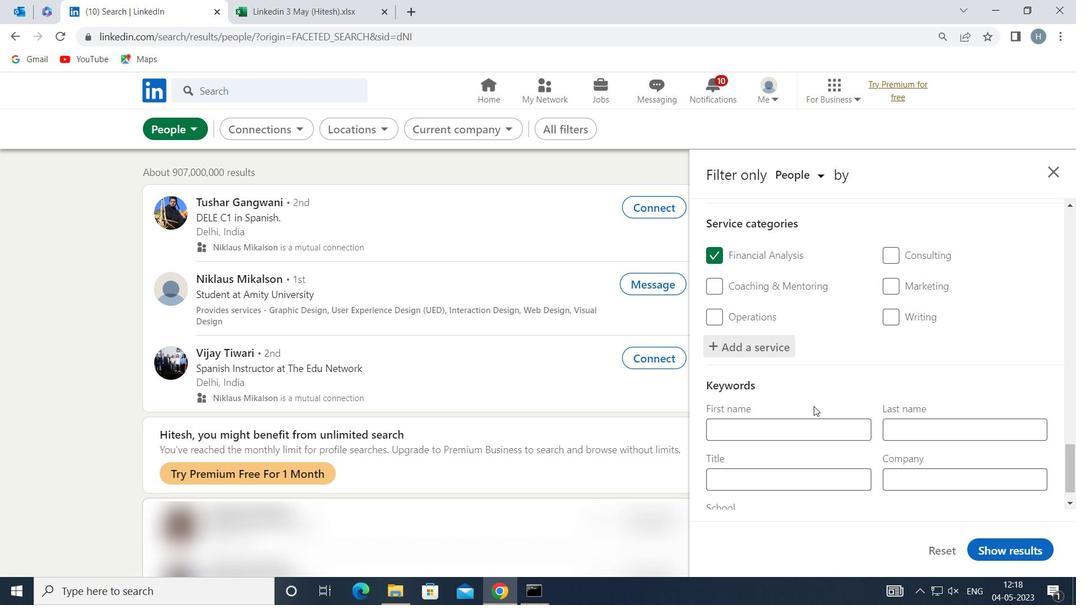 
Action: Mouse scrolled (814, 405) with delta (0, 0)
Screenshot: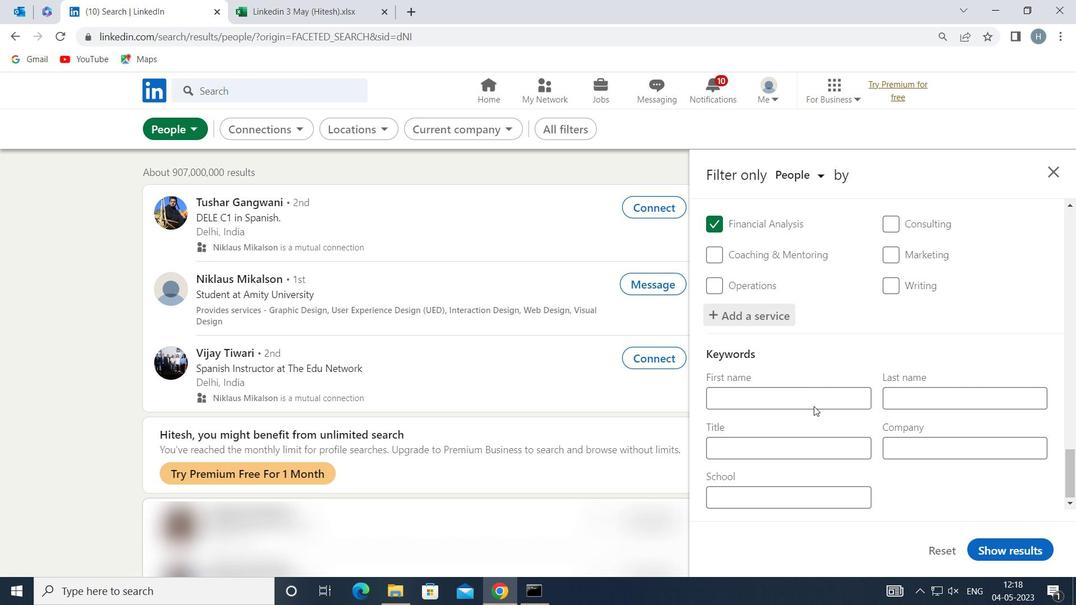 
Action: Mouse moved to (820, 443)
Screenshot: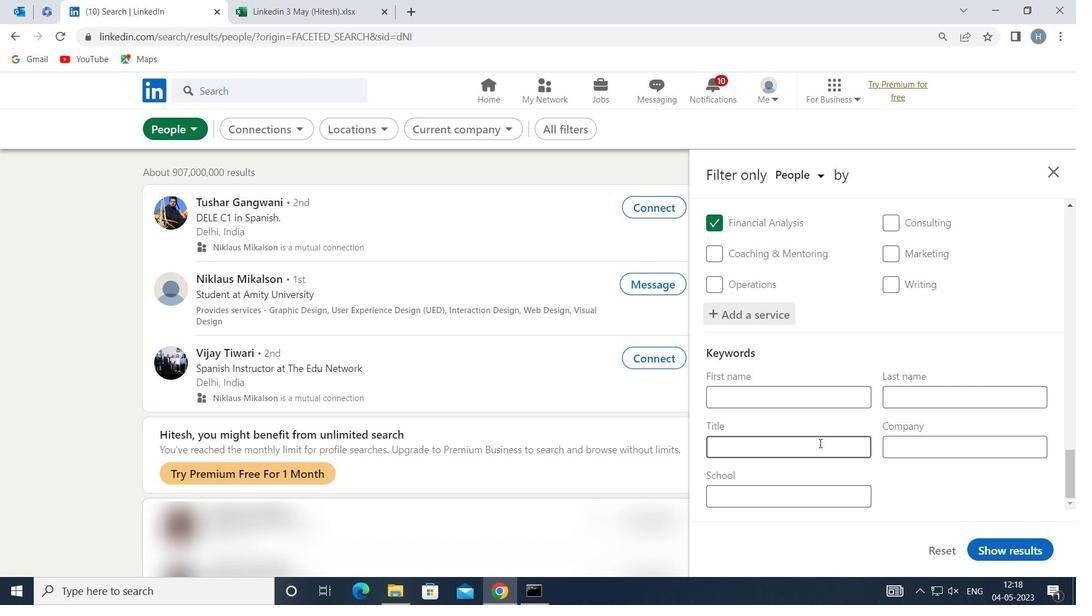 
Action: Mouse pressed left at (820, 443)
Screenshot: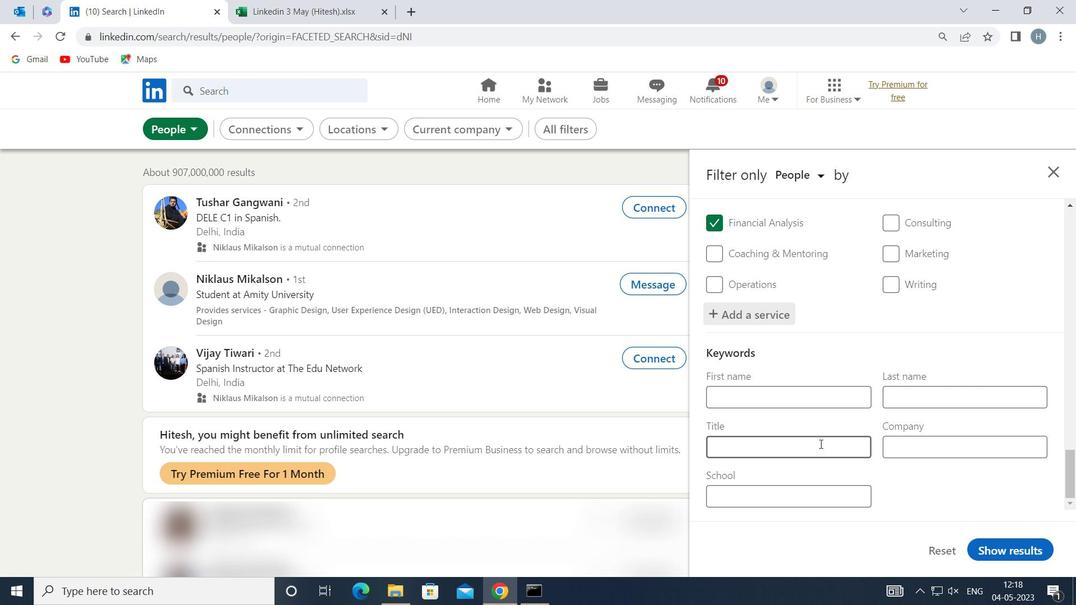 
Action: Key pressed <Key.shift>ASSISTANT<Key.space><Key.shift>ENGINEER
Screenshot: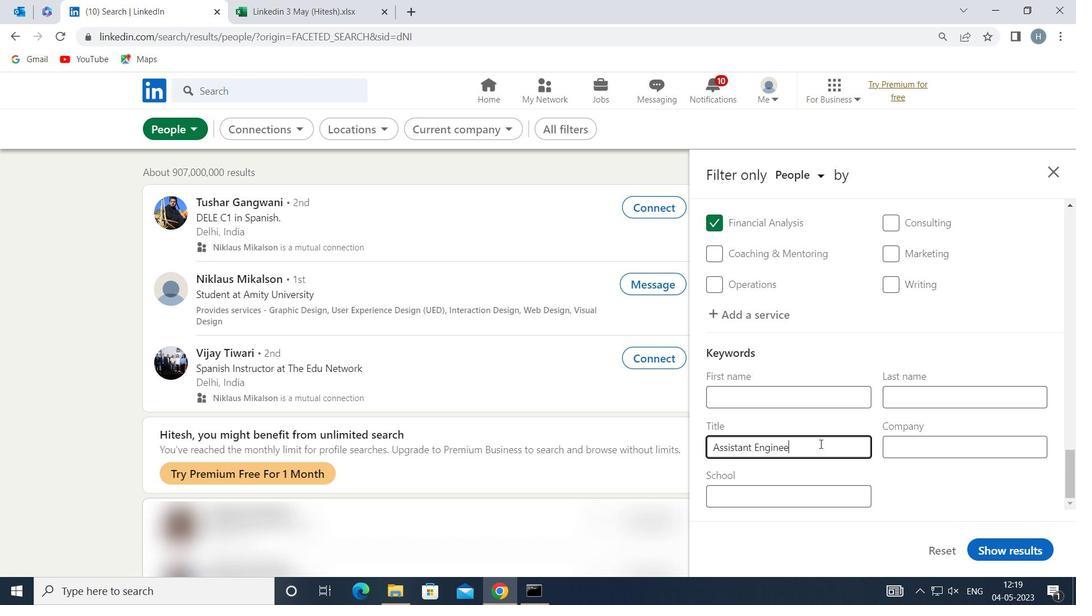 
Action: Mouse moved to (1013, 549)
Screenshot: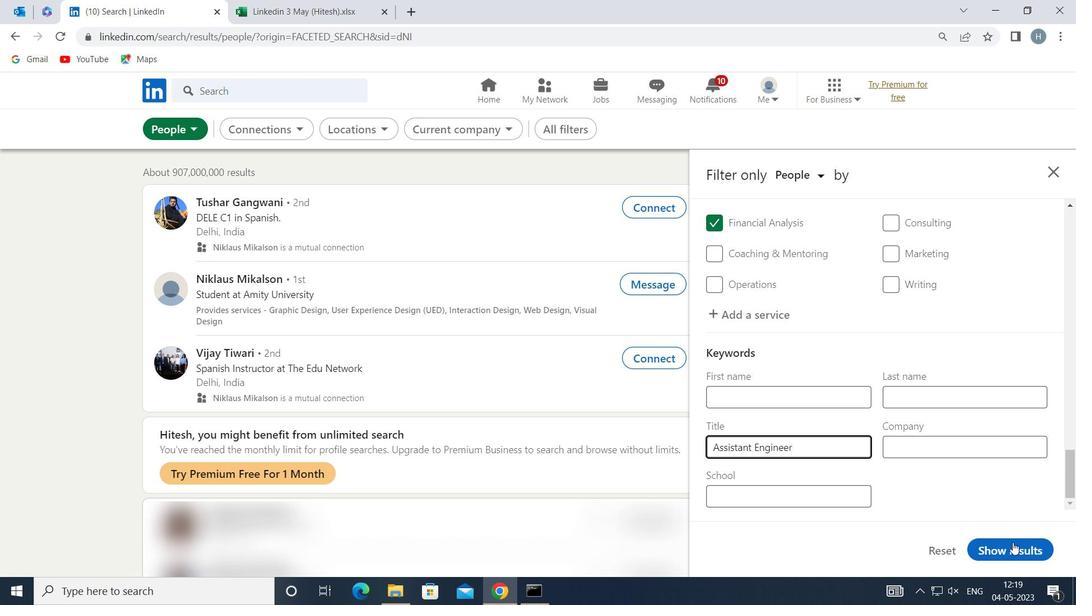 
Action: Mouse pressed left at (1013, 549)
Screenshot: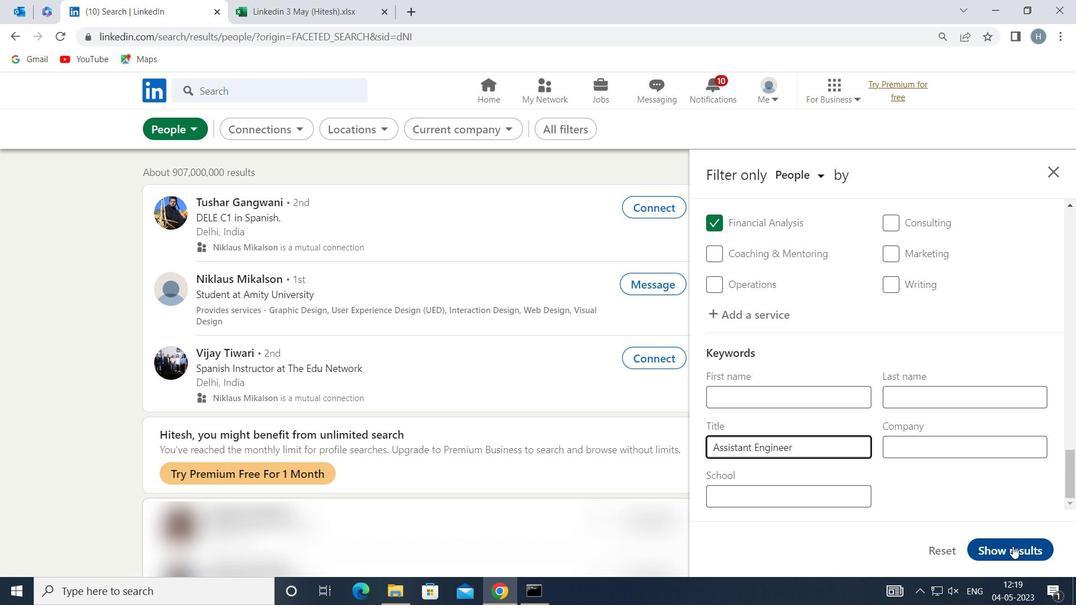 
Action: Mouse moved to (847, 406)
Screenshot: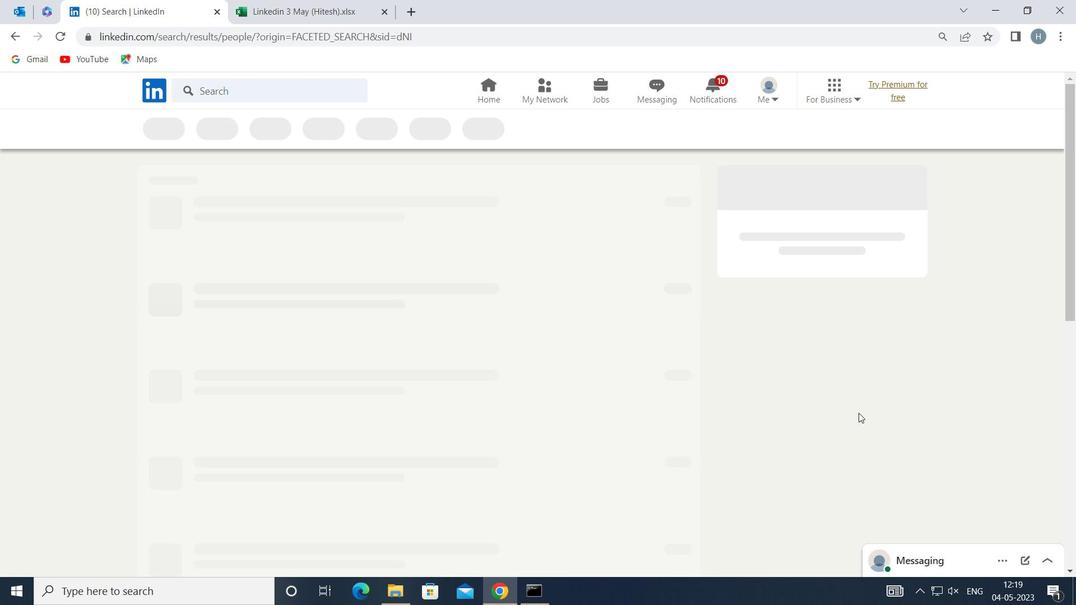 
